 Task: Find connections with filter location Zerbst with filter topic #job with filter profile language German with filter current company Godrej & Boyce Mfg. Co. Ltd. with filter school East West Institute Of Technology with filter industry Administrative and Support Services with filter service category Healthcare Consulting with filter keywords title Photographer
Action: Mouse moved to (620, 87)
Screenshot: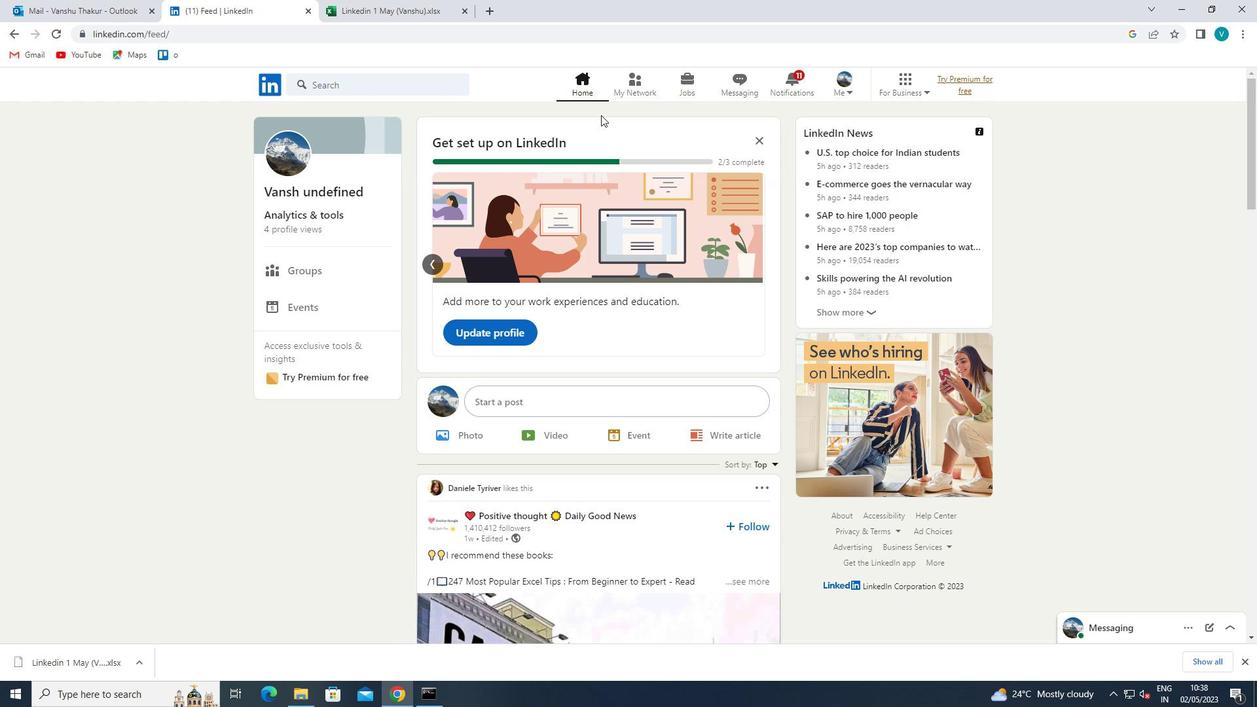 
Action: Mouse pressed left at (620, 87)
Screenshot: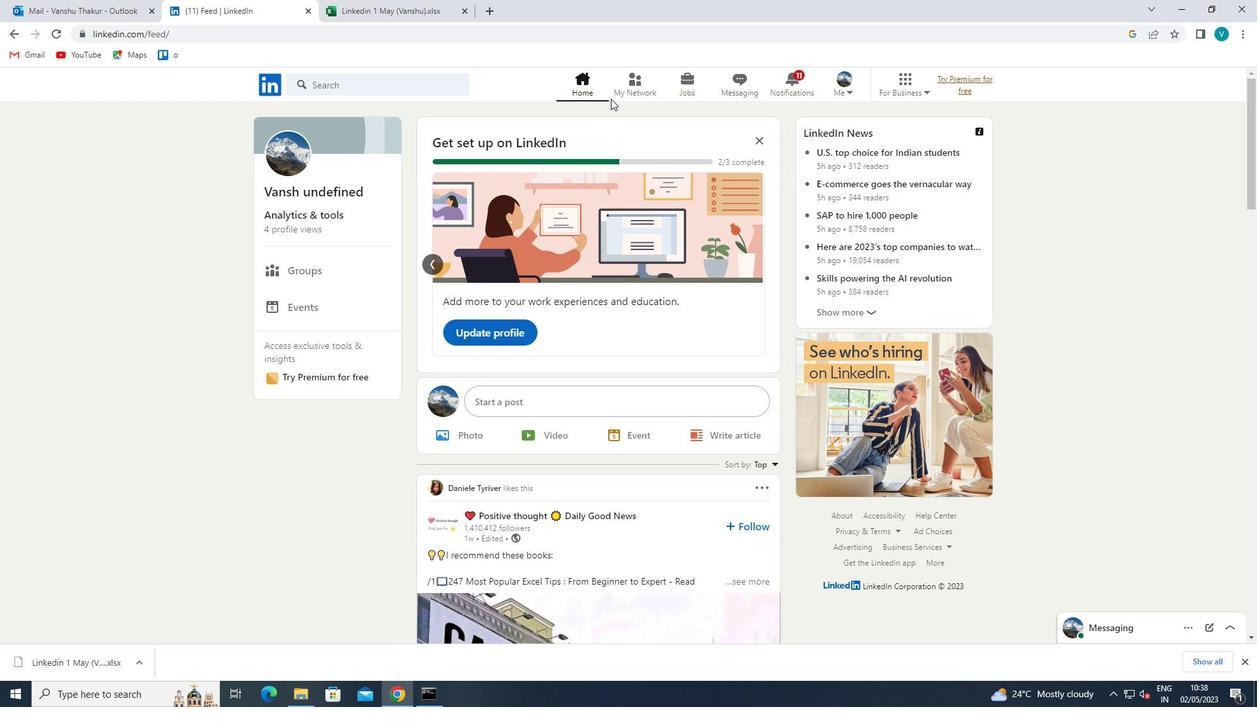 
Action: Mouse moved to (387, 151)
Screenshot: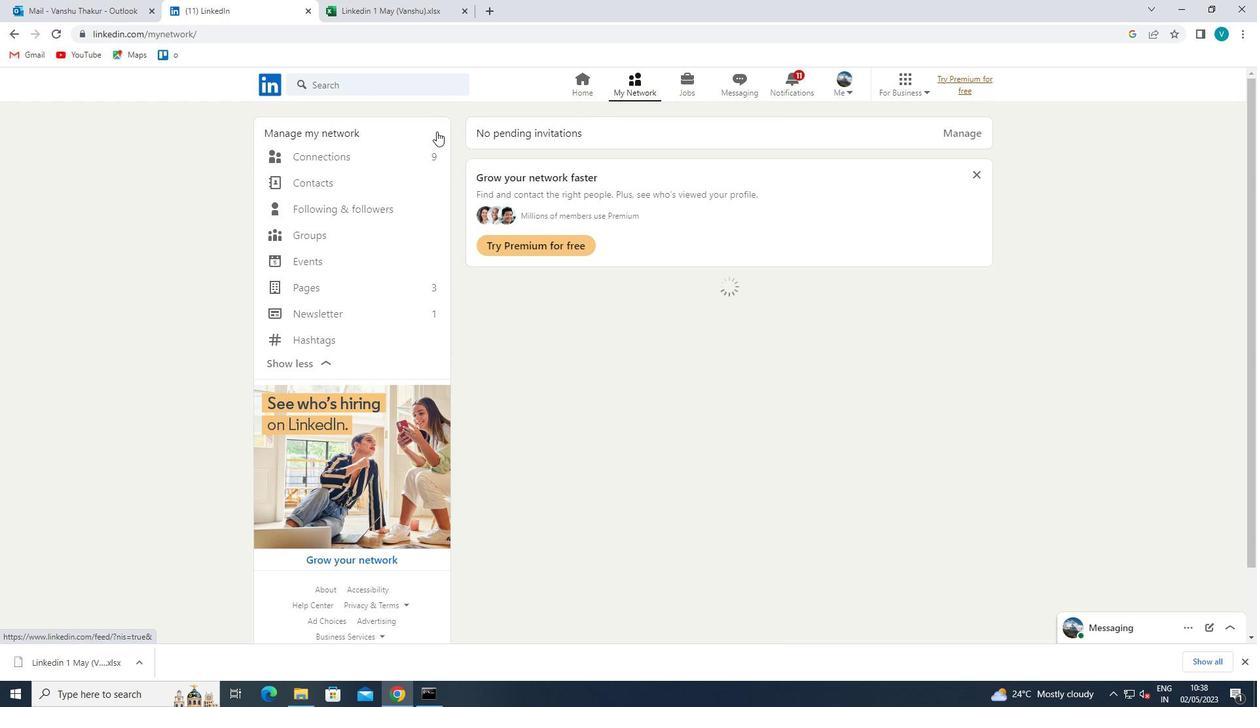 
Action: Mouse pressed left at (387, 151)
Screenshot: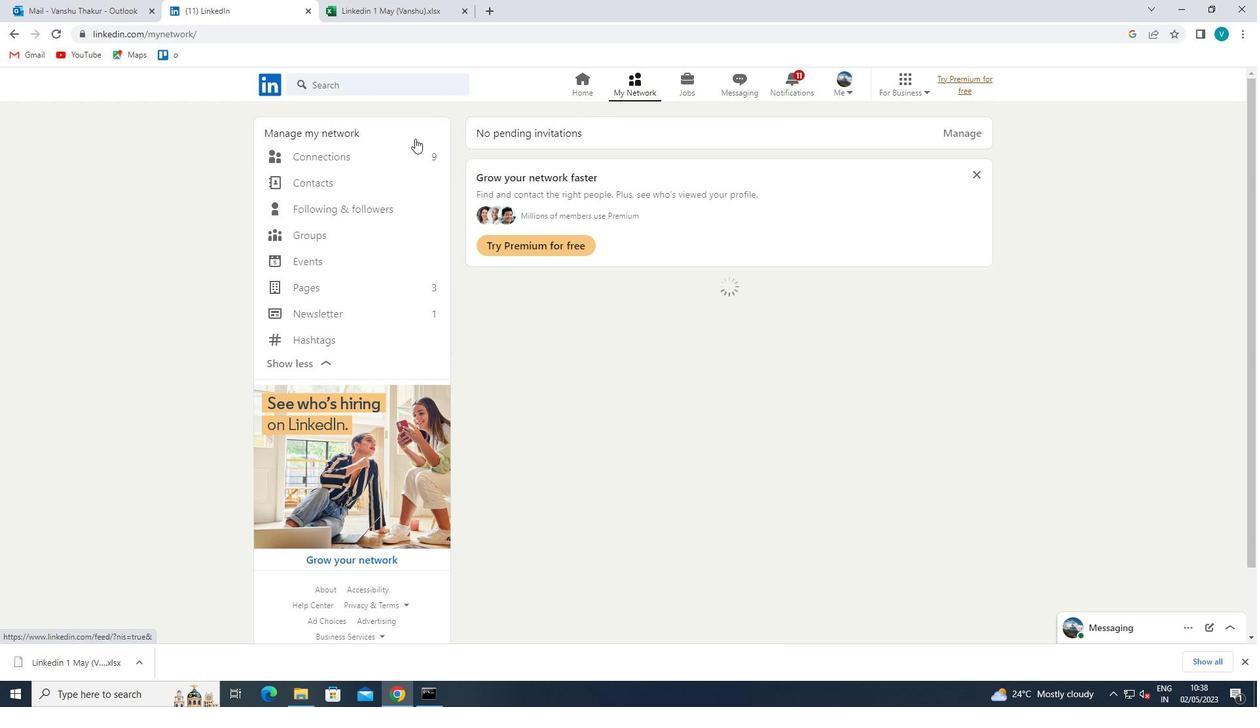 
Action: Mouse moved to (719, 144)
Screenshot: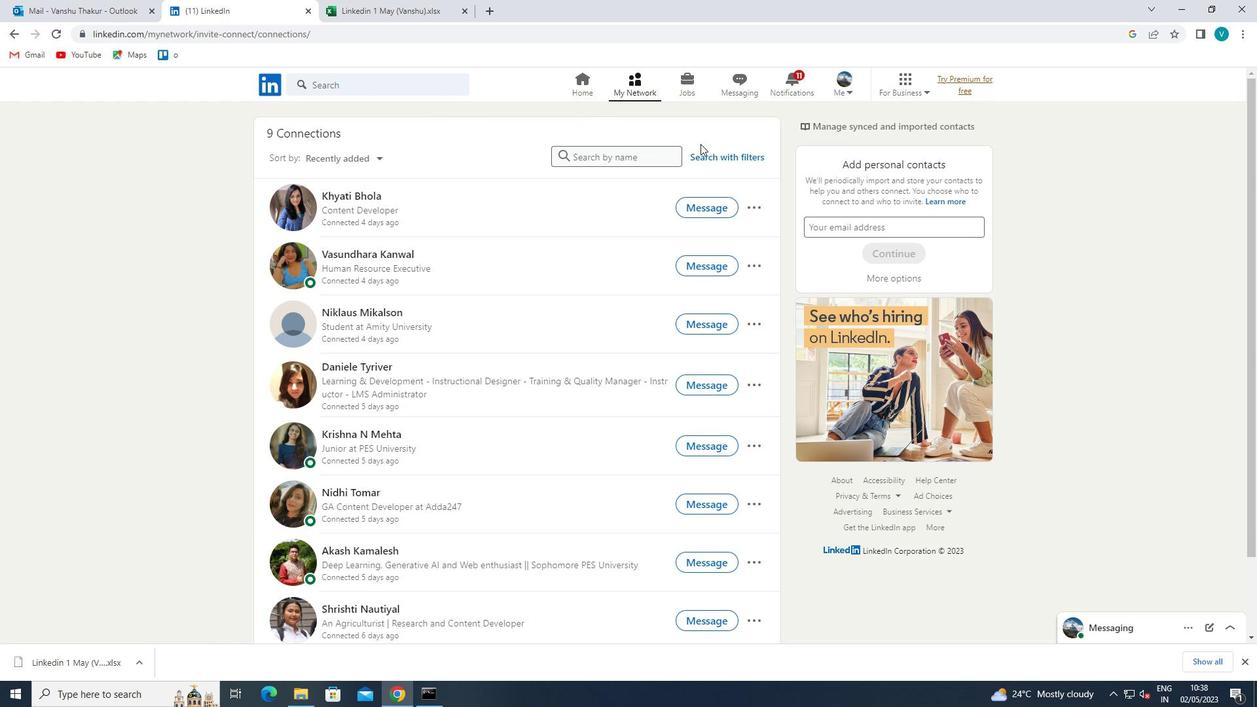 
Action: Mouse pressed left at (719, 144)
Screenshot: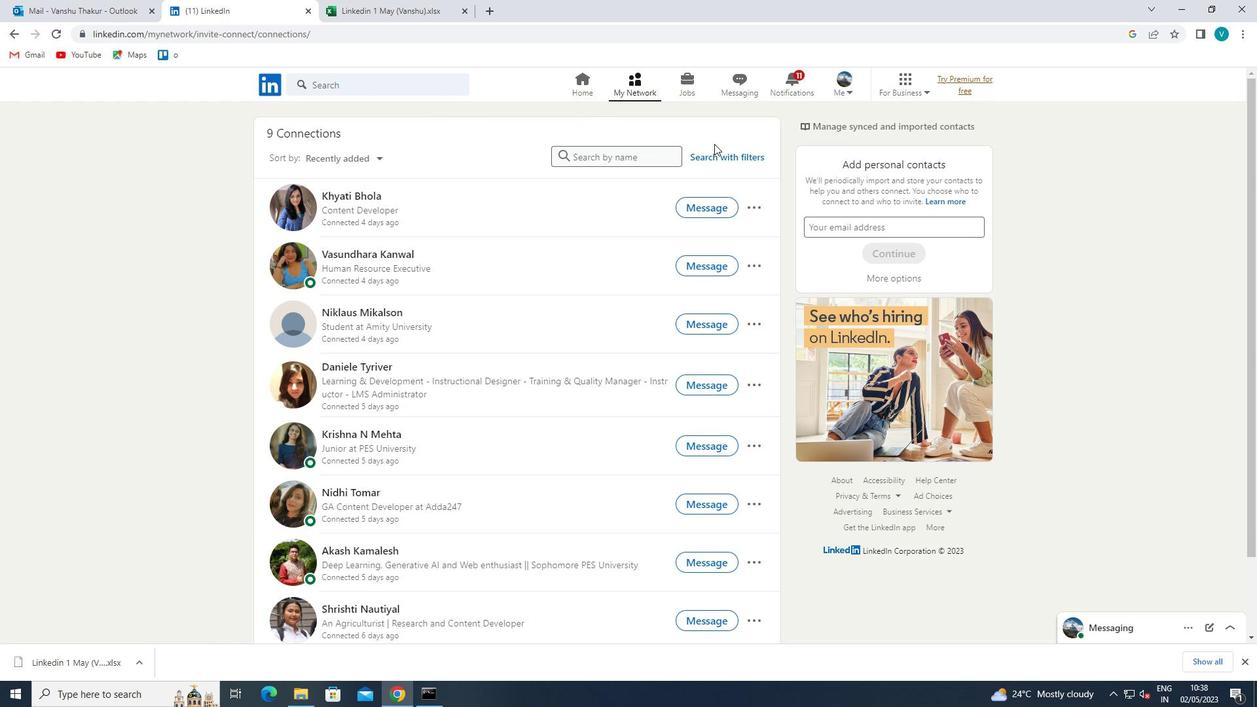 
Action: Mouse moved to (721, 152)
Screenshot: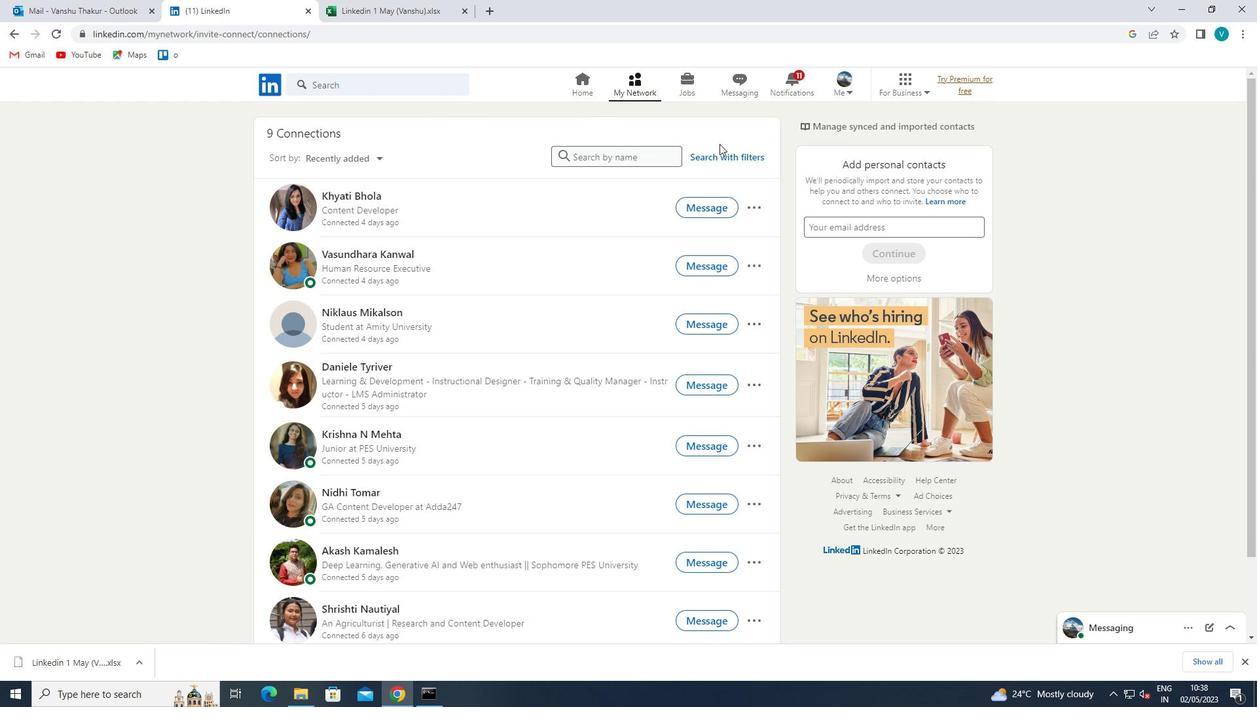 
Action: Mouse pressed left at (721, 152)
Screenshot: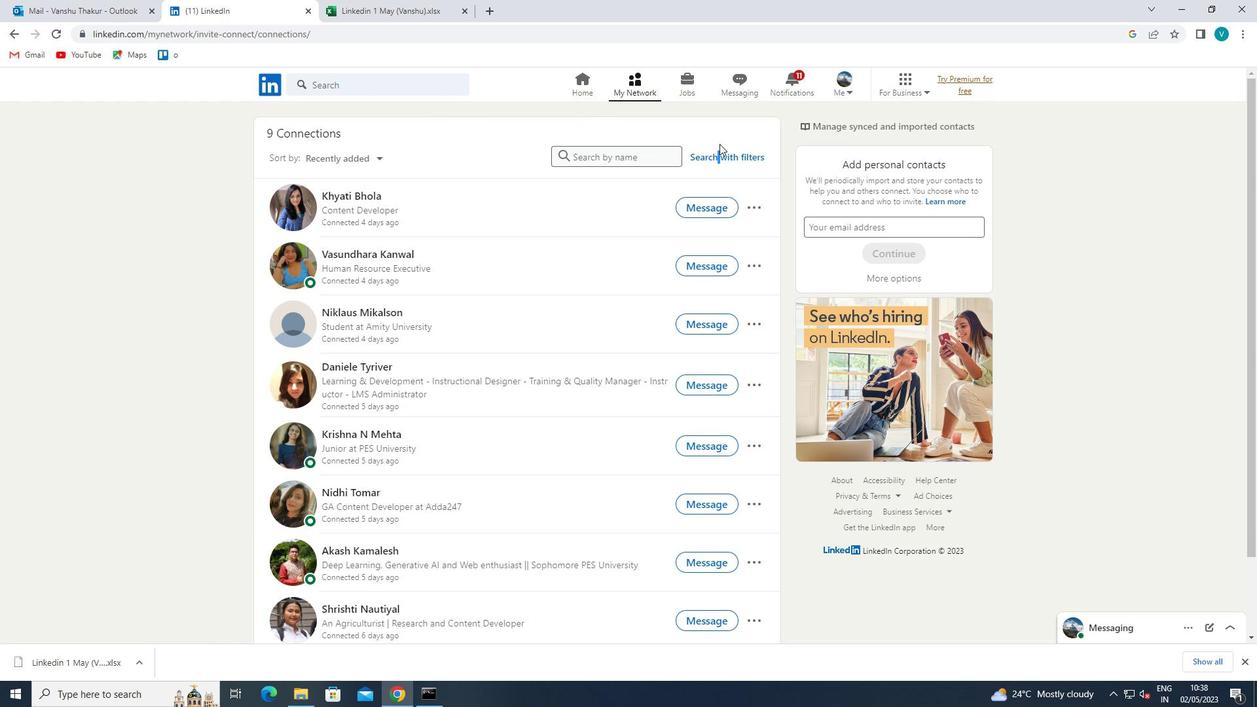 
Action: Mouse moved to (641, 118)
Screenshot: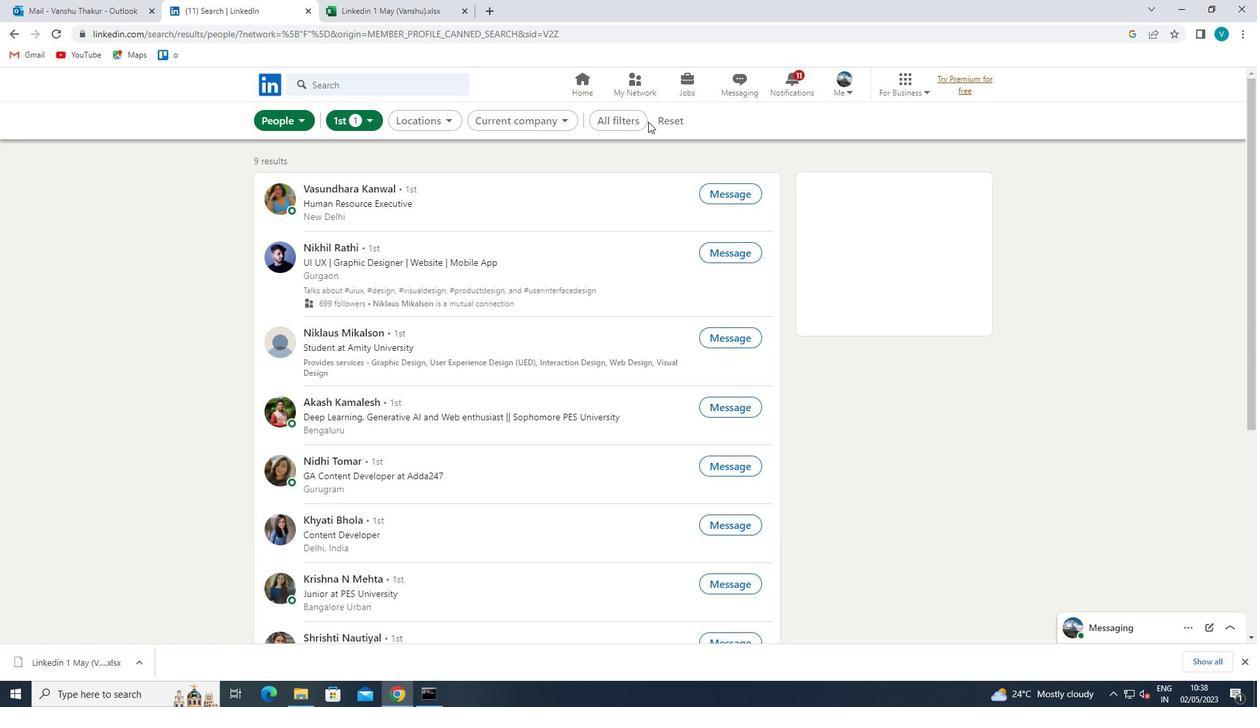 
Action: Mouse pressed left at (641, 118)
Screenshot: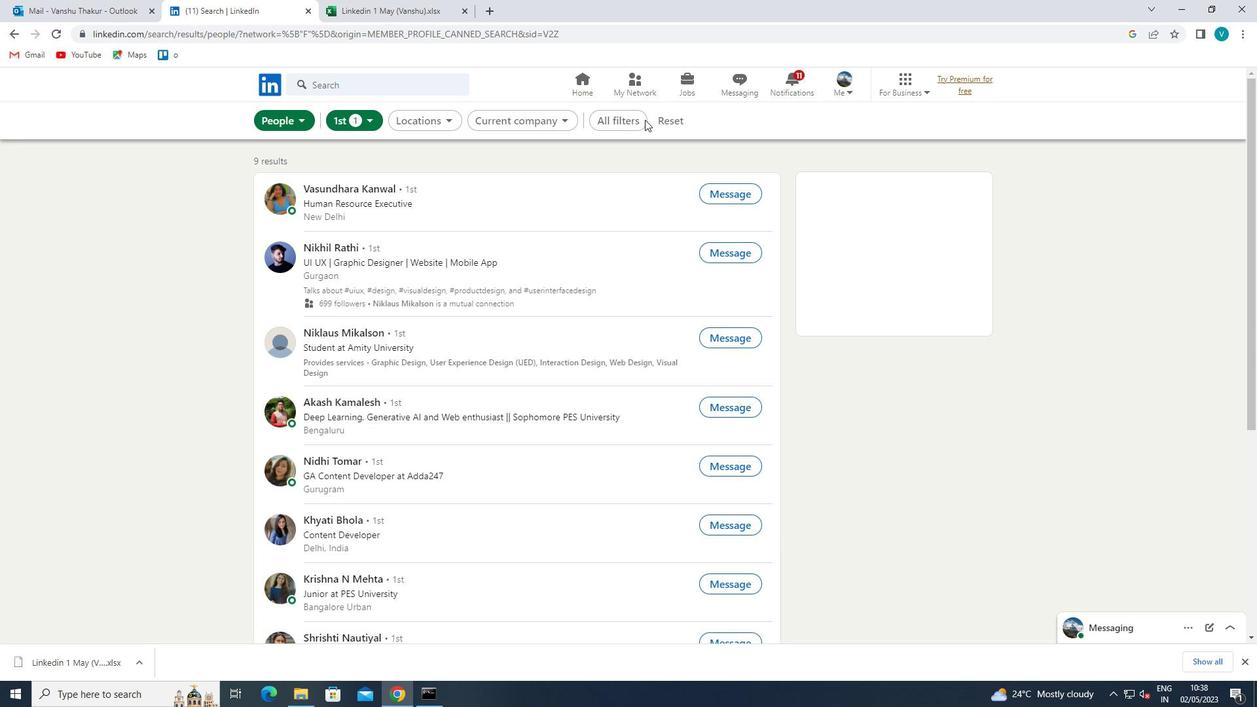 
Action: Mouse moved to (631, 123)
Screenshot: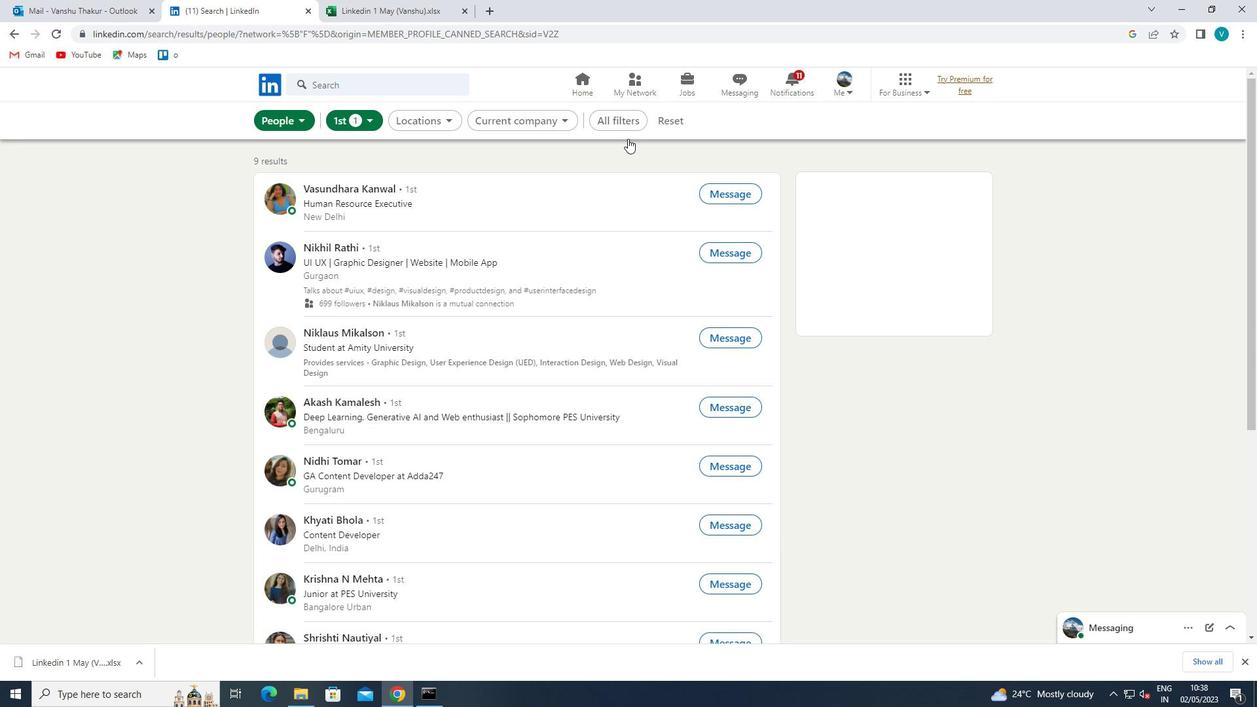 
Action: Mouse pressed left at (631, 123)
Screenshot: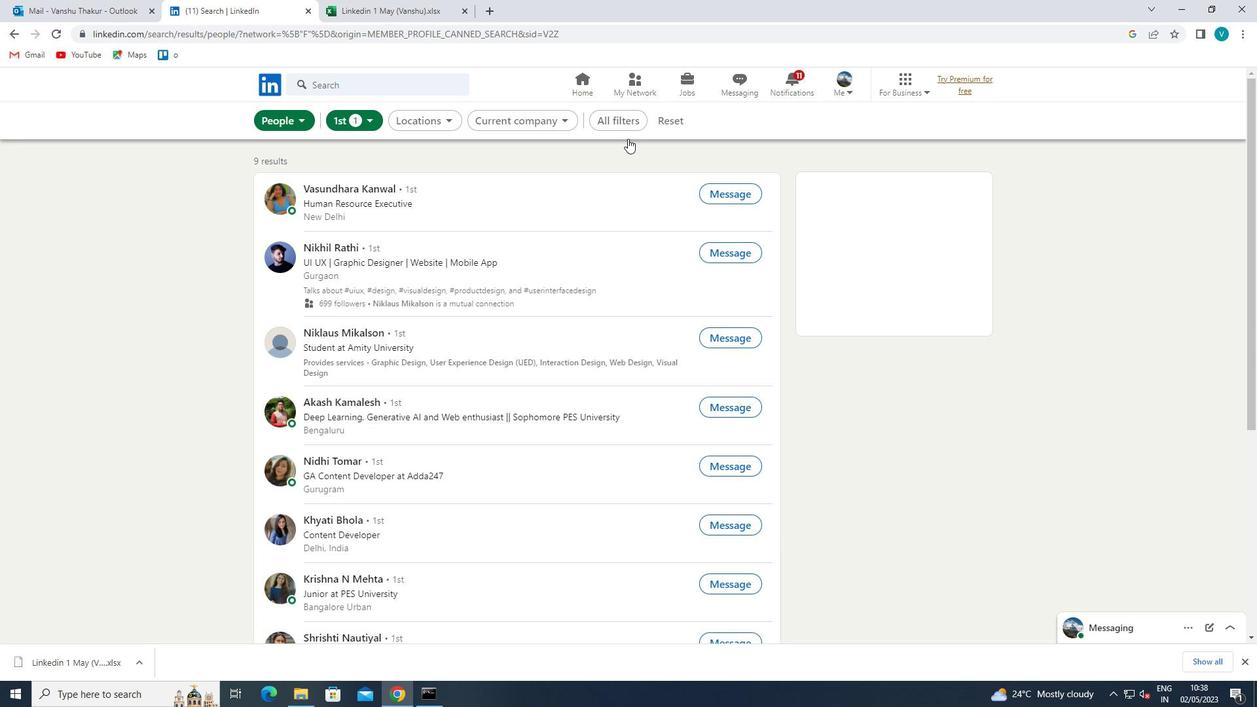 
Action: Mouse moved to (631, 121)
Screenshot: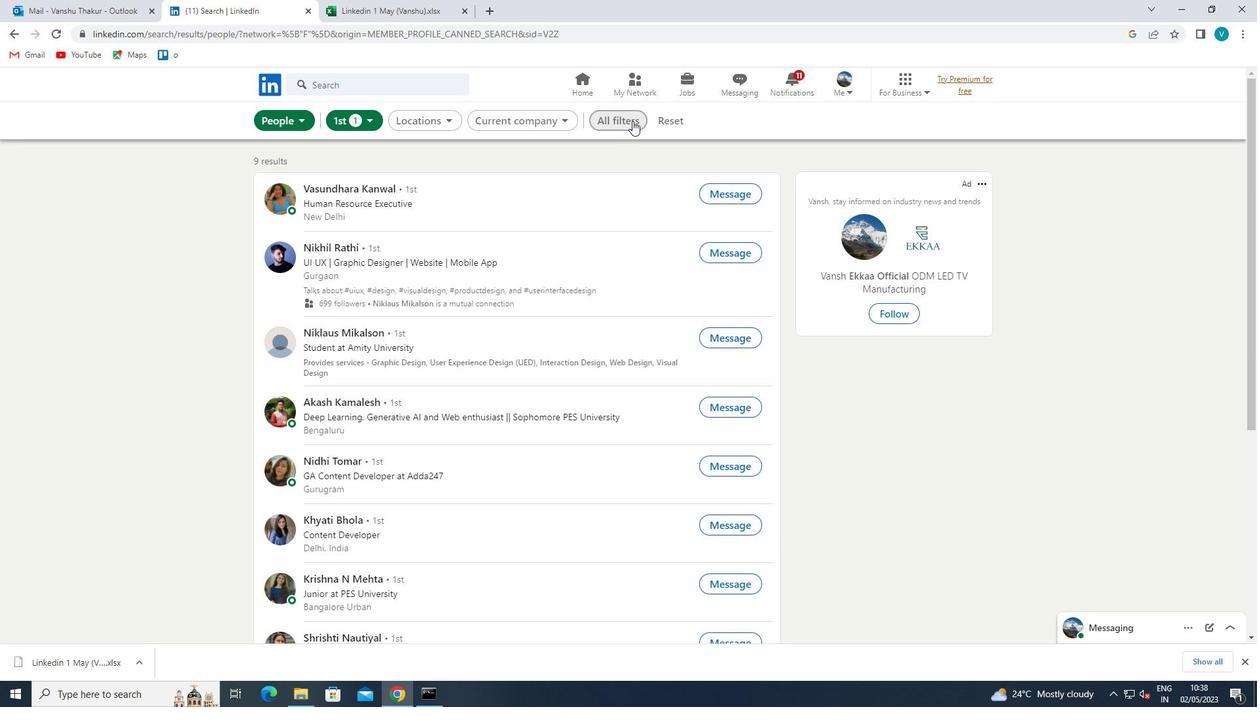 
Action: Mouse pressed left at (631, 121)
Screenshot: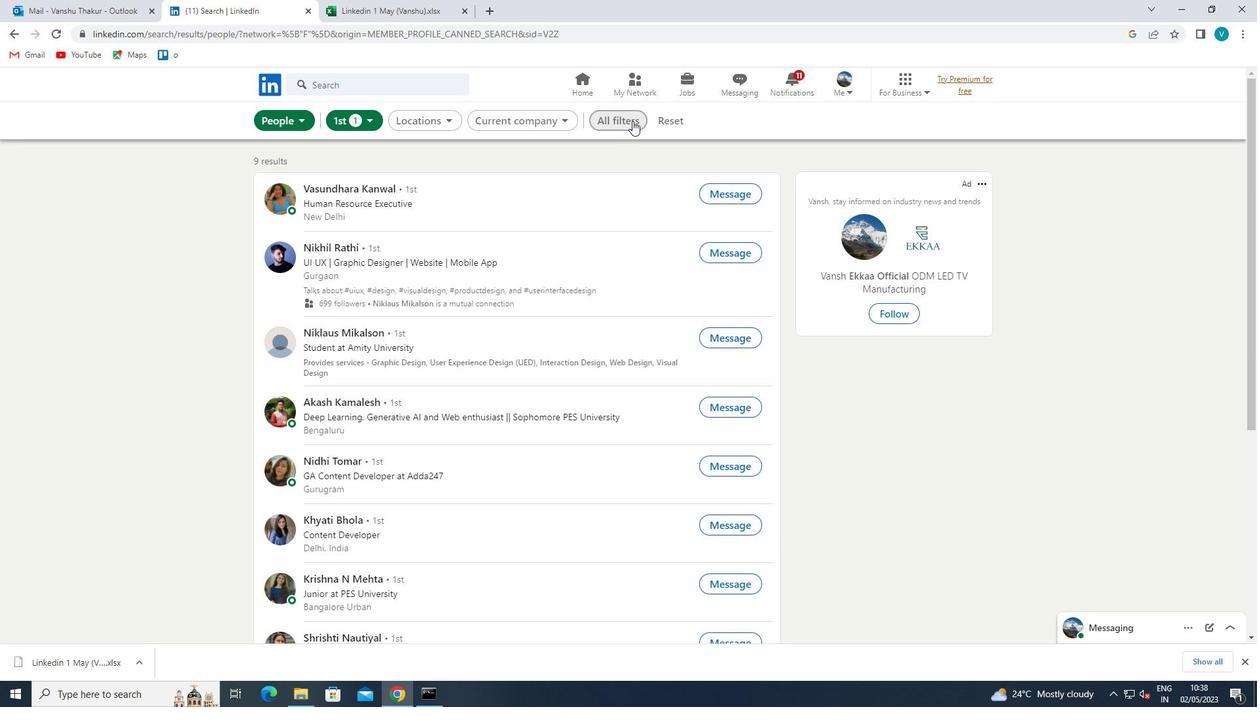 
Action: Mouse moved to (1022, 356)
Screenshot: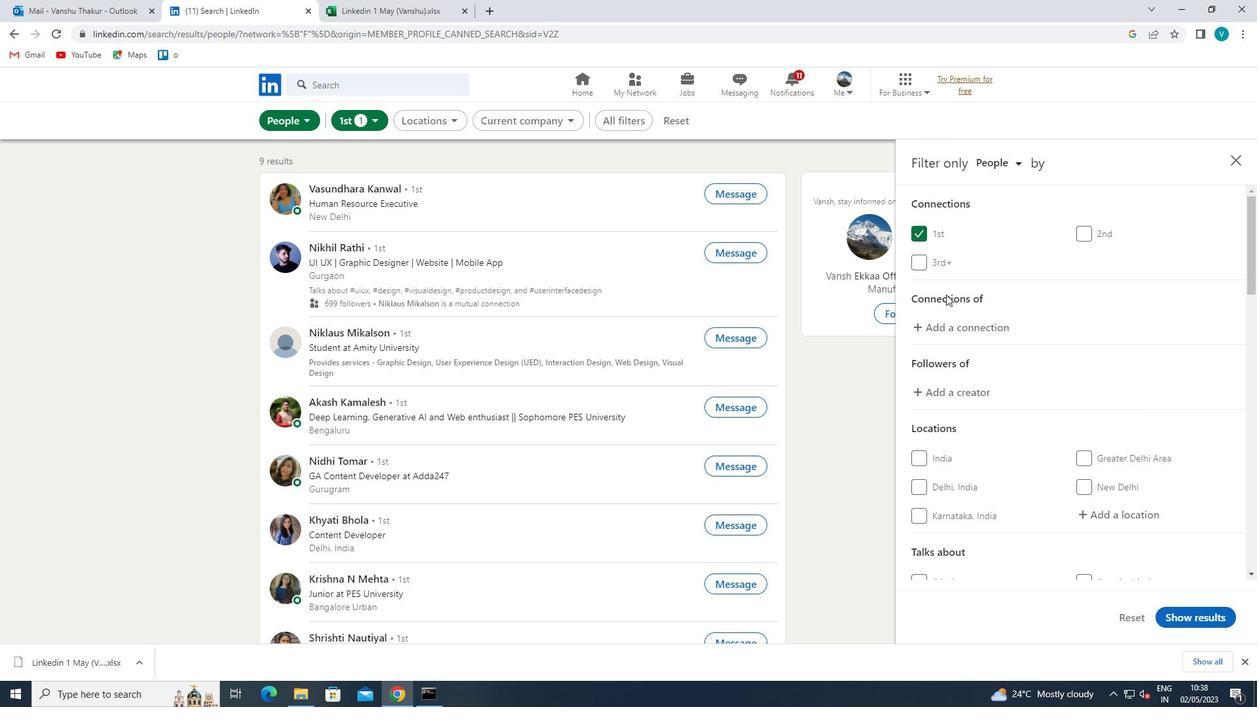 
Action: Mouse scrolled (1022, 356) with delta (0, 0)
Screenshot: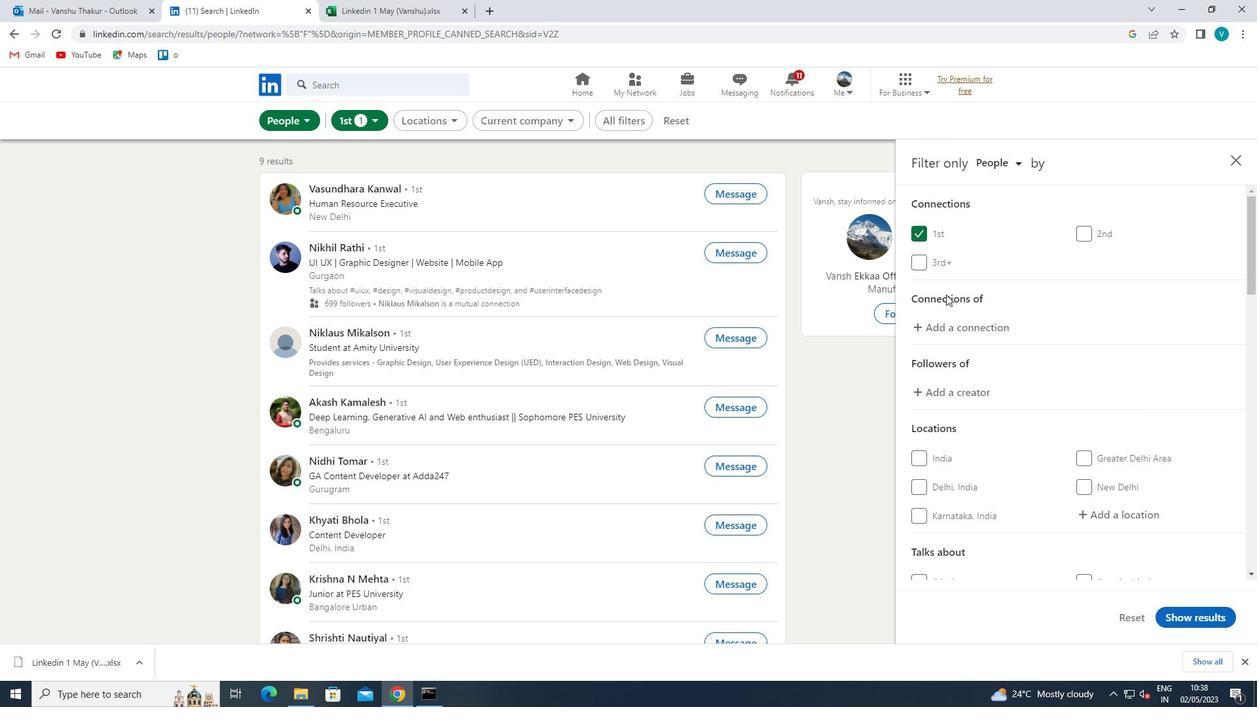 
Action: Mouse moved to (1025, 358)
Screenshot: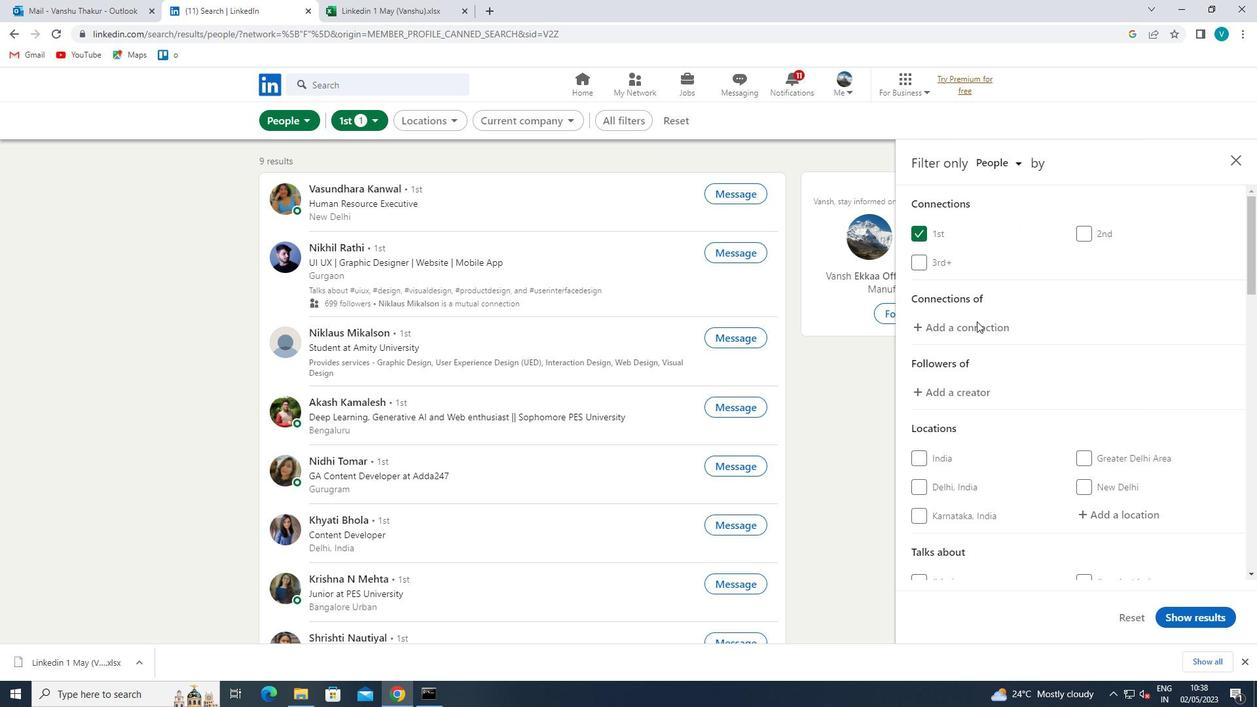 
Action: Mouse scrolled (1025, 358) with delta (0, 0)
Screenshot: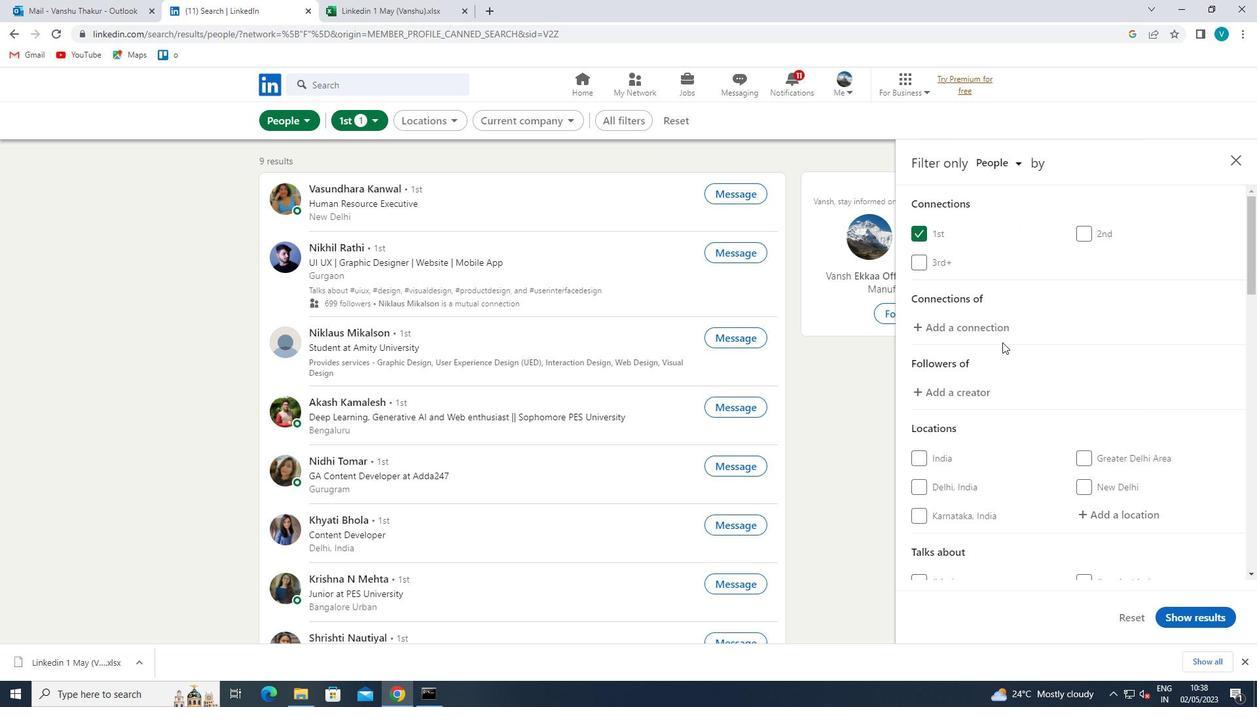 
Action: Mouse moved to (1109, 390)
Screenshot: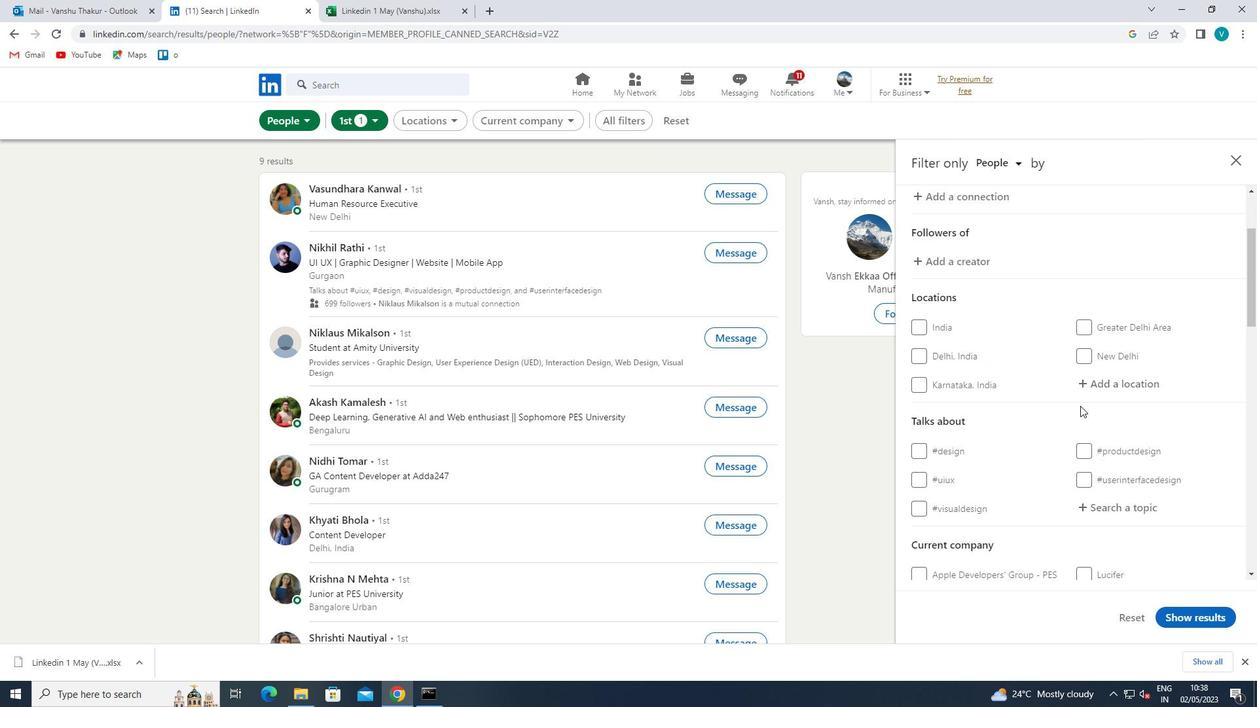
Action: Mouse pressed left at (1109, 390)
Screenshot: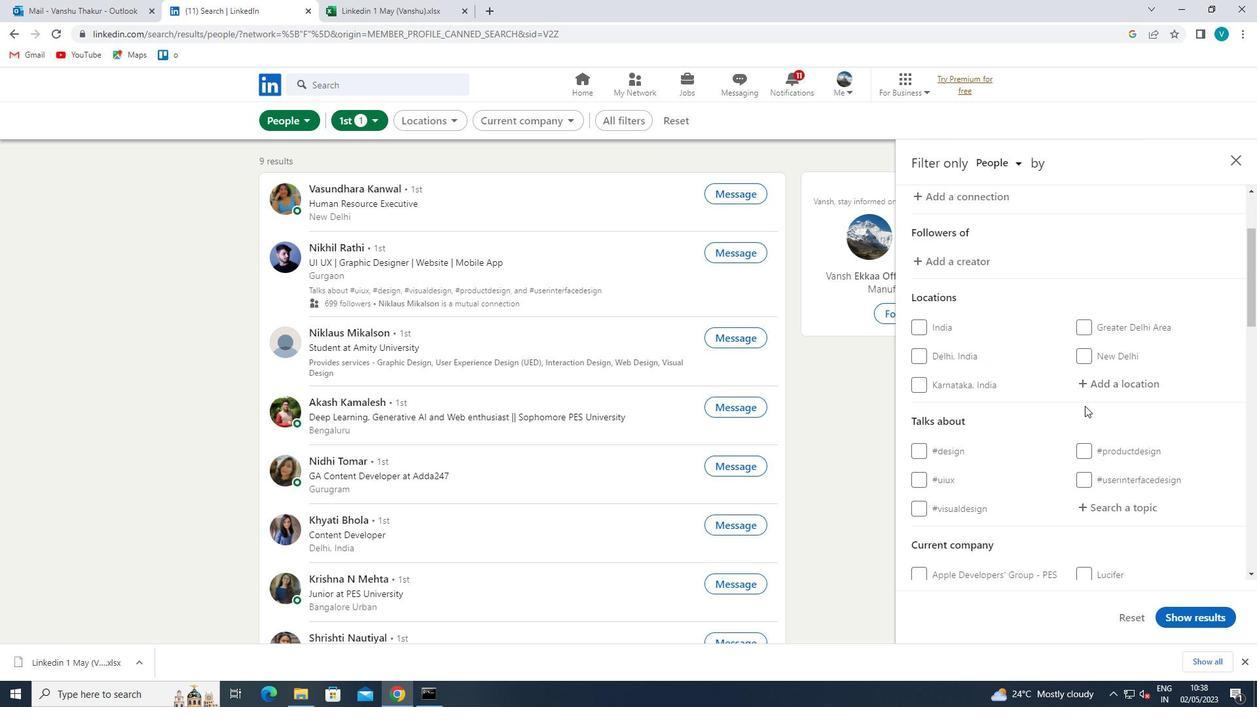 
Action: Mouse moved to (1056, 374)
Screenshot: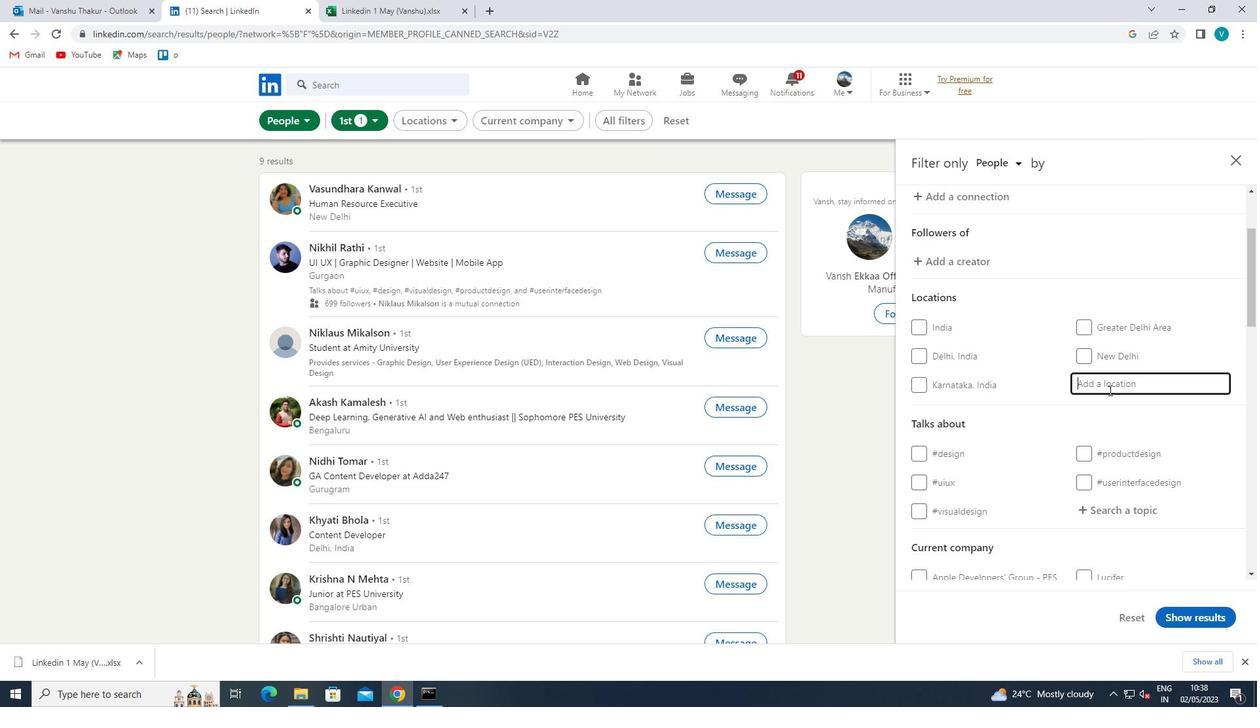 
Action: Key pressed <Key.shift>ZERBST<Key.space>
Screenshot: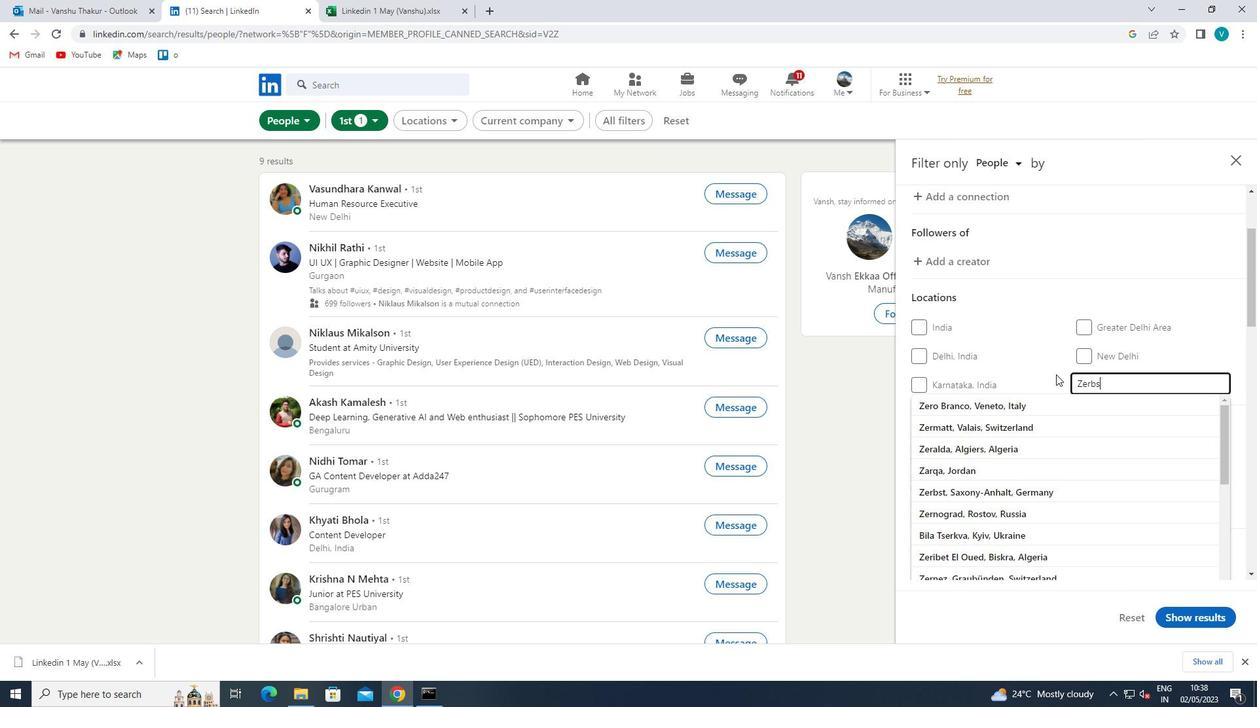 
Action: Mouse moved to (1048, 398)
Screenshot: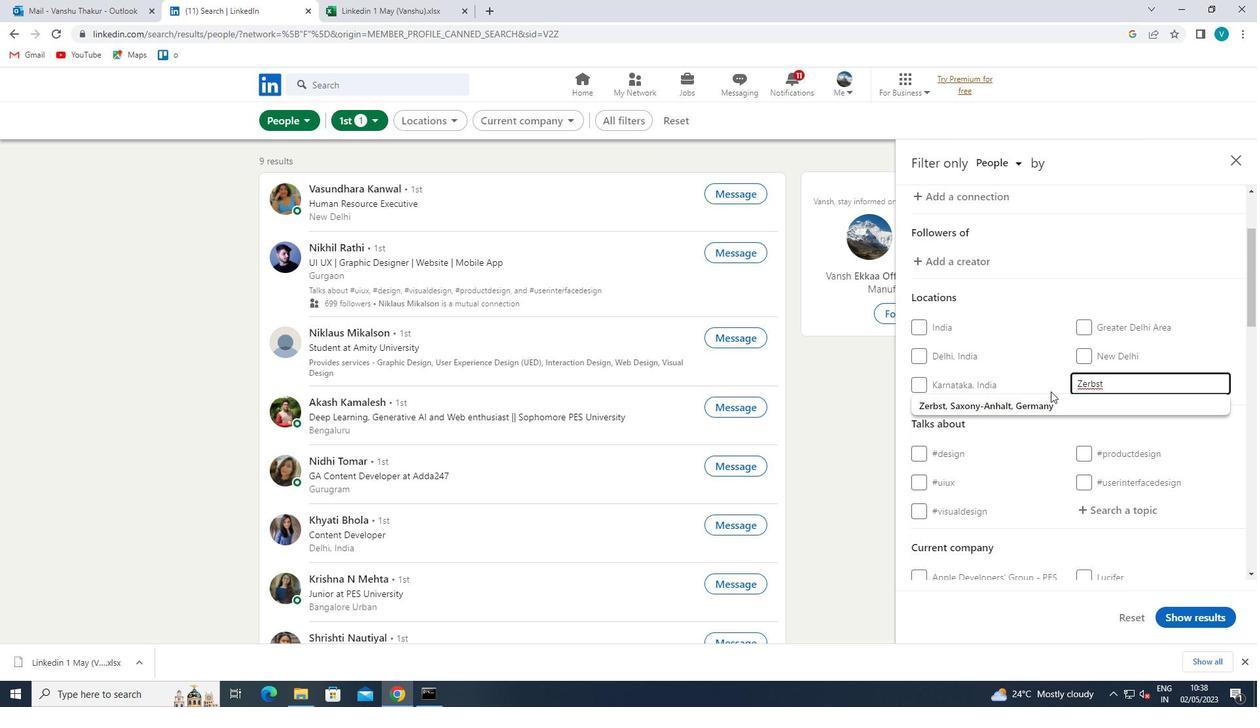
Action: Mouse pressed left at (1048, 398)
Screenshot: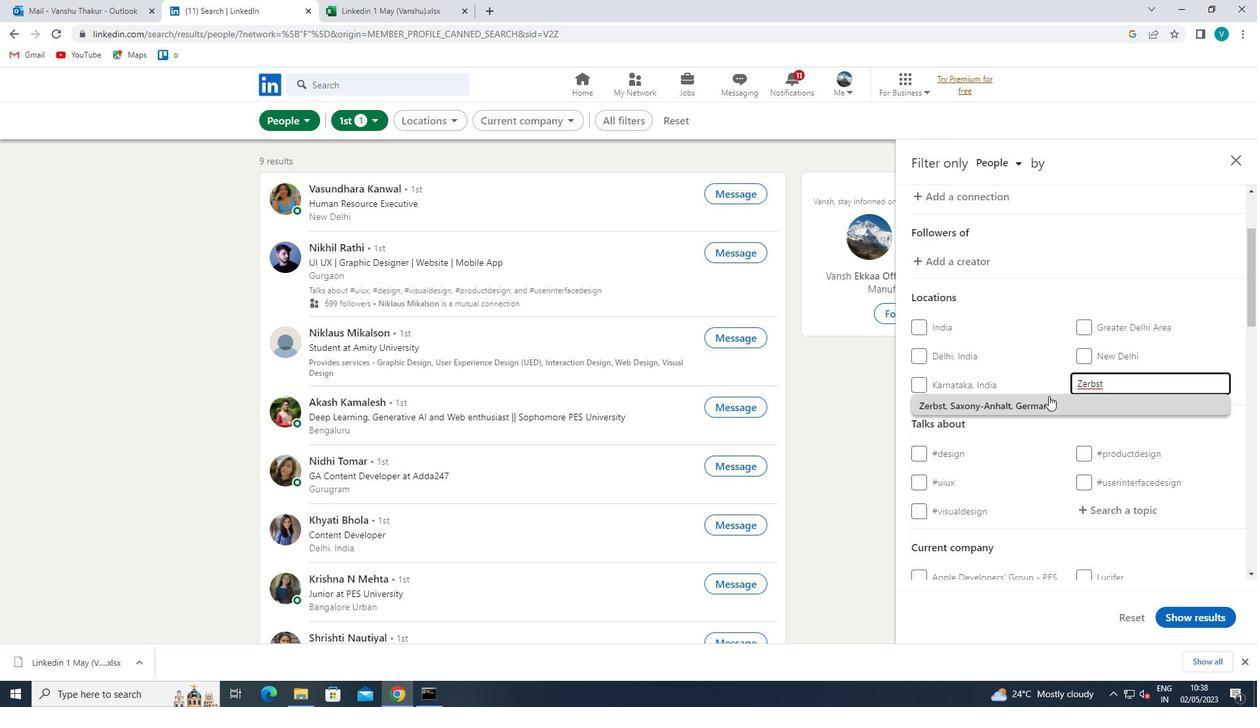 
Action: Mouse scrolled (1048, 398) with delta (0, 0)
Screenshot: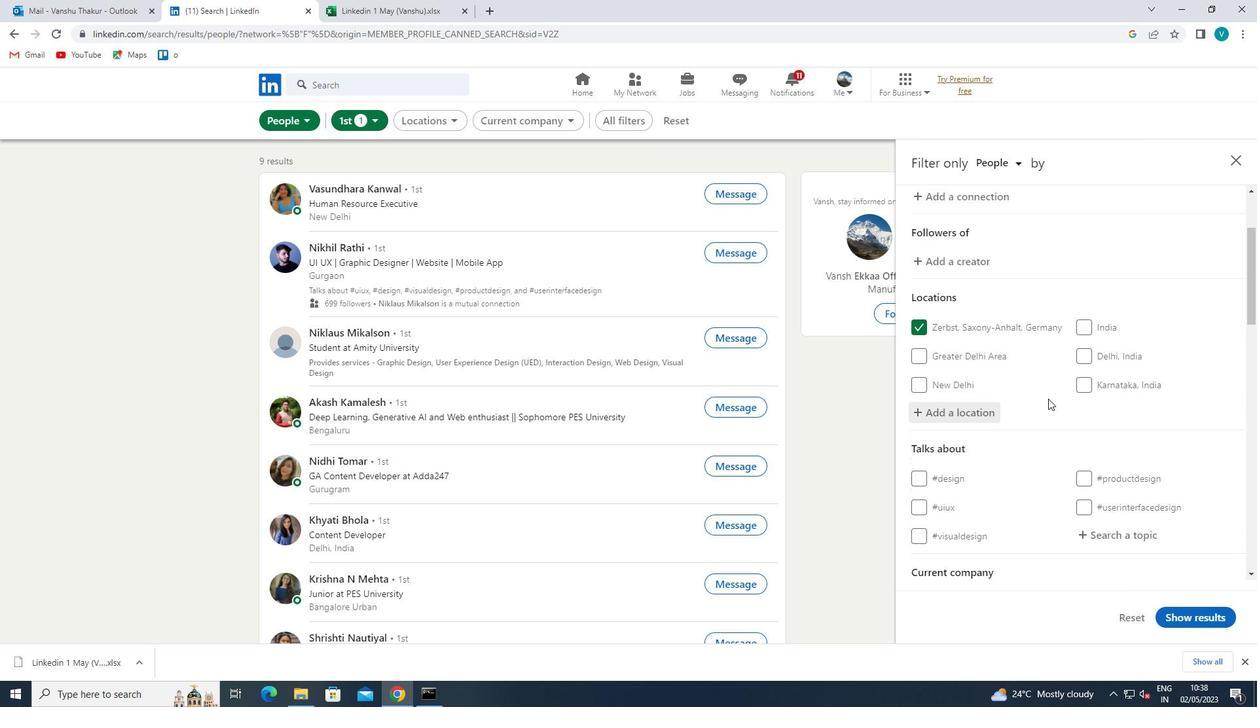 
Action: Mouse scrolled (1048, 398) with delta (0, 0)
Screenshot: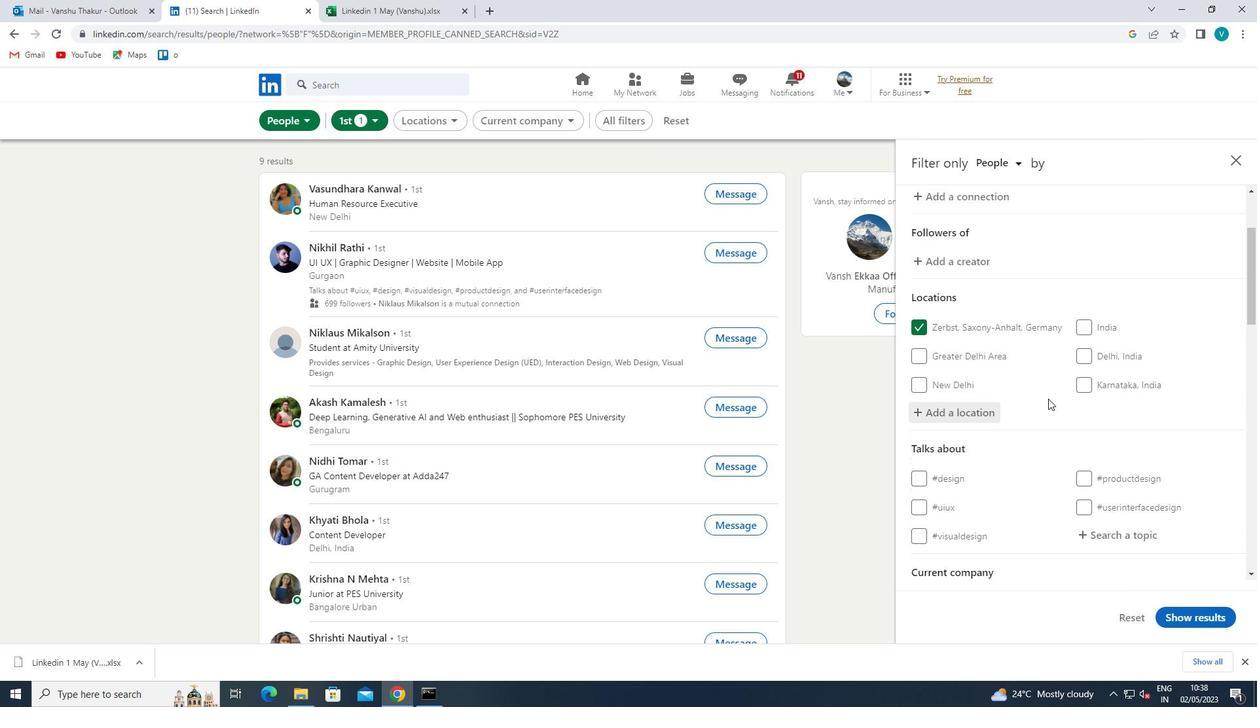 
Action: Mouse moved to (1128, 412)
Screenshot: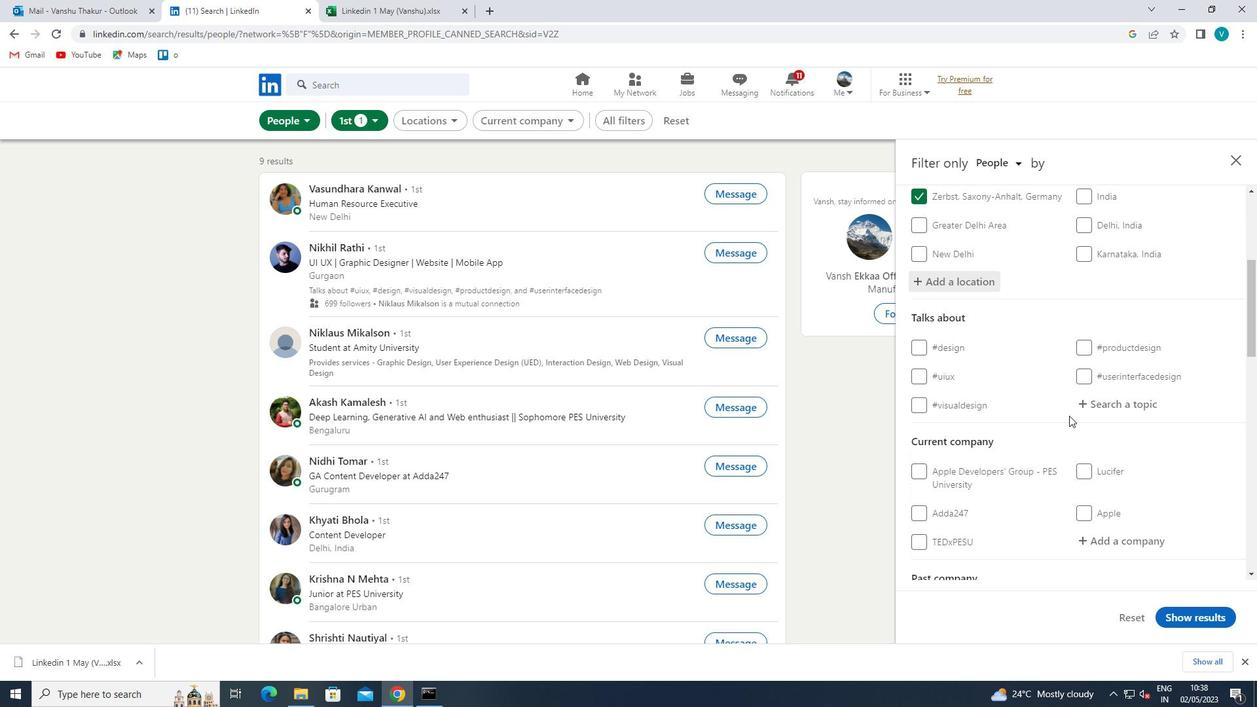 
Action: Mouse pressed left at (1128, 412)
Screenshot: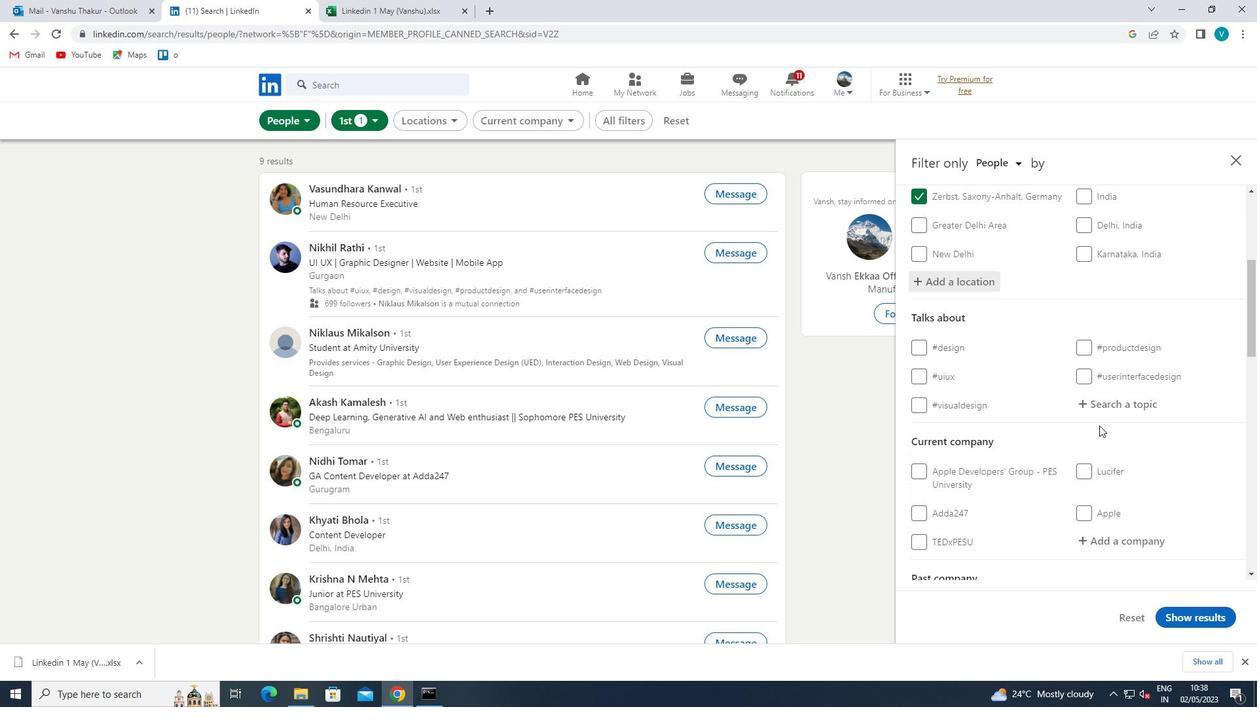 
Action: Mouse moved to (1129, 412)
Screenshot: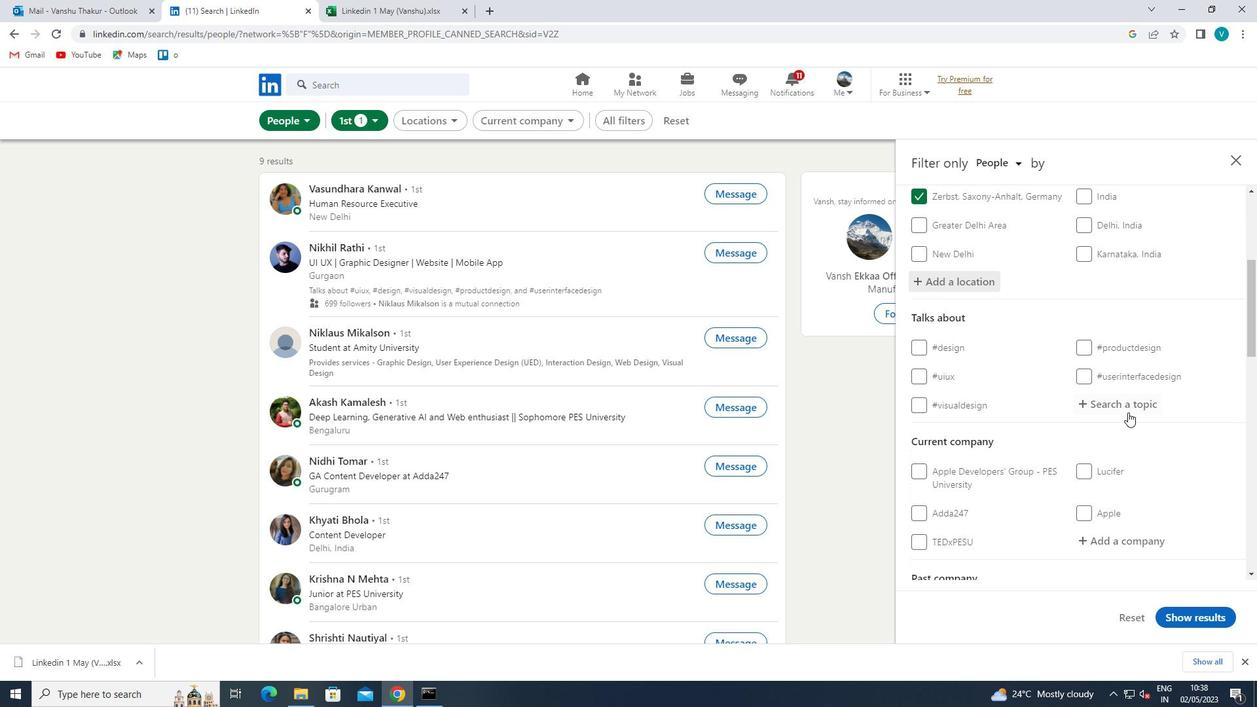 
Action: Key pressed <Key.shift>JOB<Key.space>
Screenshot: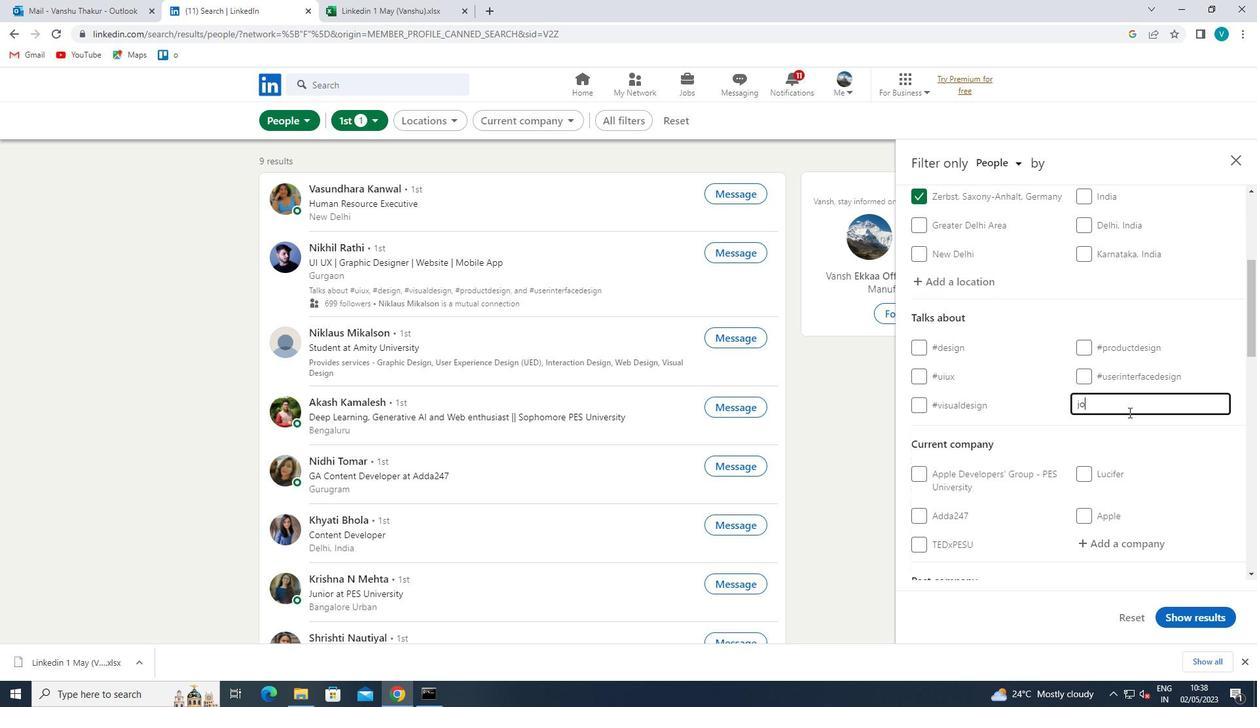 
Action: Mouse moved to (1106, 402)
Screenshot: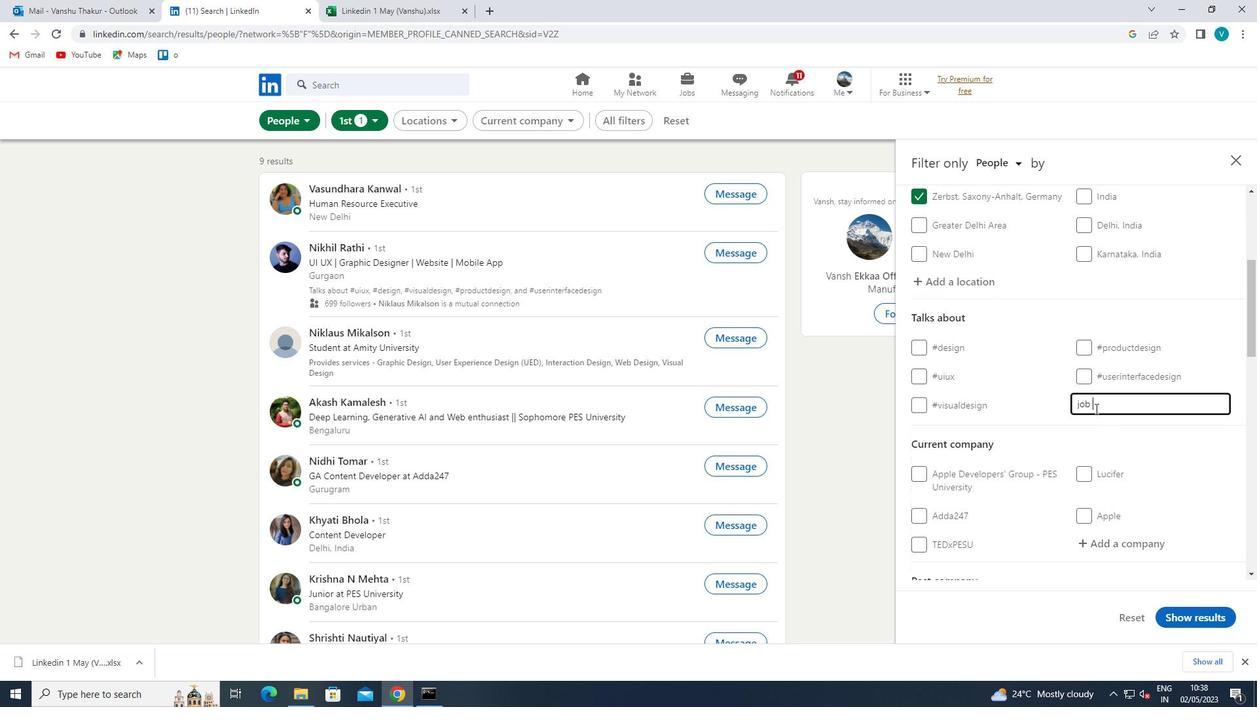 
Action: Key pressed <Key.backspace>
Screenshot: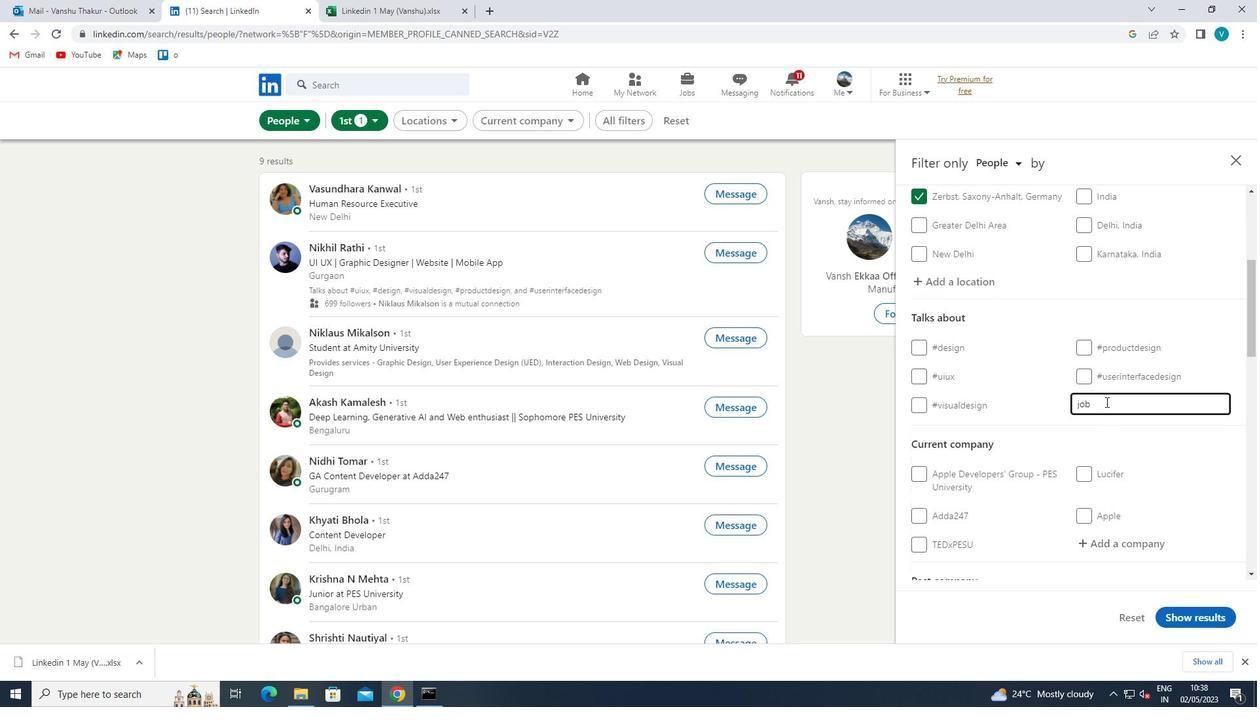 
Action: Mouse moved to (1057, 427)
Screenshot: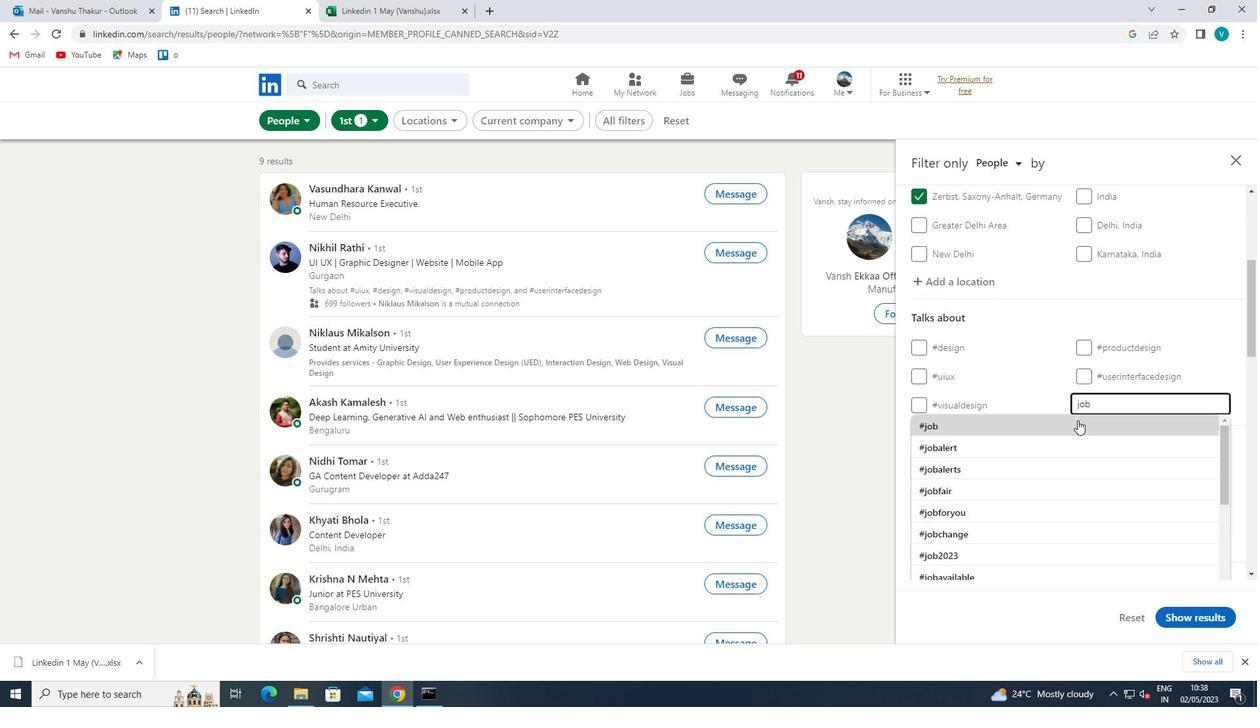 
Action: Mouse pressed left at (1057, 427)
Screenshot: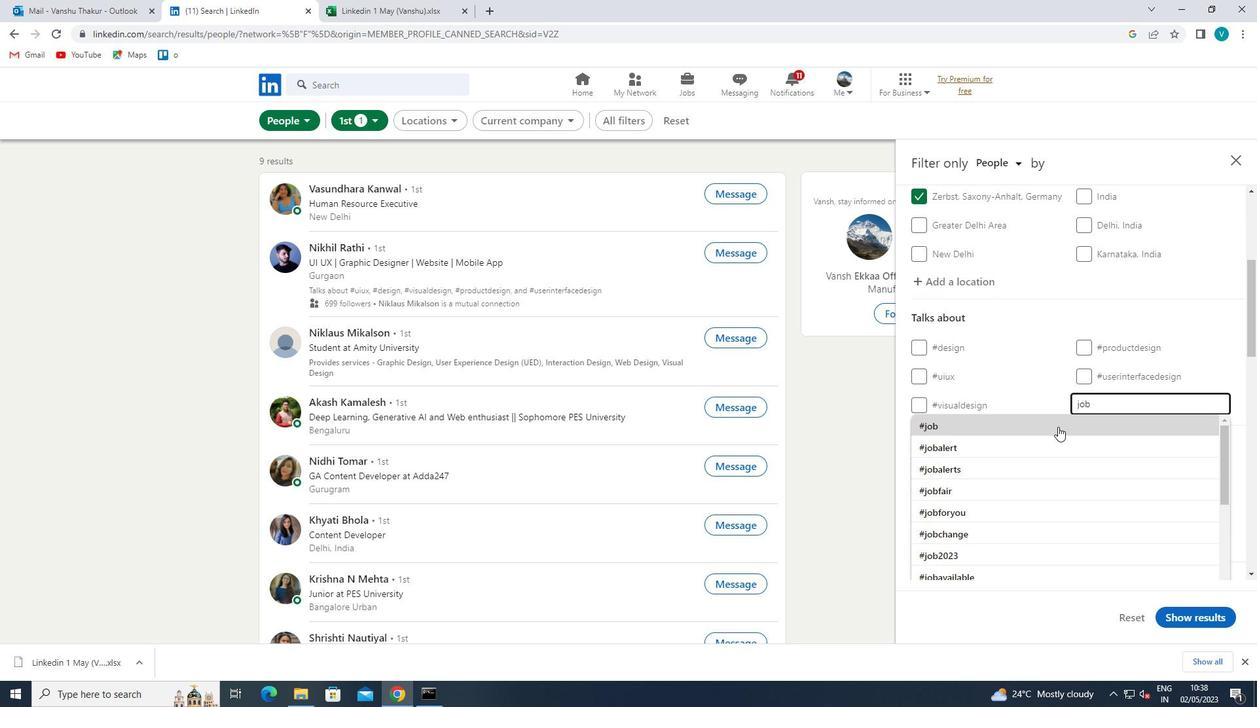 
Action: Mouse scrolled (1057, 426) with delta (0, 0)
Screenshot: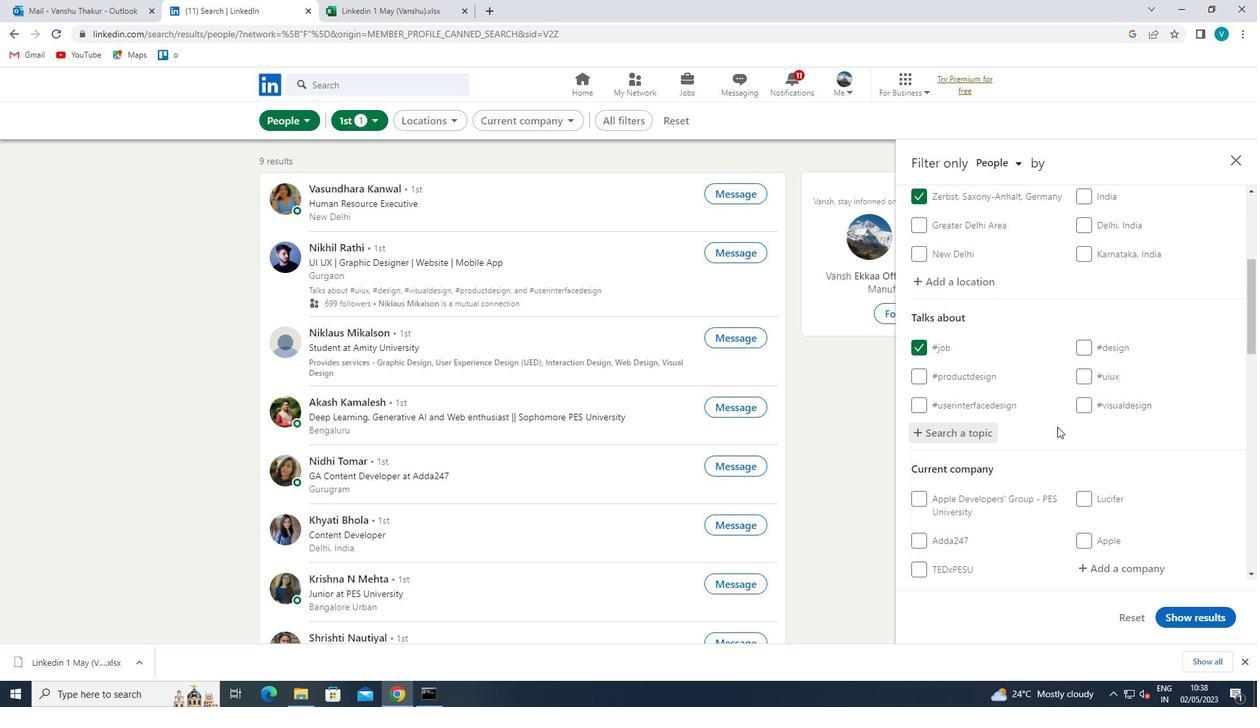 
Action: Mouse scrolled (1057, 426) with delta (0, 0)
Screenshot: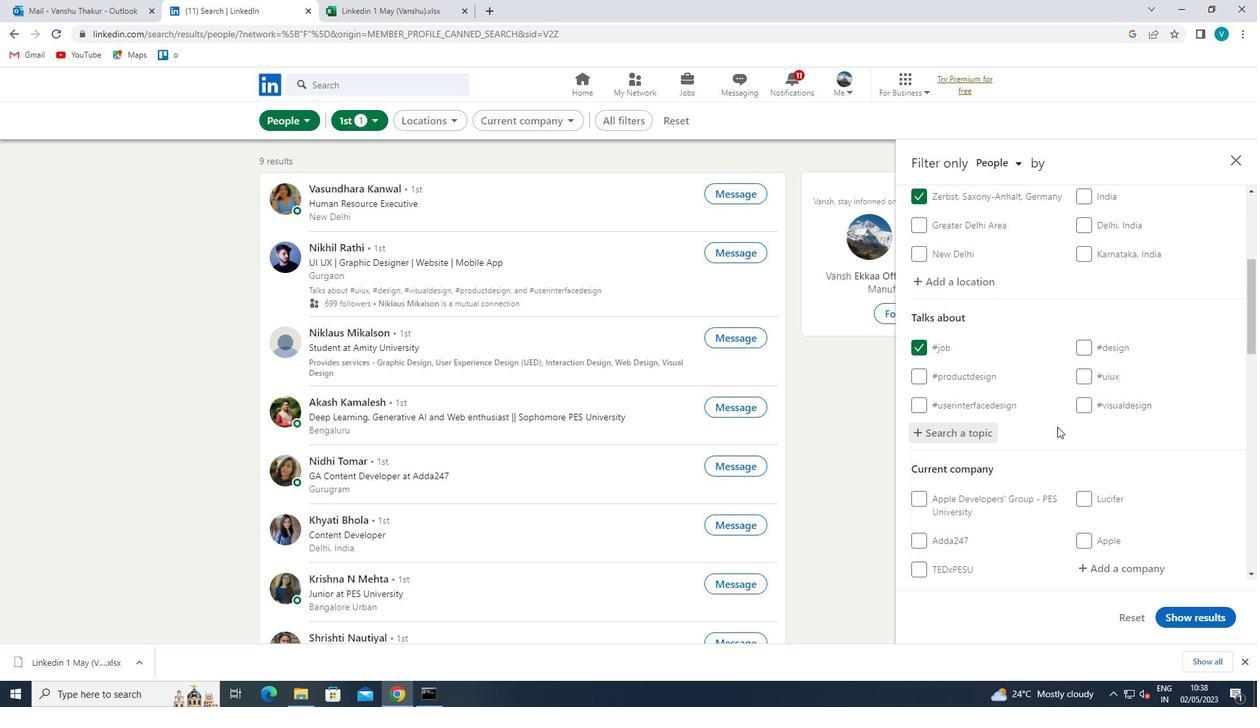 
Action: Mouse scrolled (1057, 426) with delta (0, 0)
Screenshot: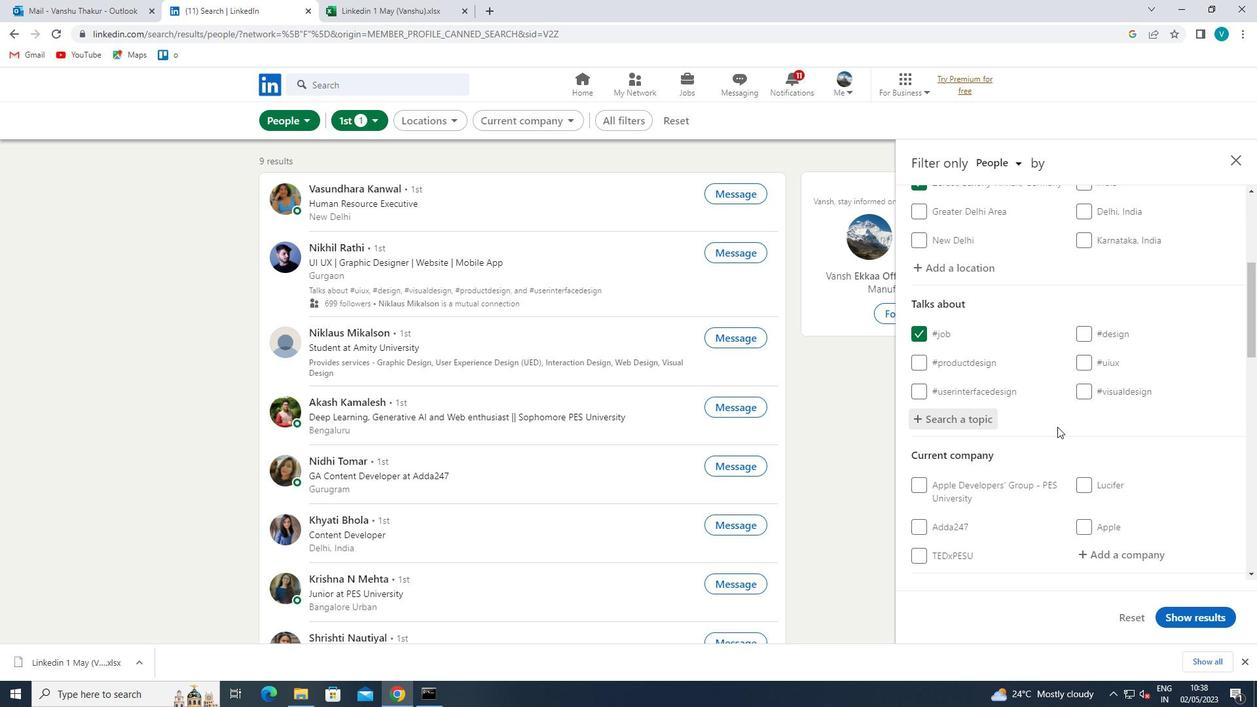 
Action: Mouse moved to (1114, 378)
Screenshot: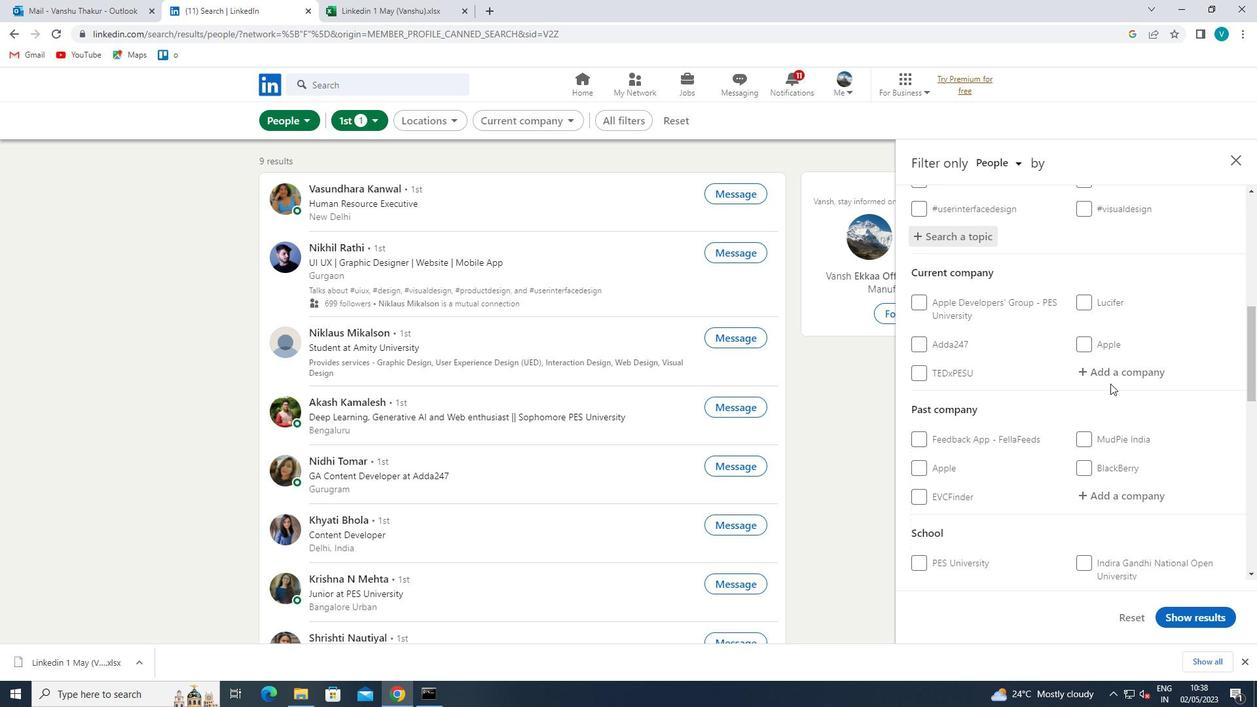 
Action: Mouse pressed left at (1114, 378)
Screenshot: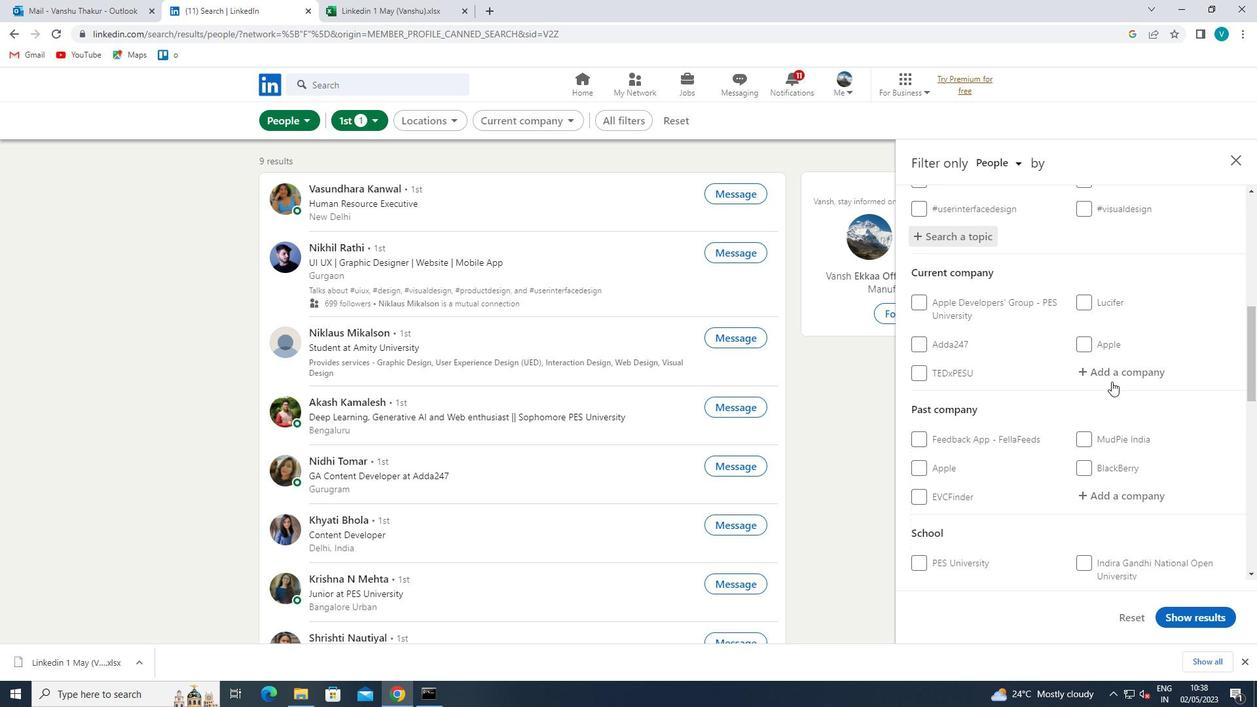 
Action: Mouse moved to (1094, 371)
Screenshot: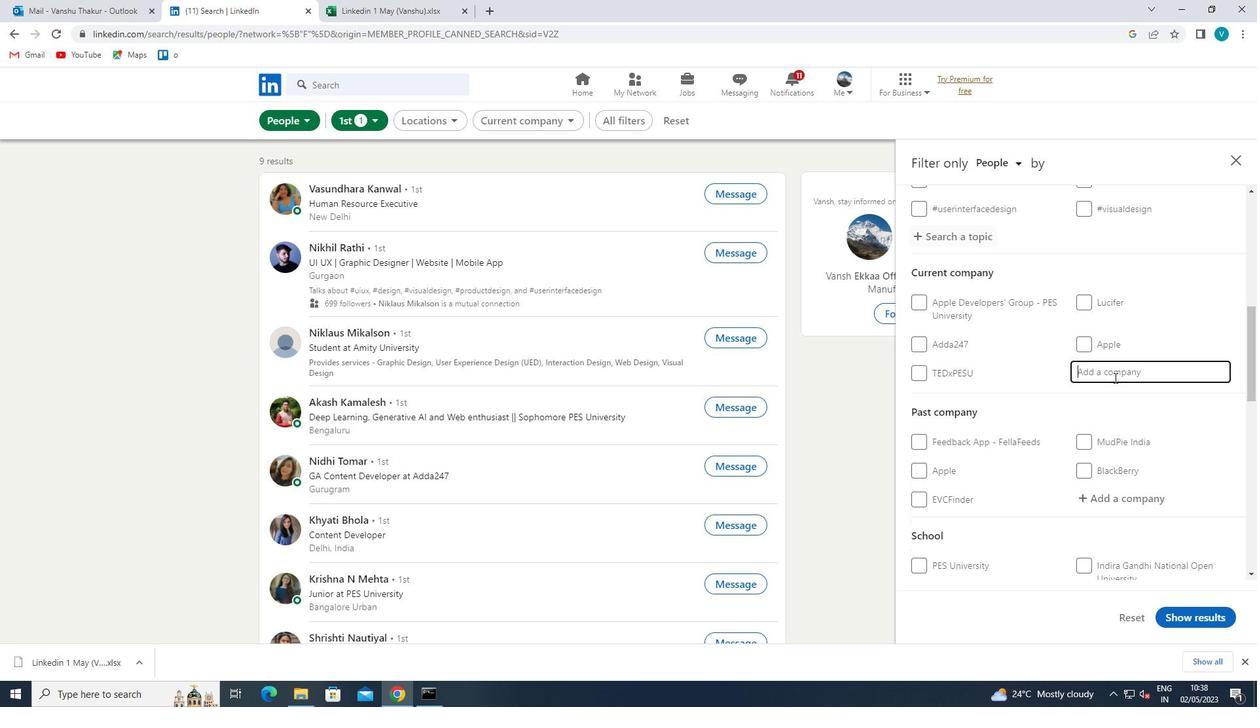 
Action: Key pressed <Key.shift>
Screenshot: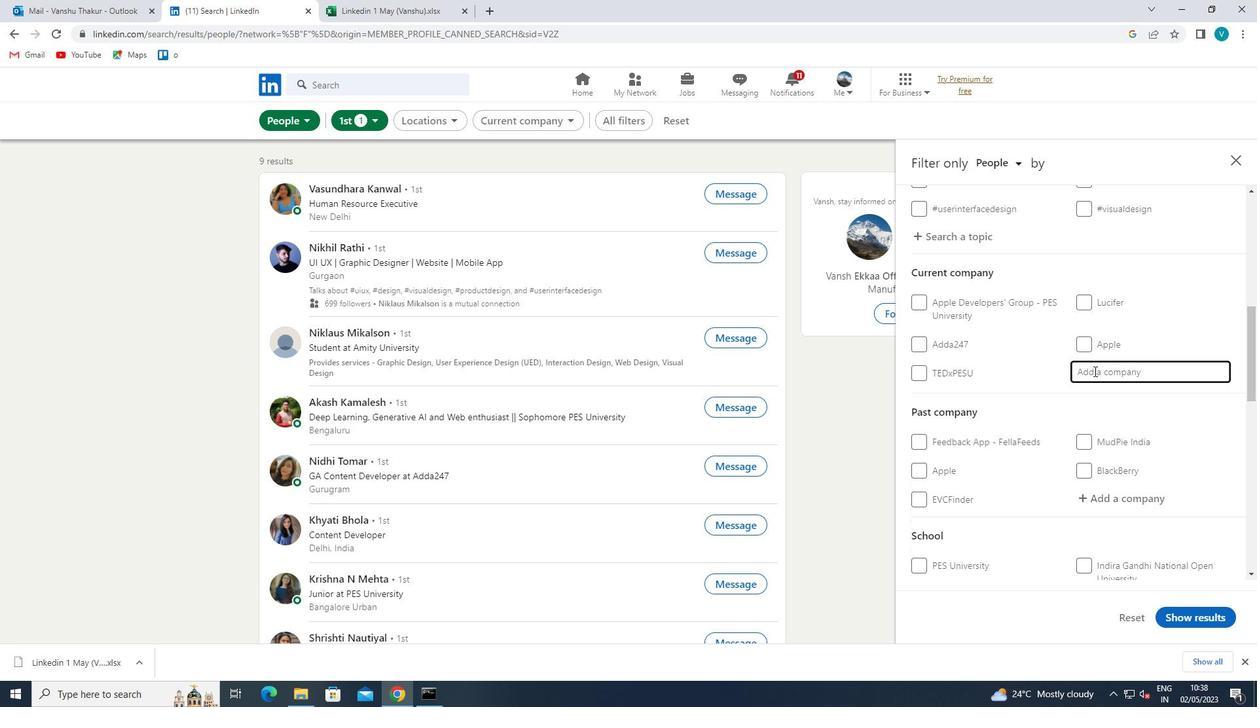 
Action: Mouse moved to (1093, 371)
Screenshot: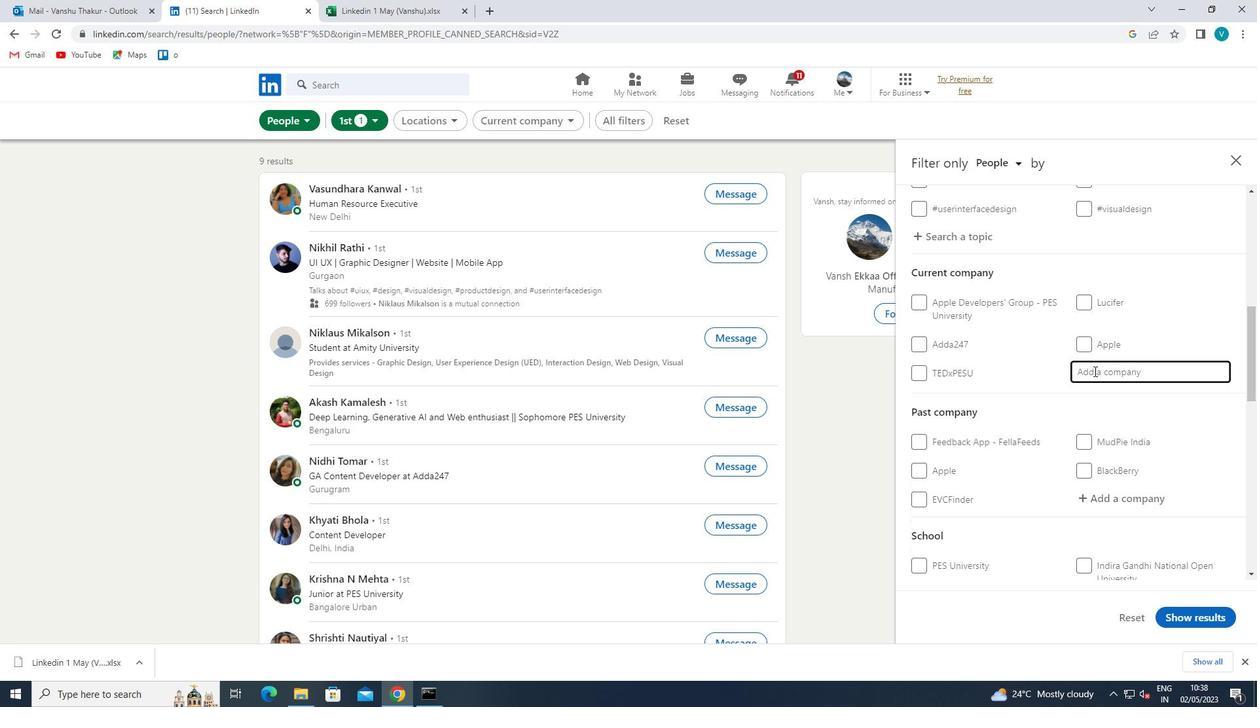 
Action: Key pressed GODREJ
Screenshot: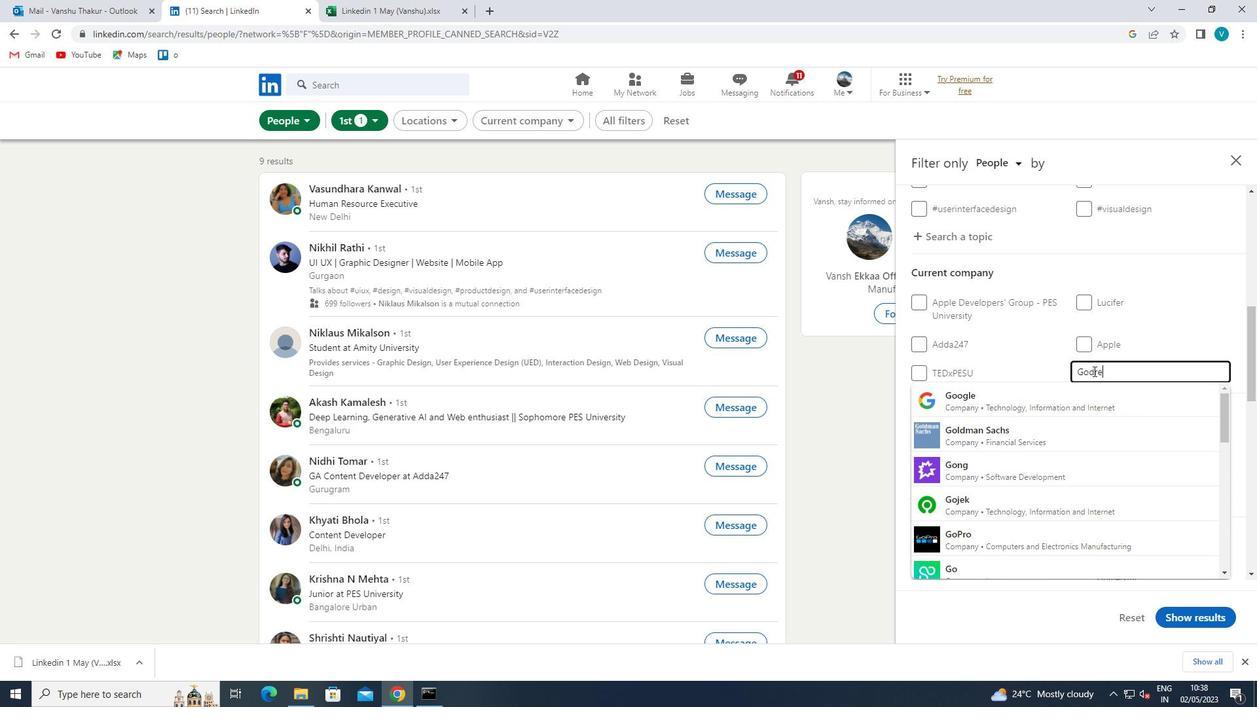 
Action: Mouse moved to (1095, 462)
Screenshot: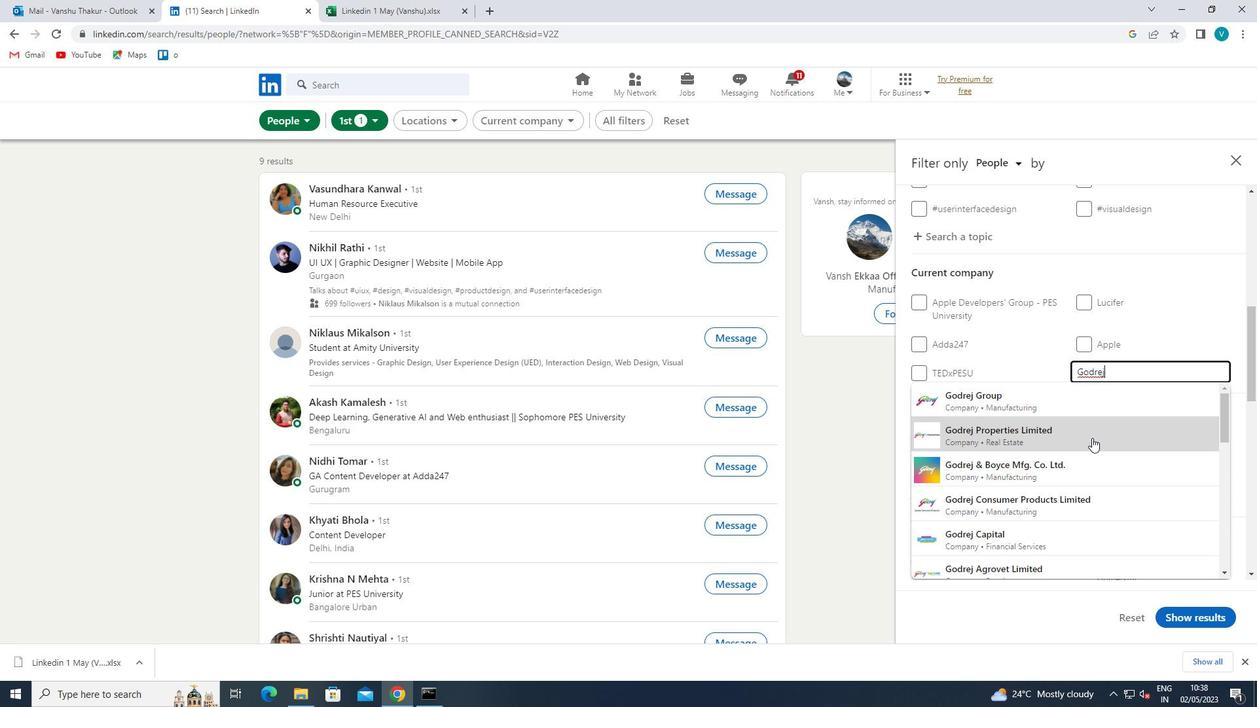 
Action: Mouse pressed left at (1095, 462)
Screenshot: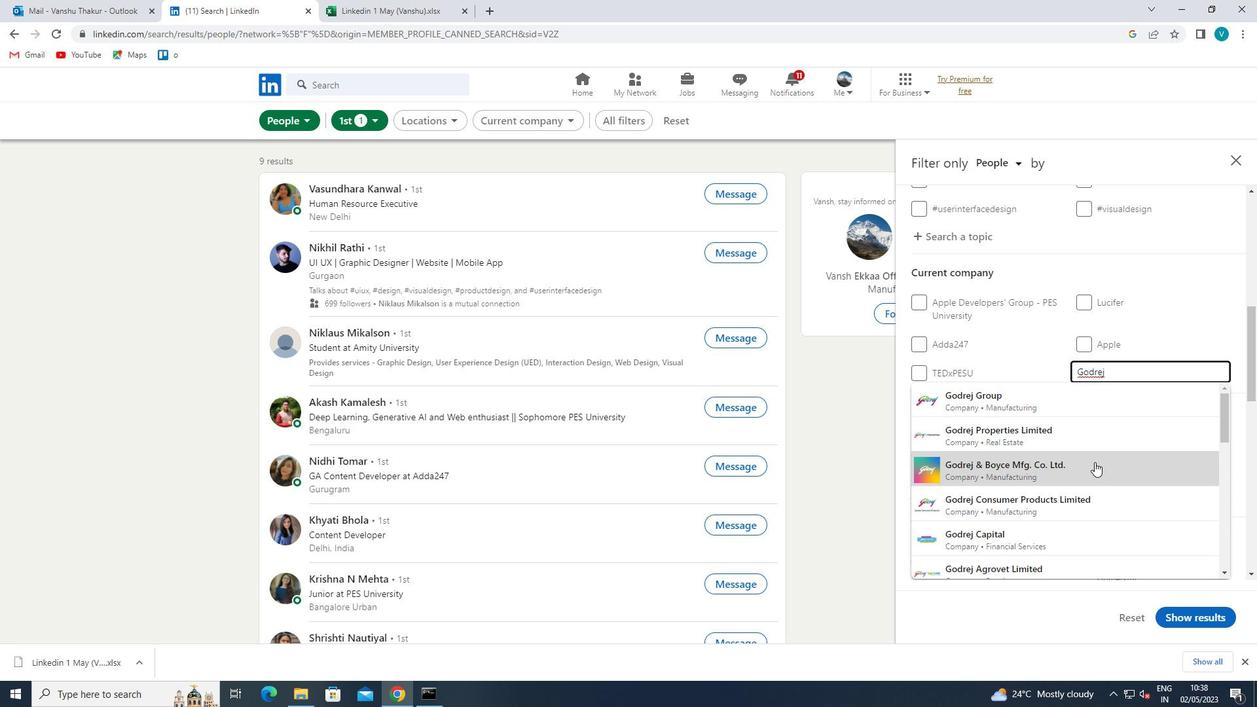 
Action: Mouse moved to (1095, 463)
Screenshot: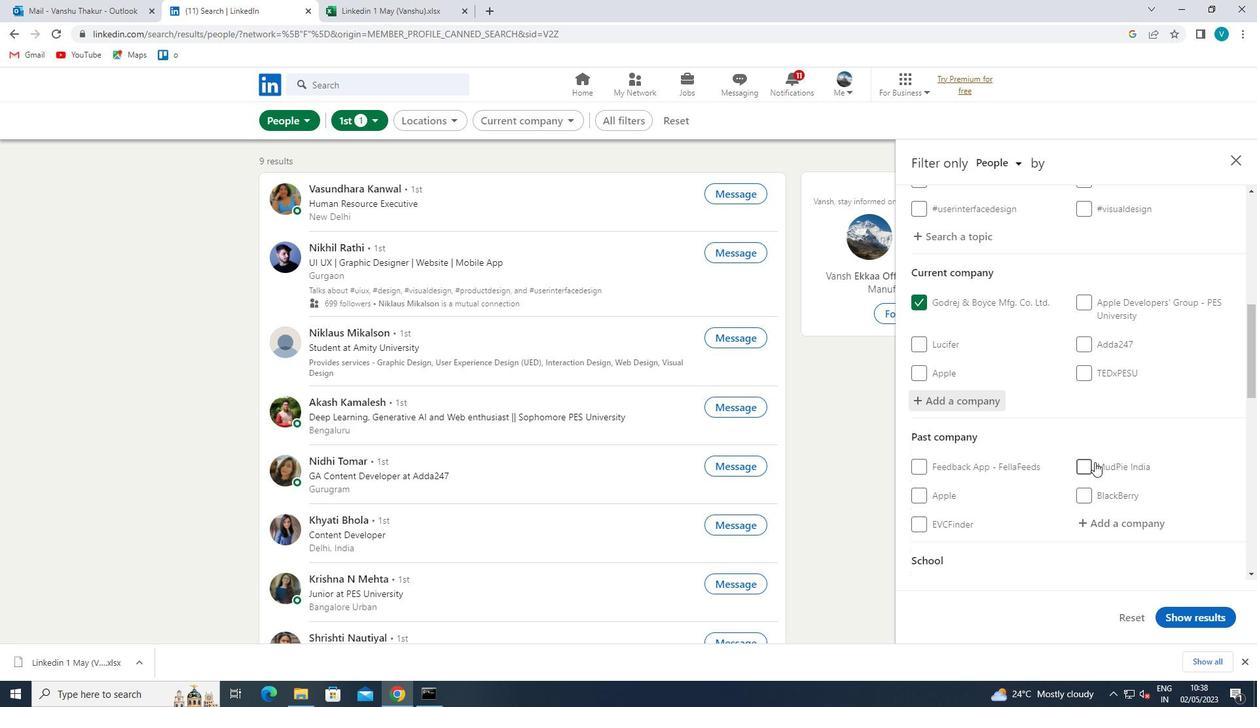 
Action: Mouse scrolled (1095, 462) with delta (0, 0)
Screenshot: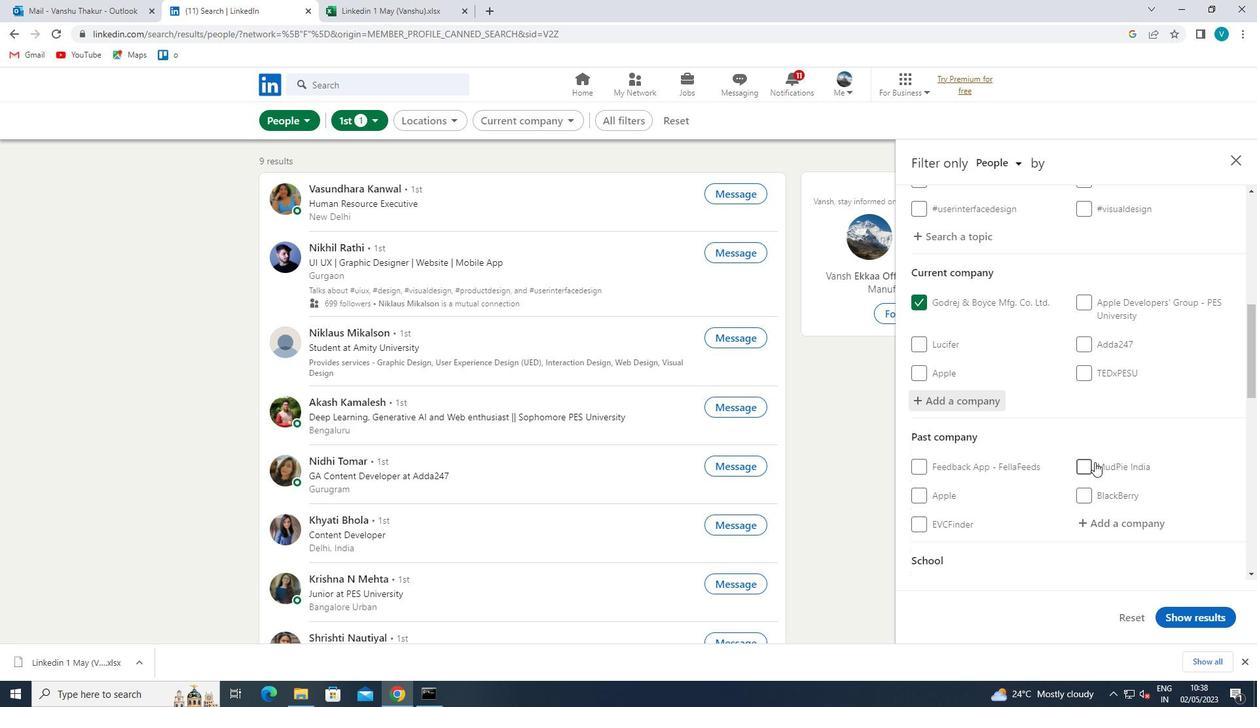 
Action: Mouse scrolled (1095, 462) with delta (0, 0)
Screenshot: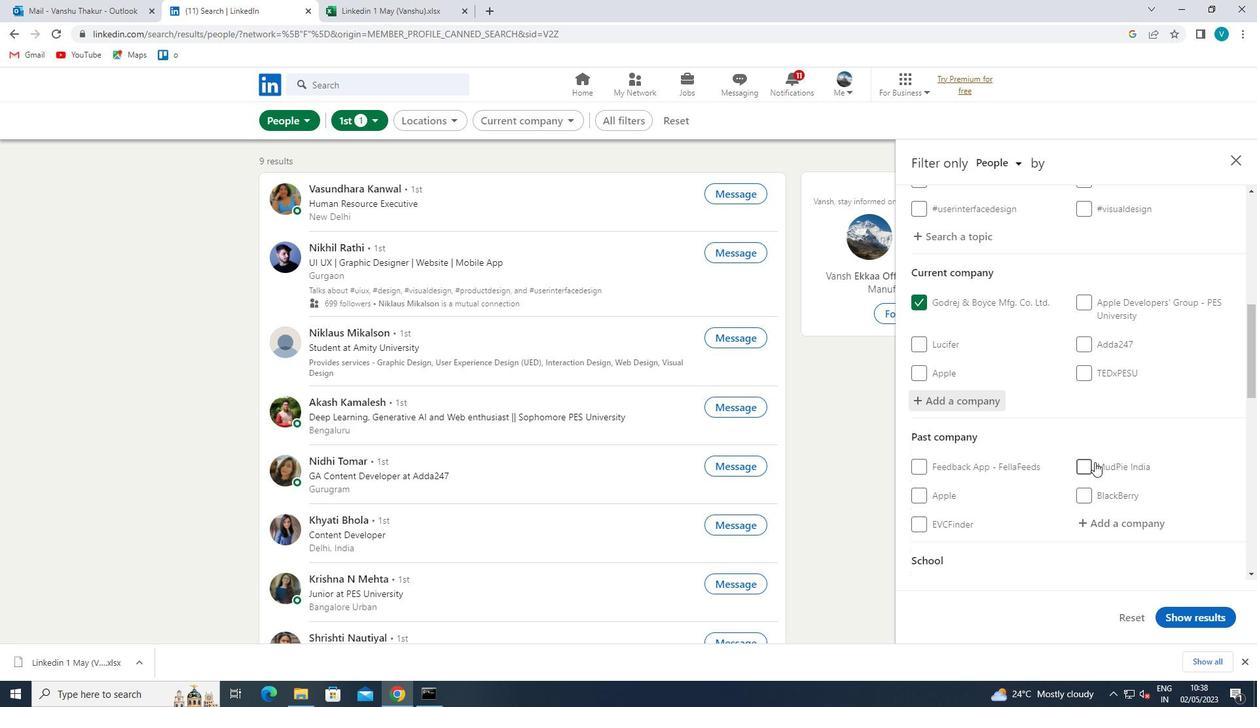 
Action: Mouse scrolled (1095, 462) with delta (0, 0)
Screenshot: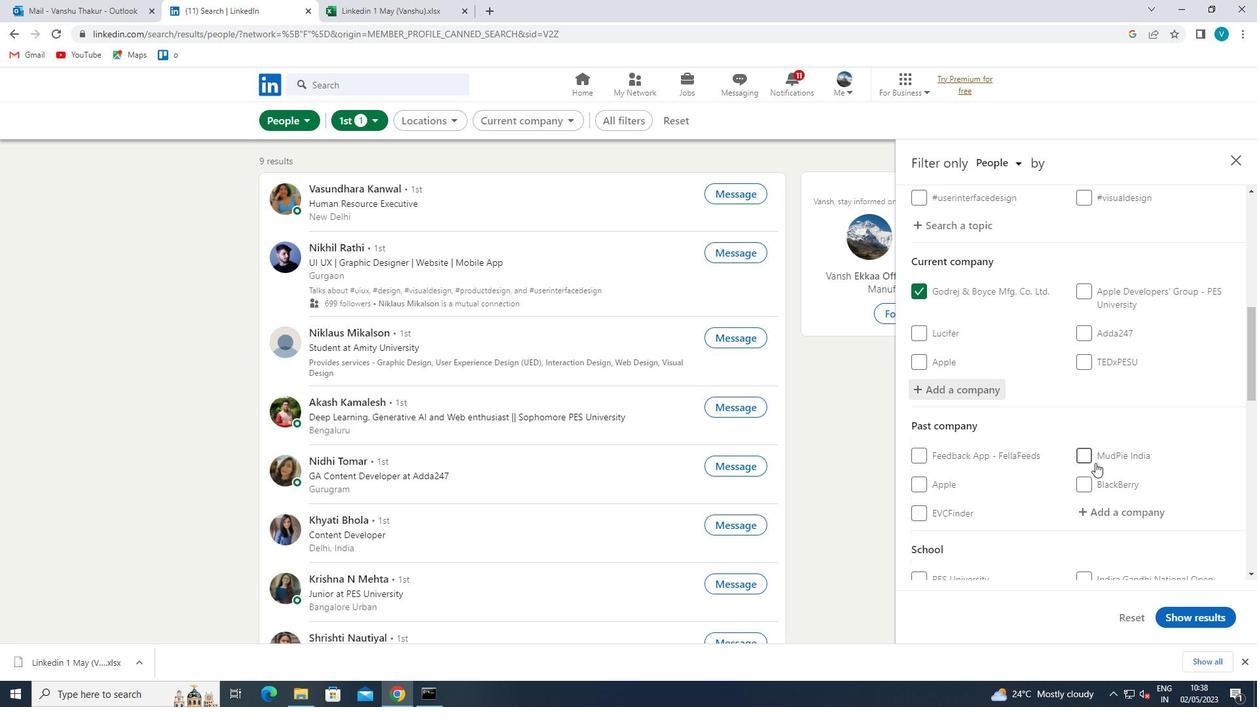 
Action: Mouse moved to (1119, 428)
Screenshot: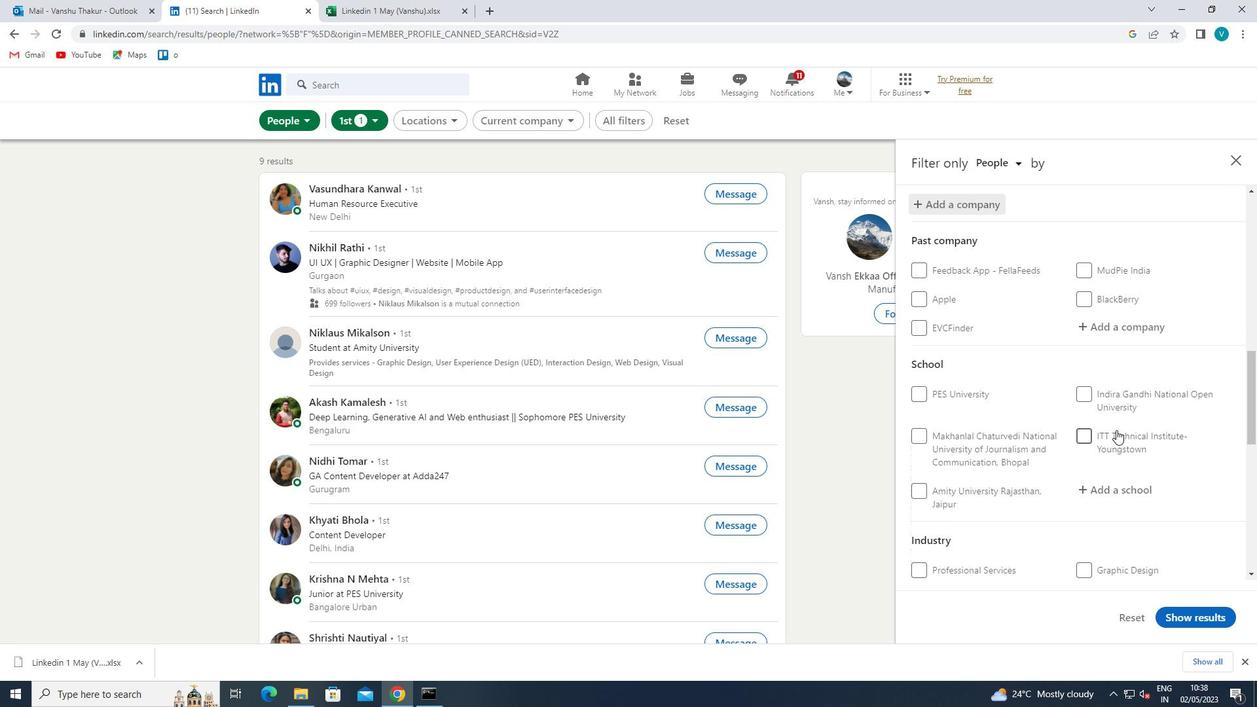 
Action: Mouse scrolled (1119, 428) with delta (0, 0)
Screenshot: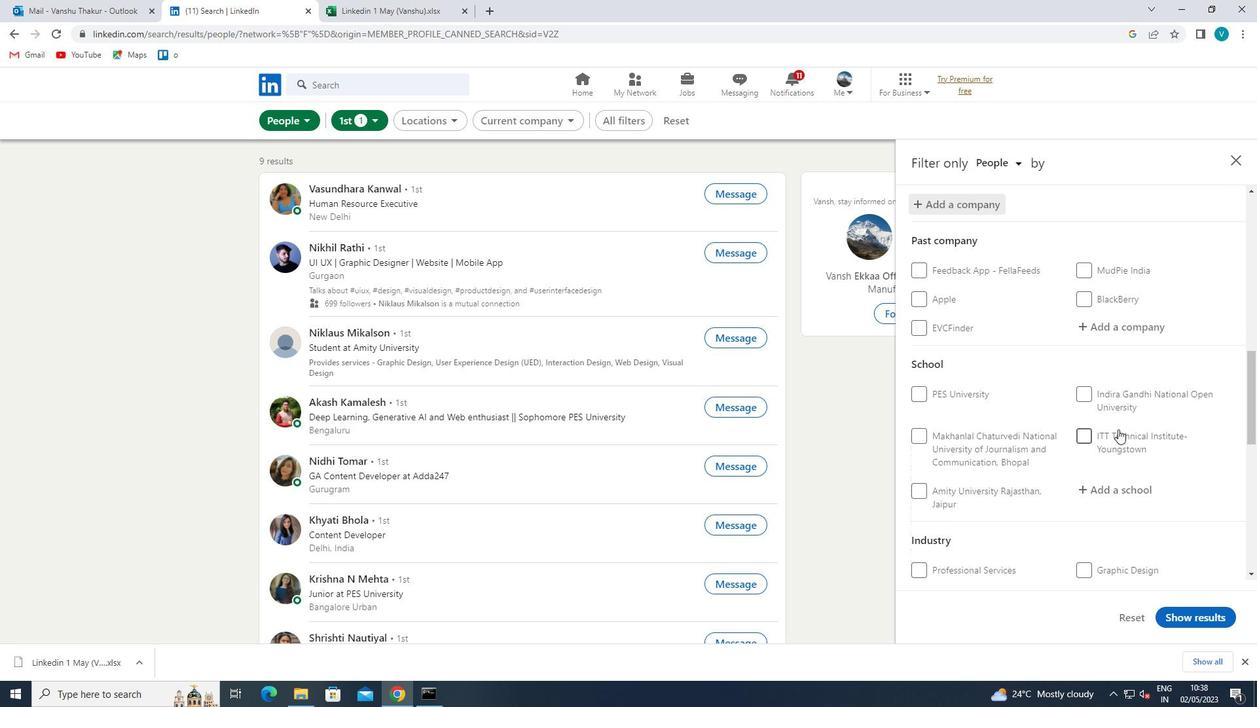 
Action: Mouse moved to (1120, 428)
Screenshot: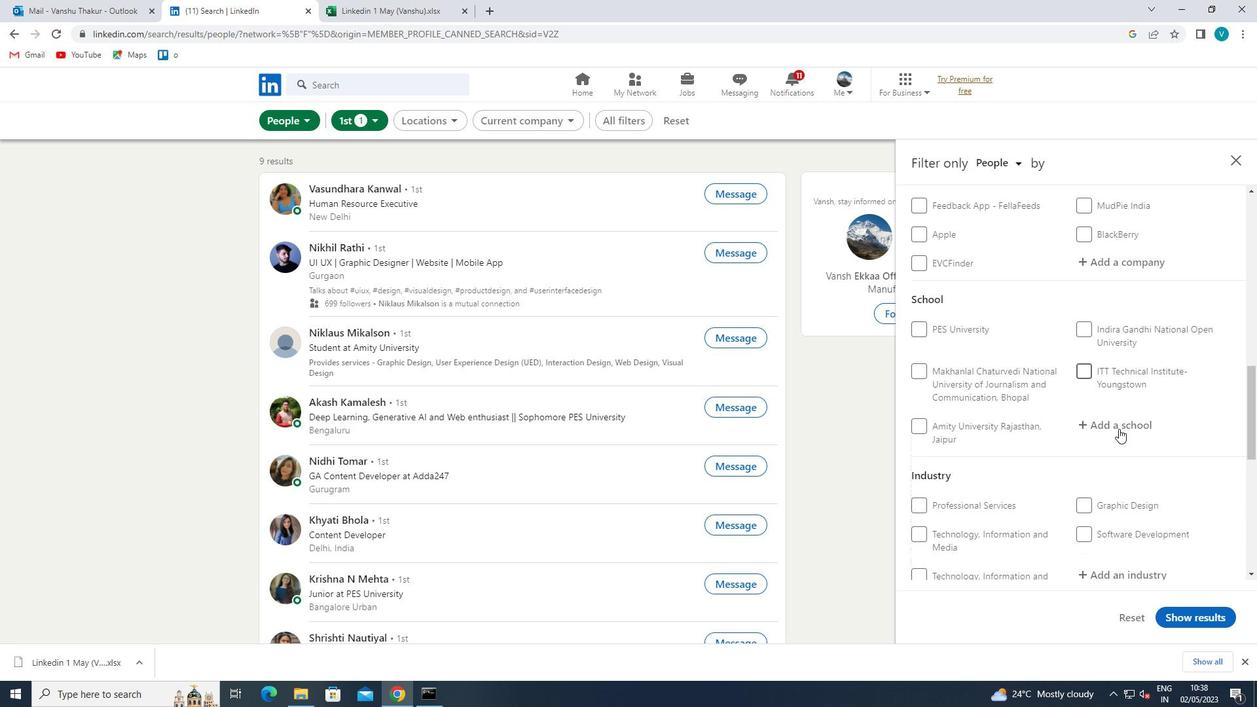 
Action: Mouse pressed left at (1120, 428)
Screenshot: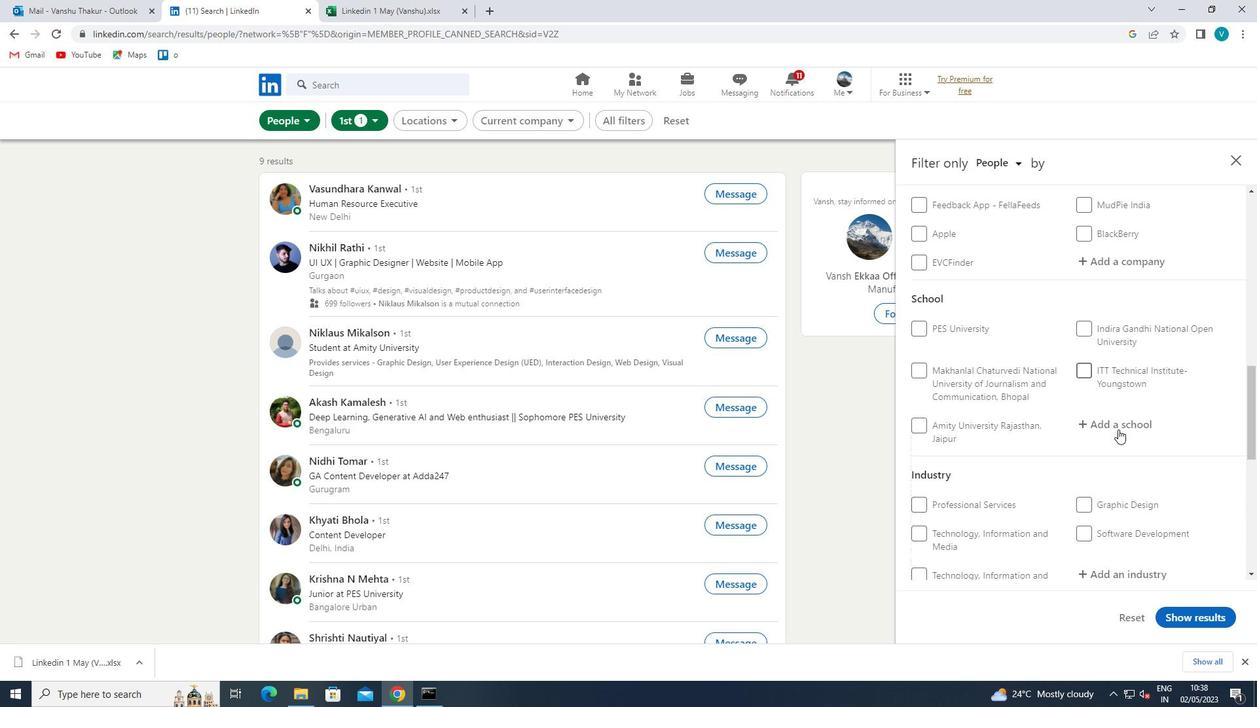 
Action: Mouse moved to (1125, 426)
Screenshot: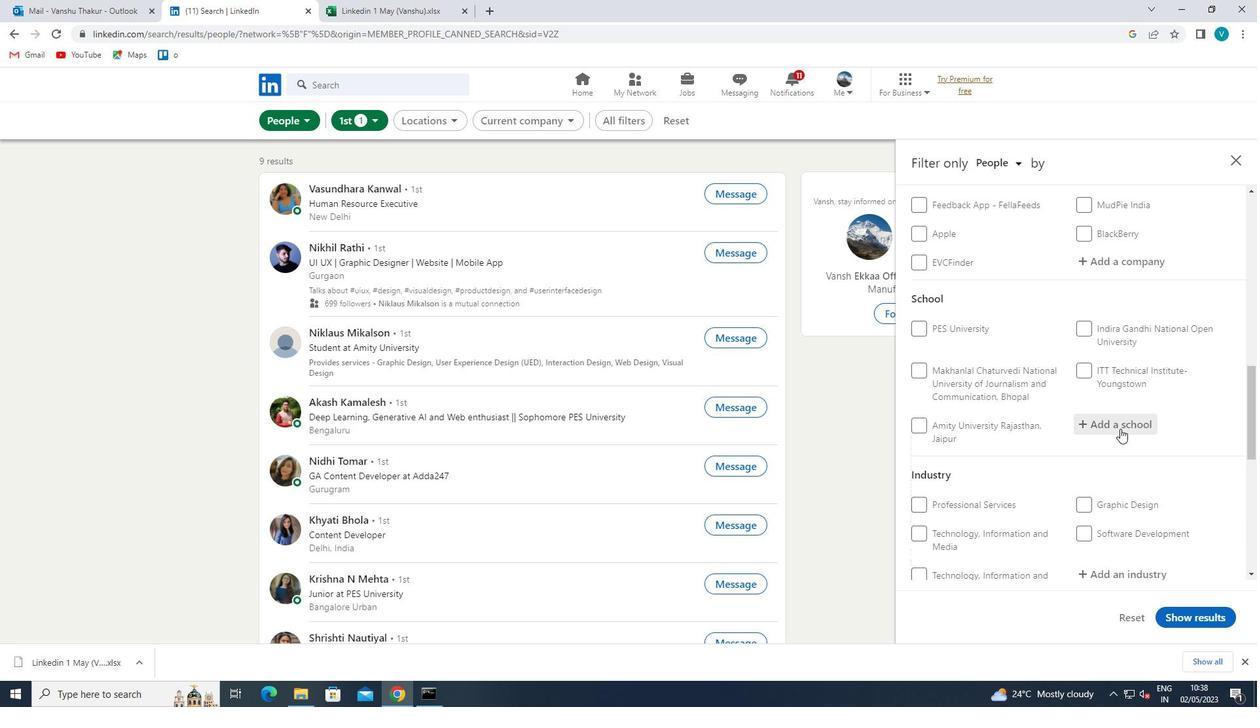 
Action: Key pressed <Key.shift>EAST<Key.space><Key.shift>WEST<Key.space>
Screenshot: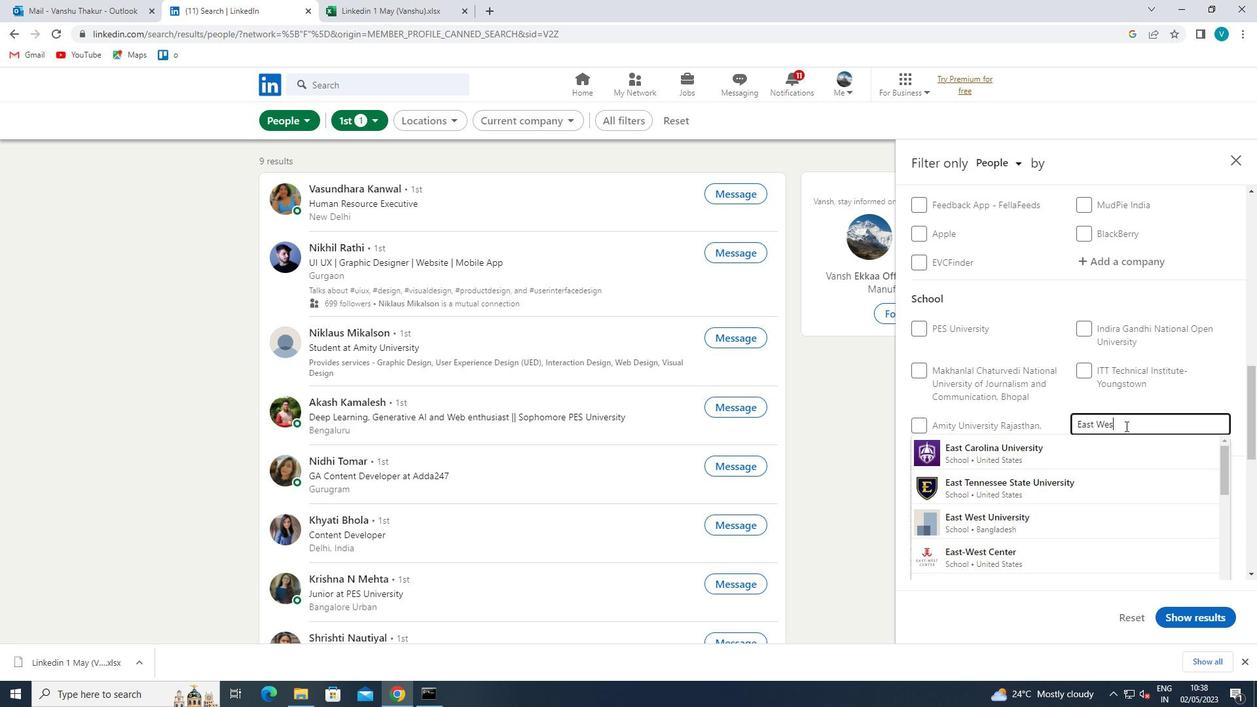 
Action: Mouse moved to (1102, 546)
Screenshot: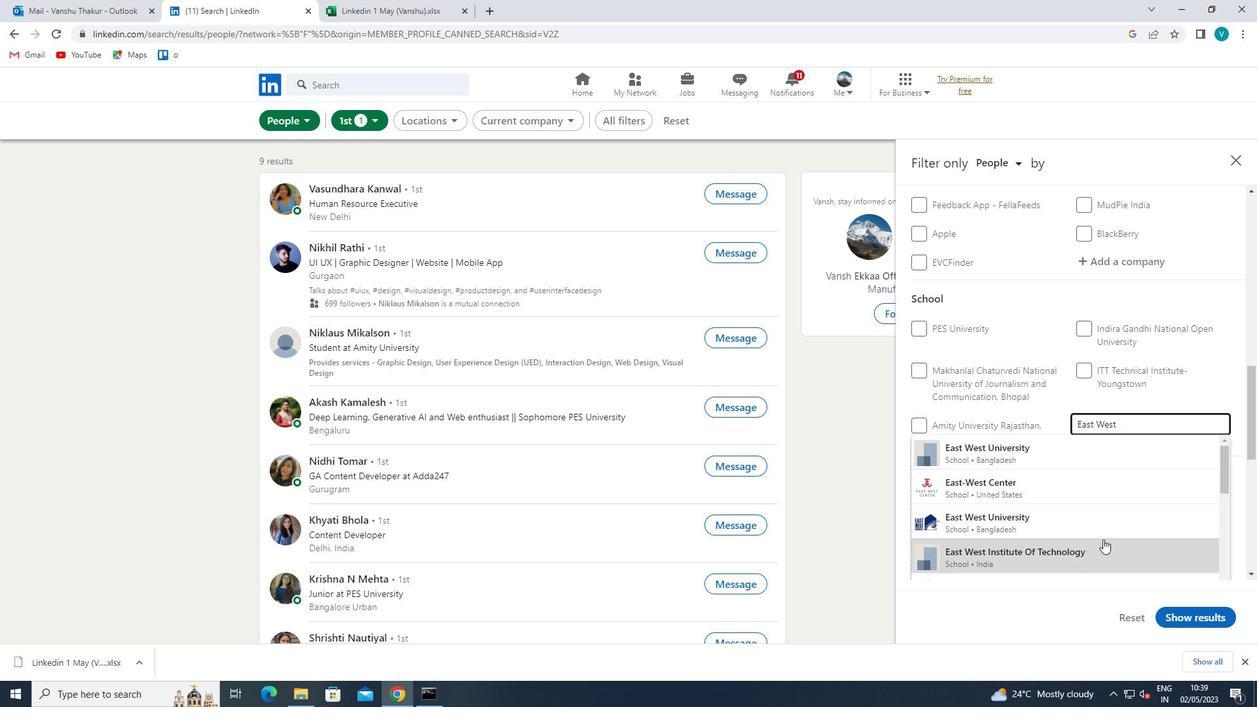 
Action: Mouse pressed left at (1102, 546)
Screenshot: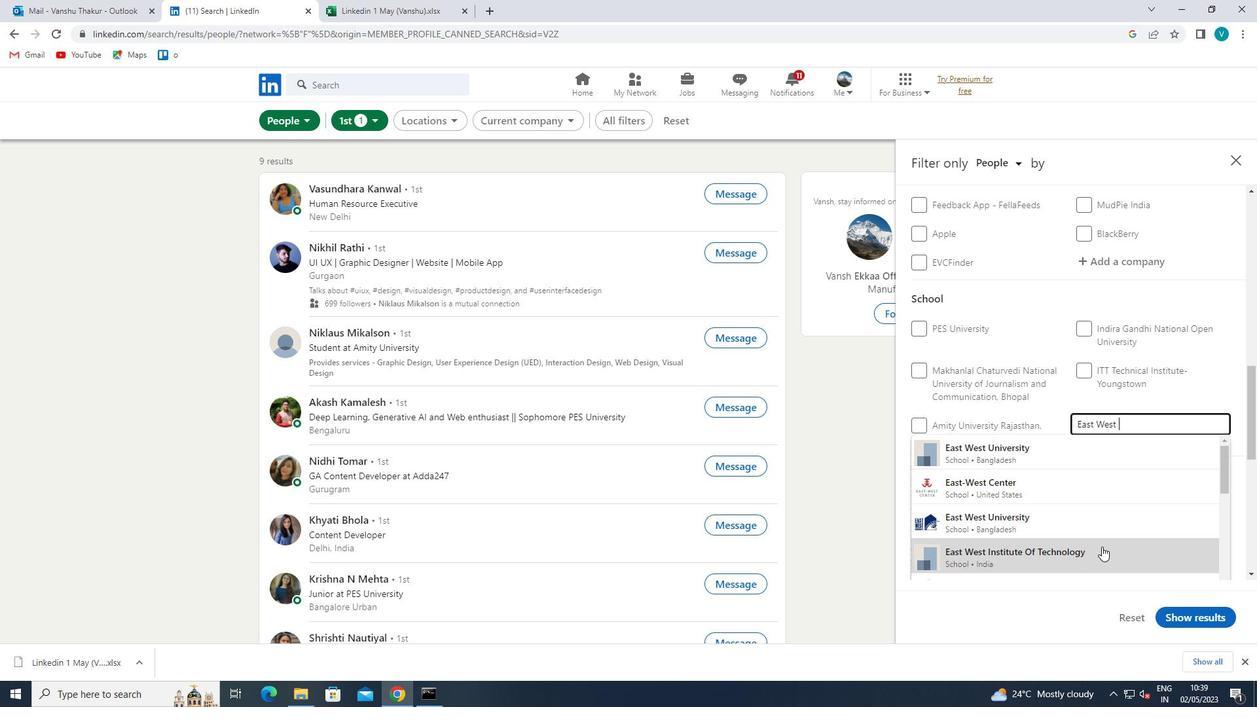 
Action: Mouse moved to (1132, 449)
Screenshot: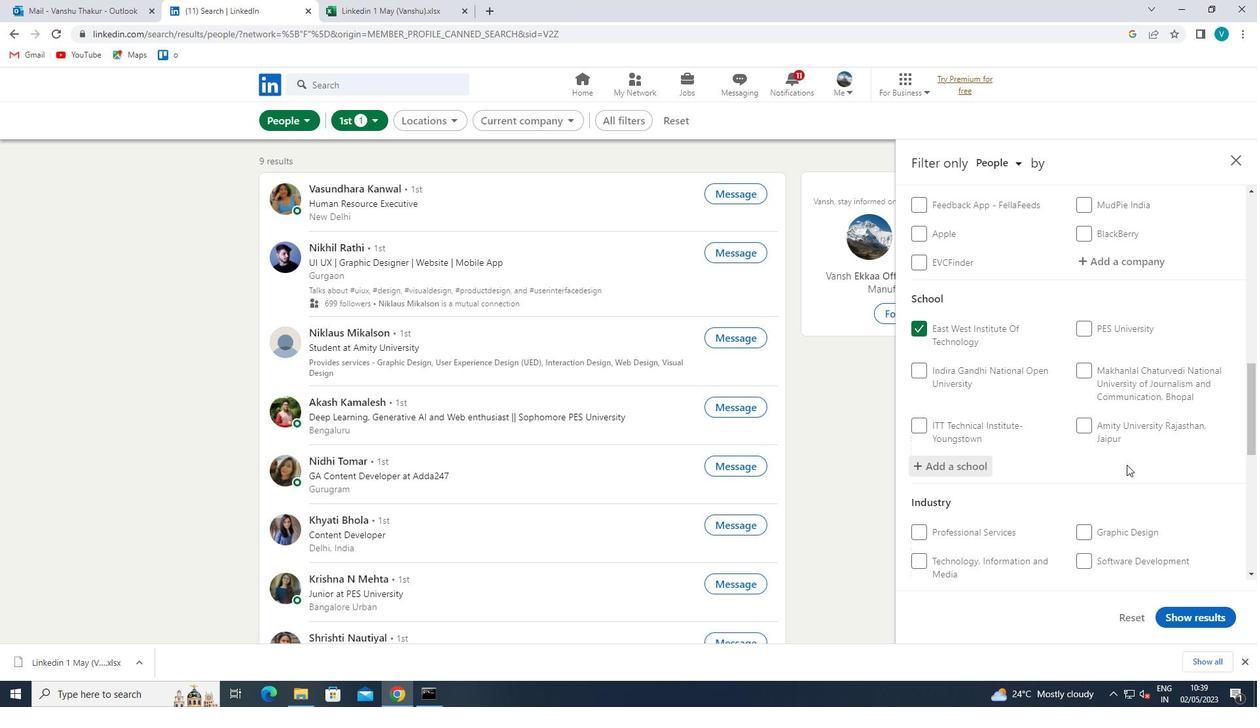 
Action: Mouse scrolled (1132, 449) with delta (0, 0)
Screenshot: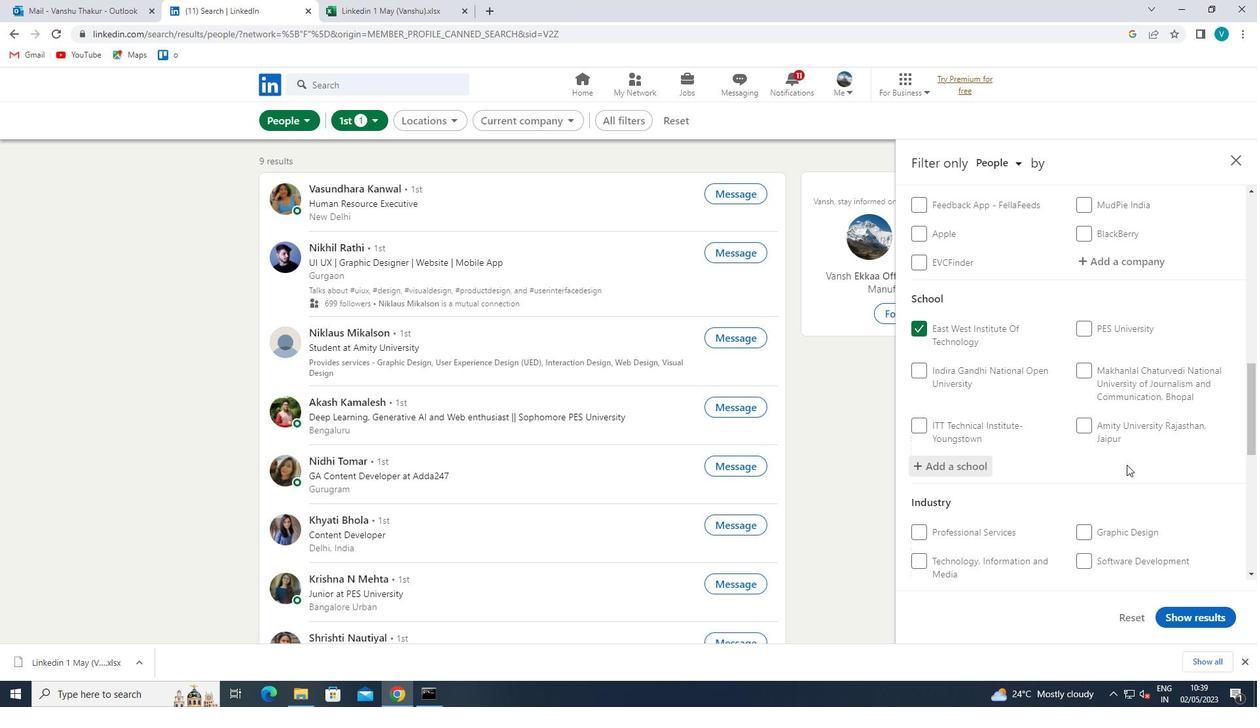 
Action: Mouse moved to (1133, 449)
Screenshot: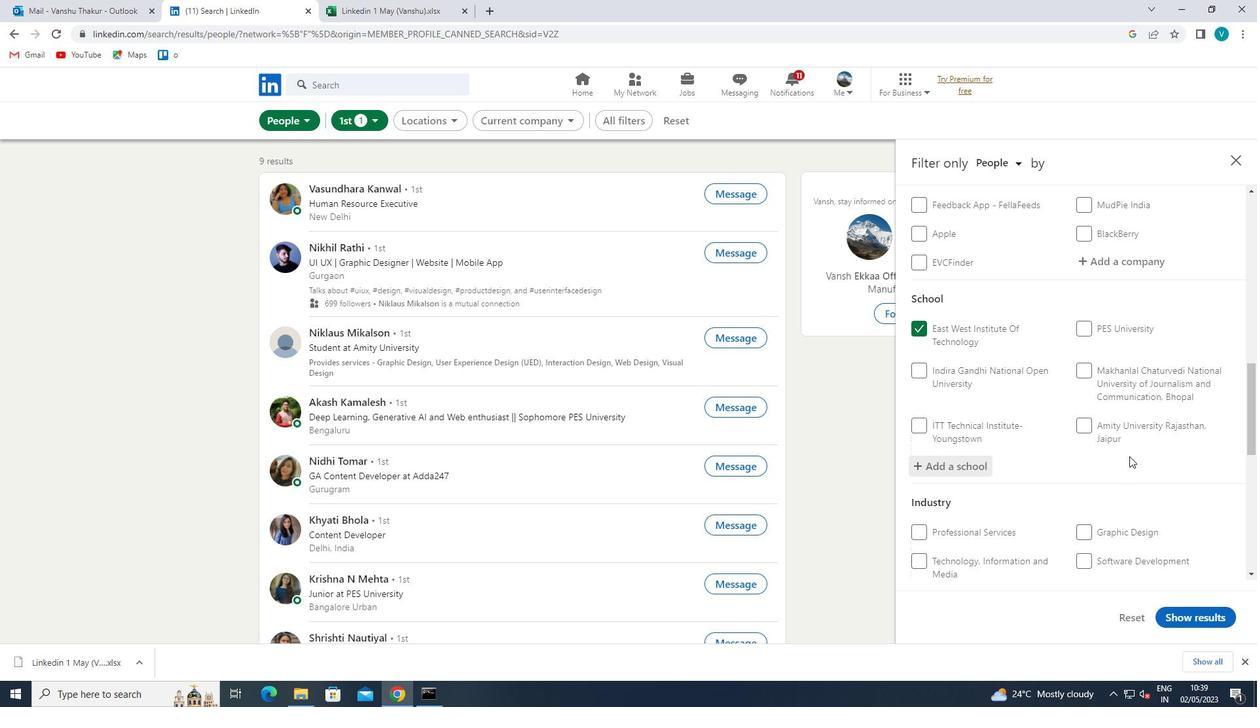
Action: Mouse scrolled (1133, 449) with delta (0, 0)
Screenshot: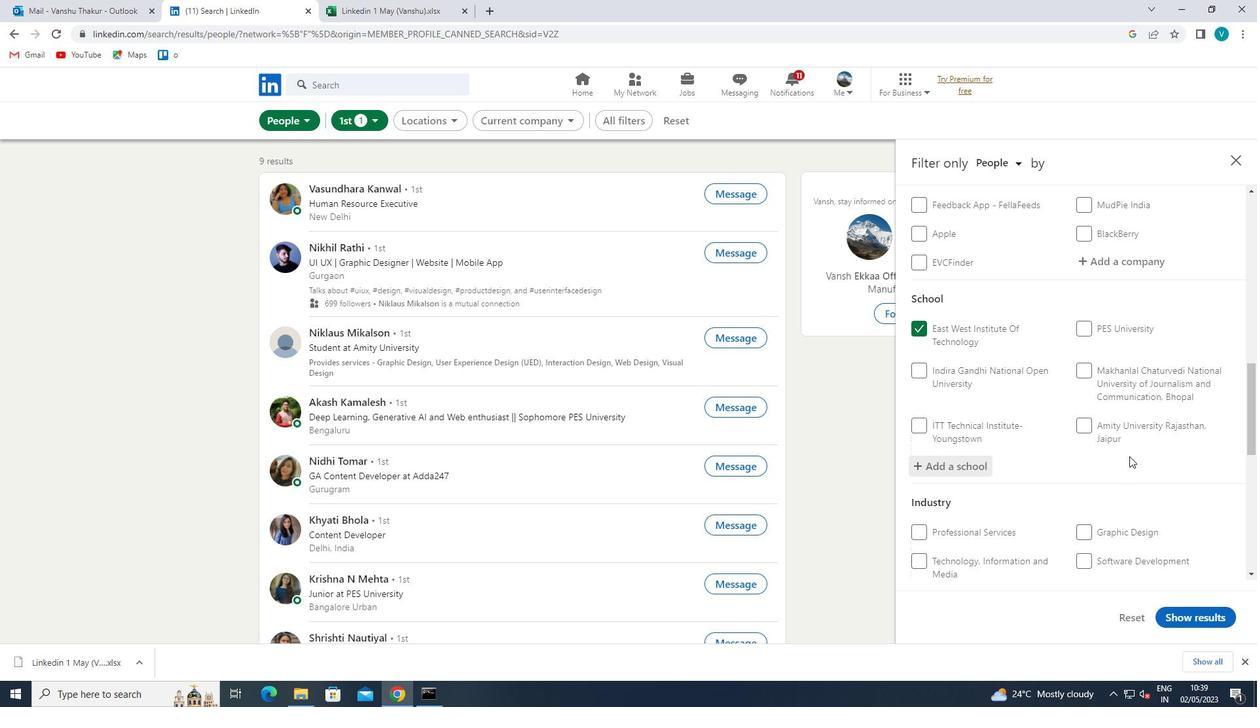 
Action: Mouse scrolled (1133, 449) with delta (0, 0)
Screenshot: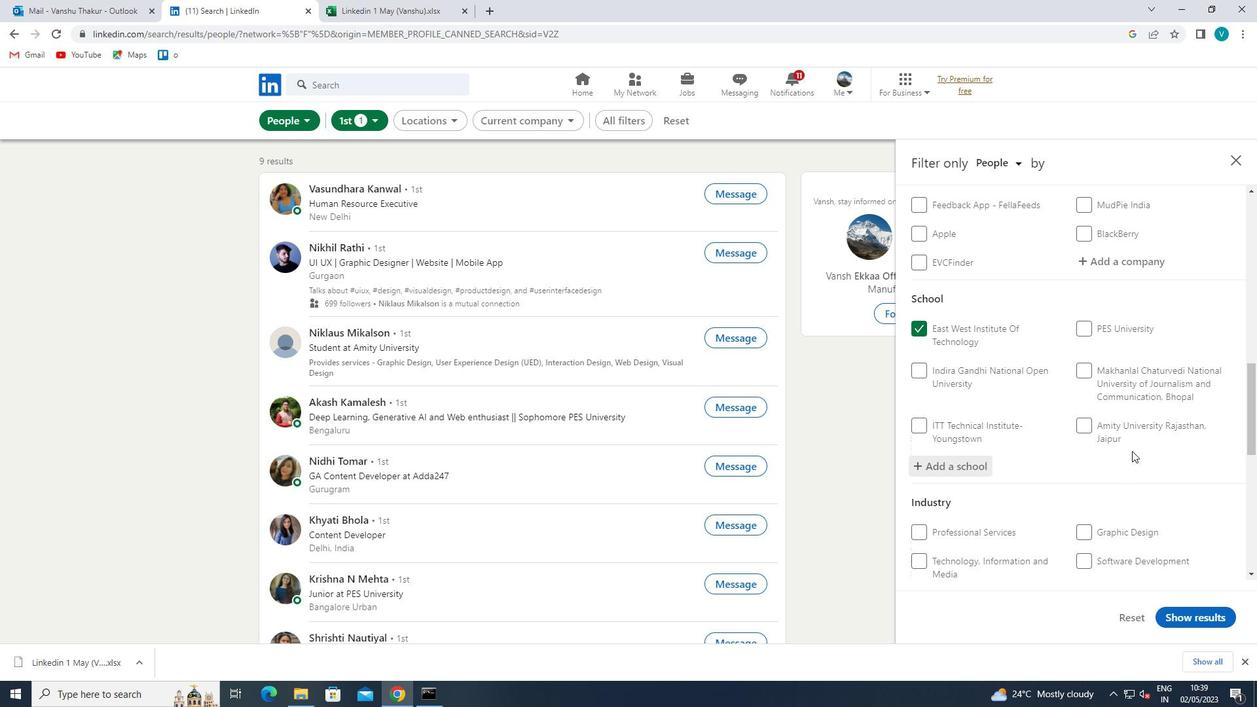 
Action: Mouse scrolled (1133, 449) with delta (0, 0)
Screenshot: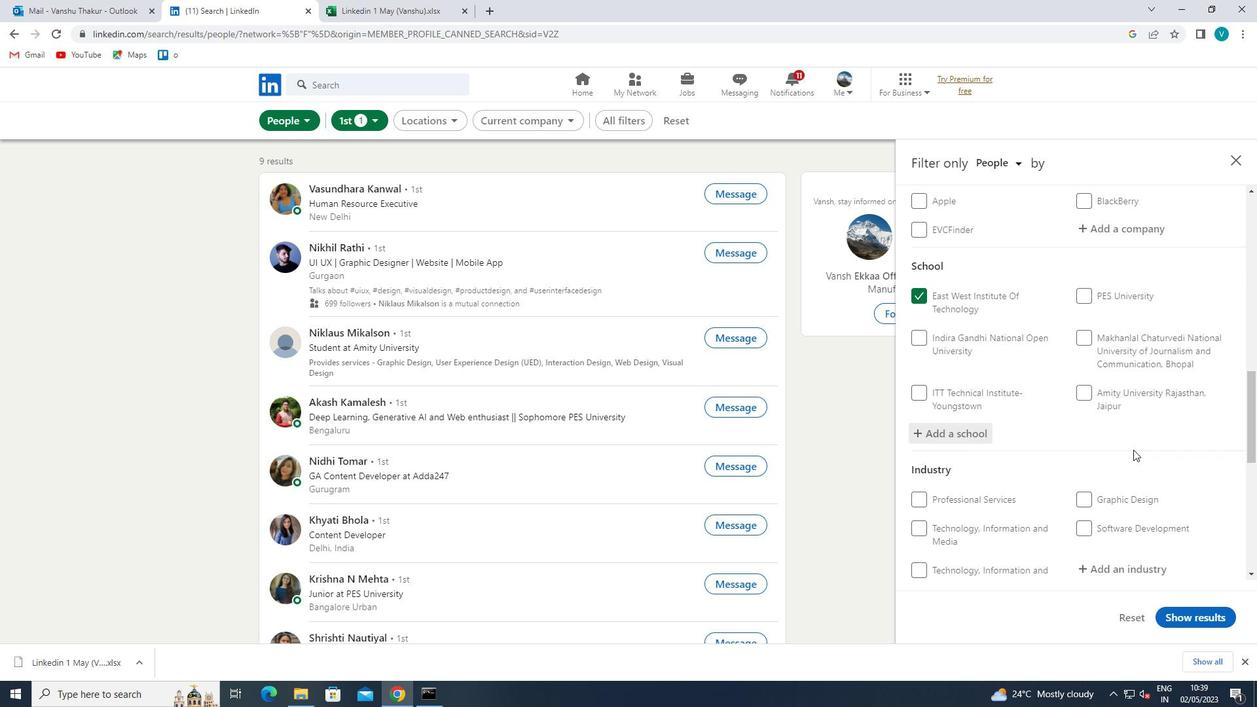 
Action: Mouse moved to (1140, 345)
Screenshot: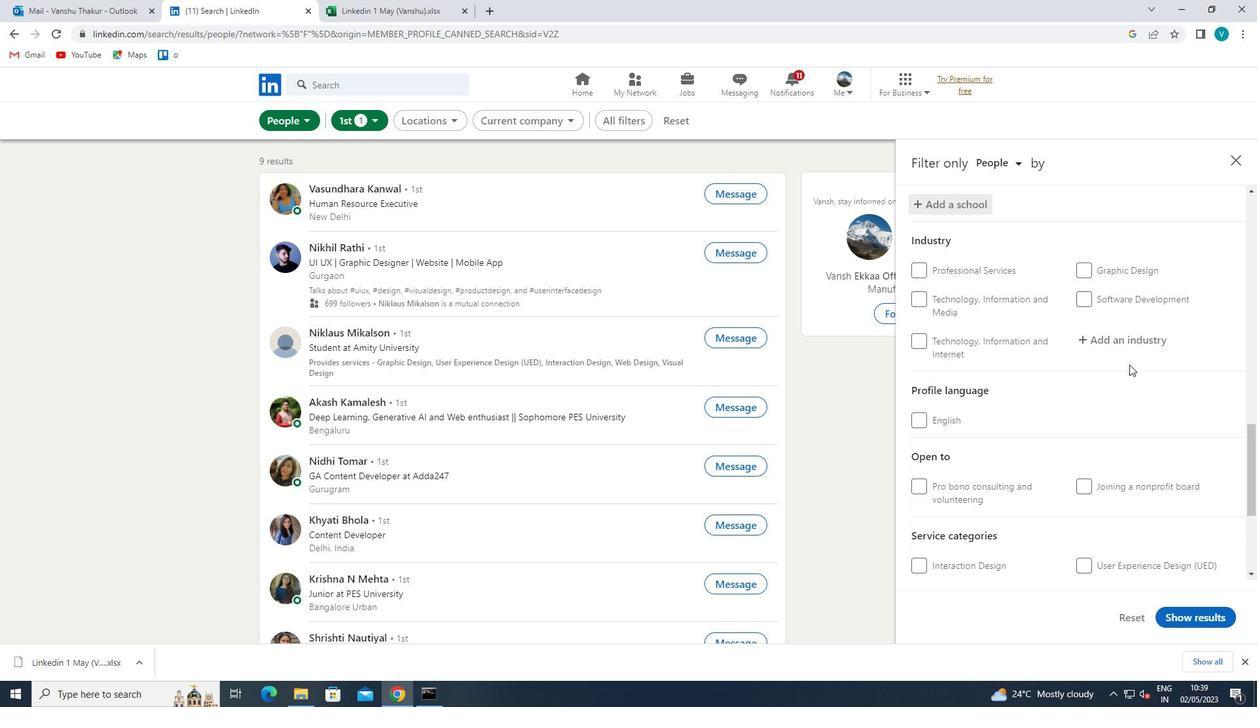 
Action: Mouse pressed left at (1140, 345)
Screenshot: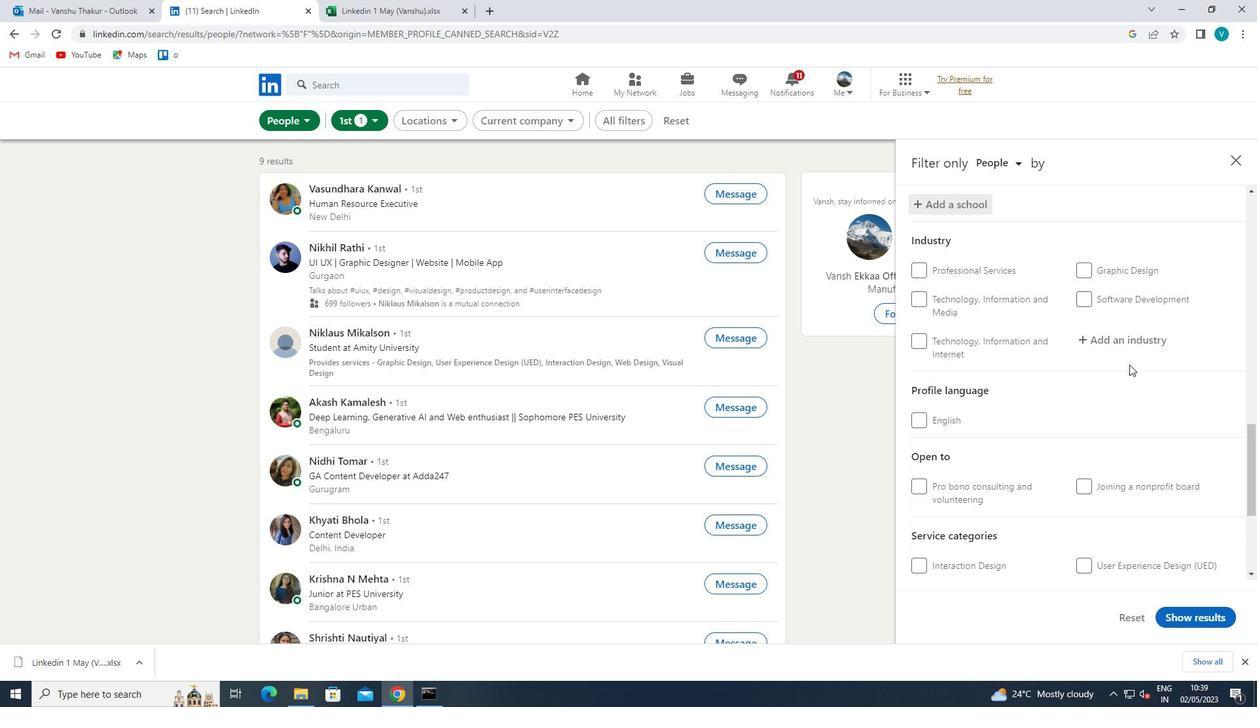 
Action: Key pressed <Key.shift>ADMINI
Screenshot: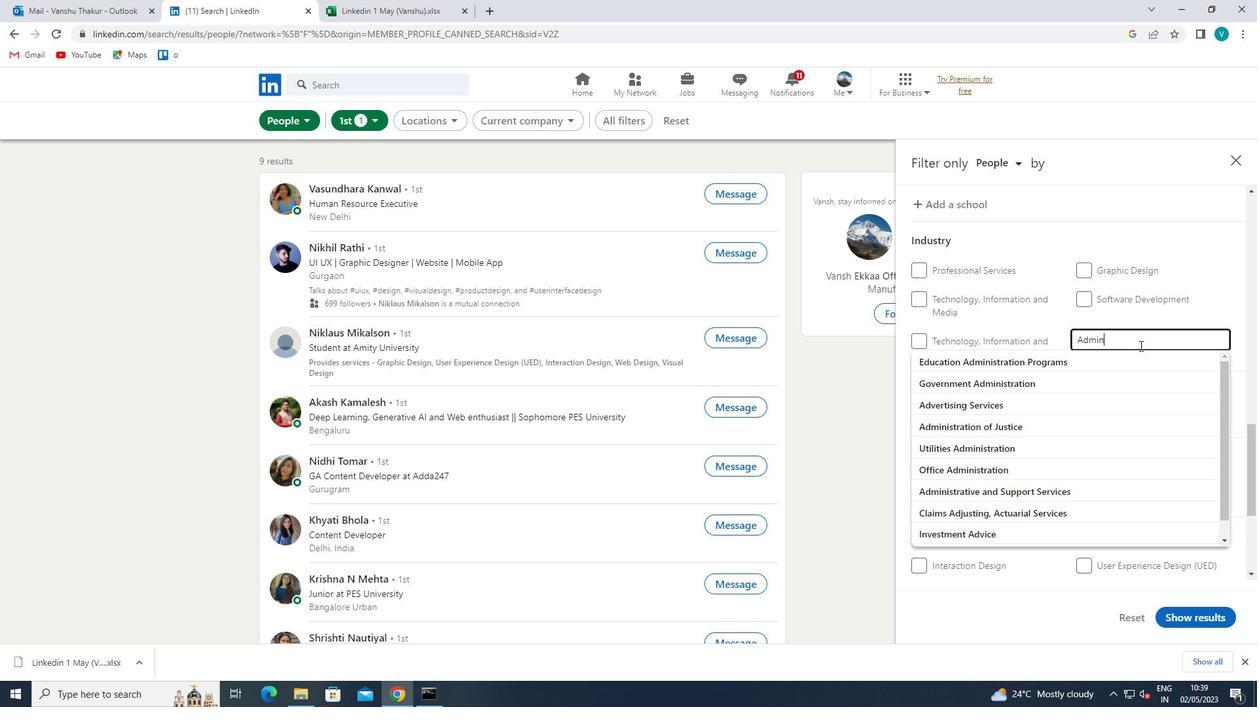 
Action: Mouse moved to (1114, 464)
Screenshot: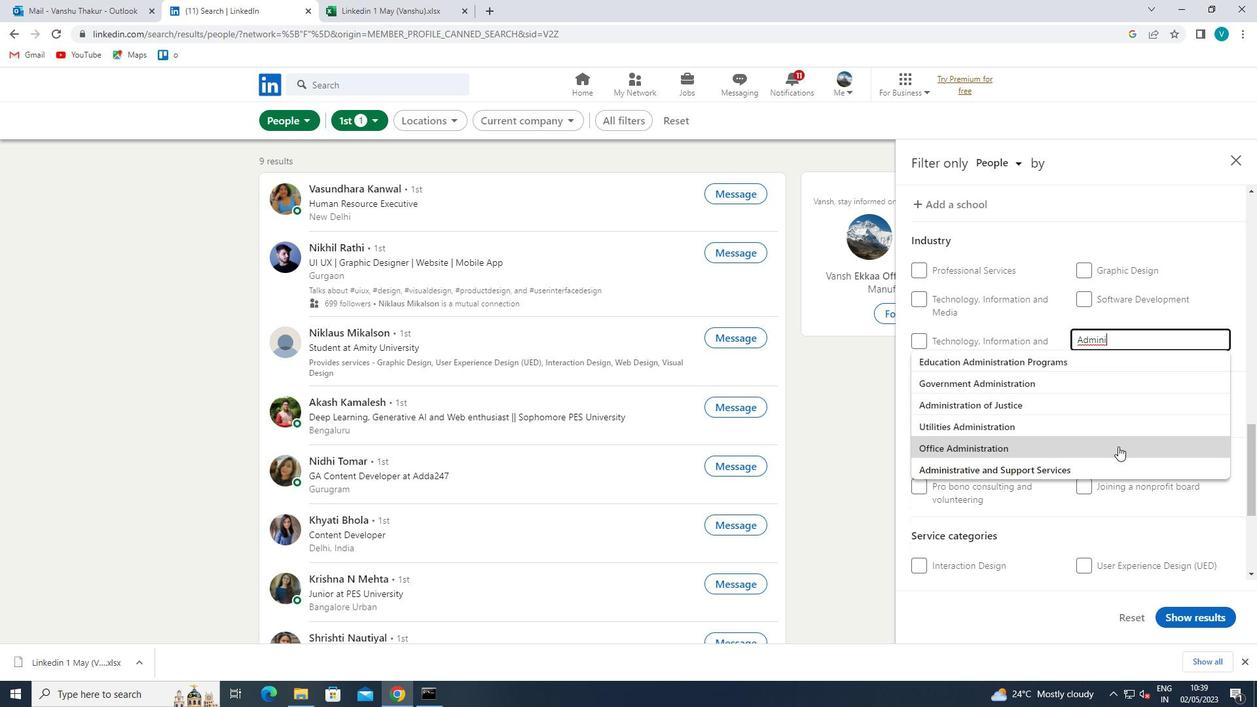 
Action: Mouse pressed left at (1114, 464)
Screenshot: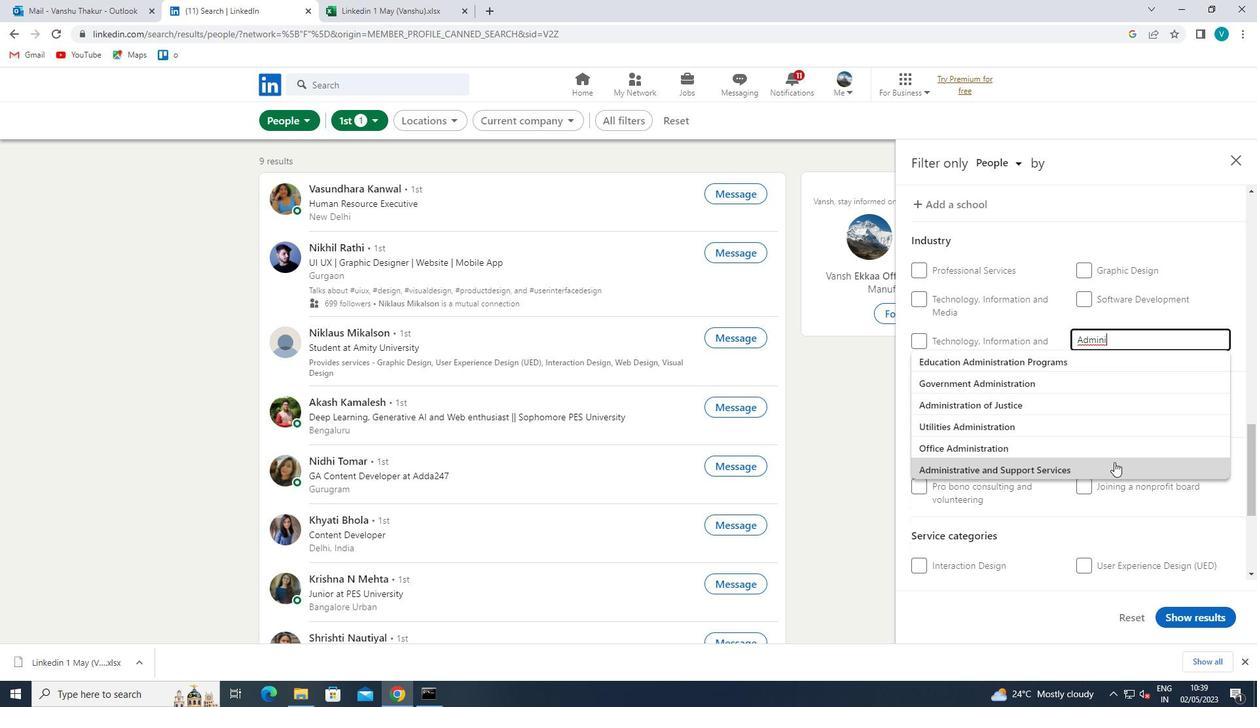 
Action: Mouse moved to (1132, 419)
Screenshot: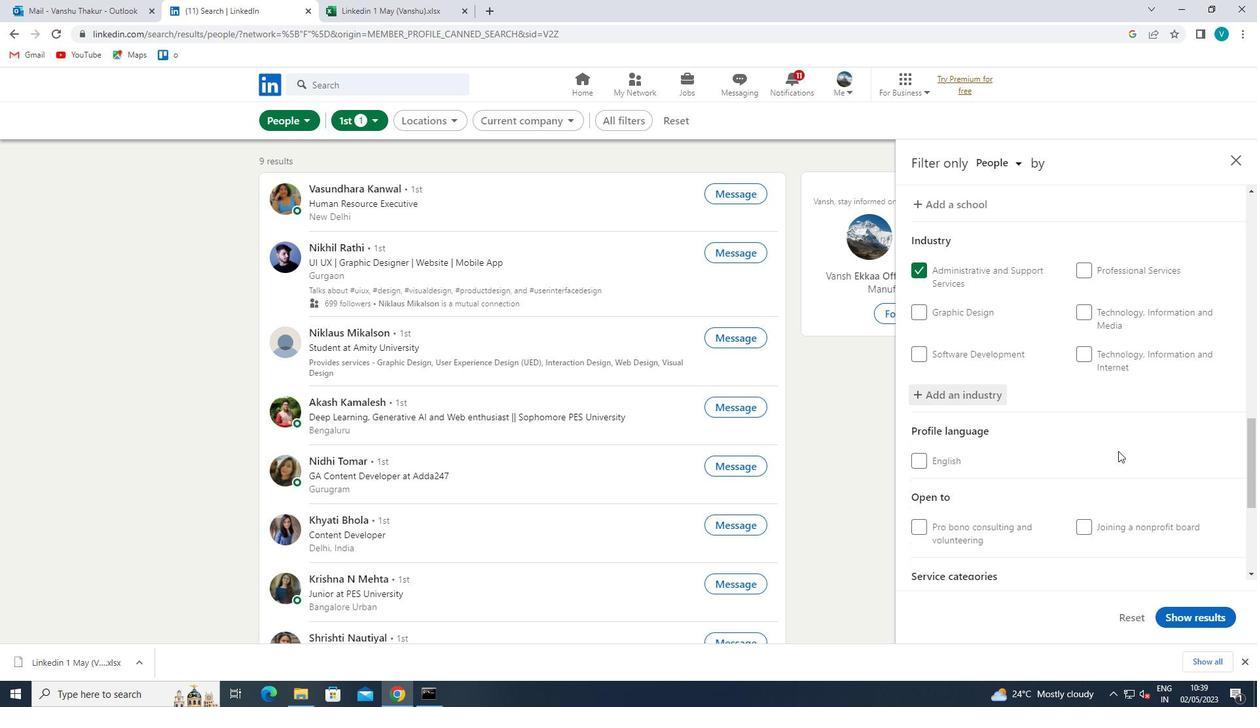 
Action: Mouse scrolled (1132, 418) with delta (0, 0)
Screenshot: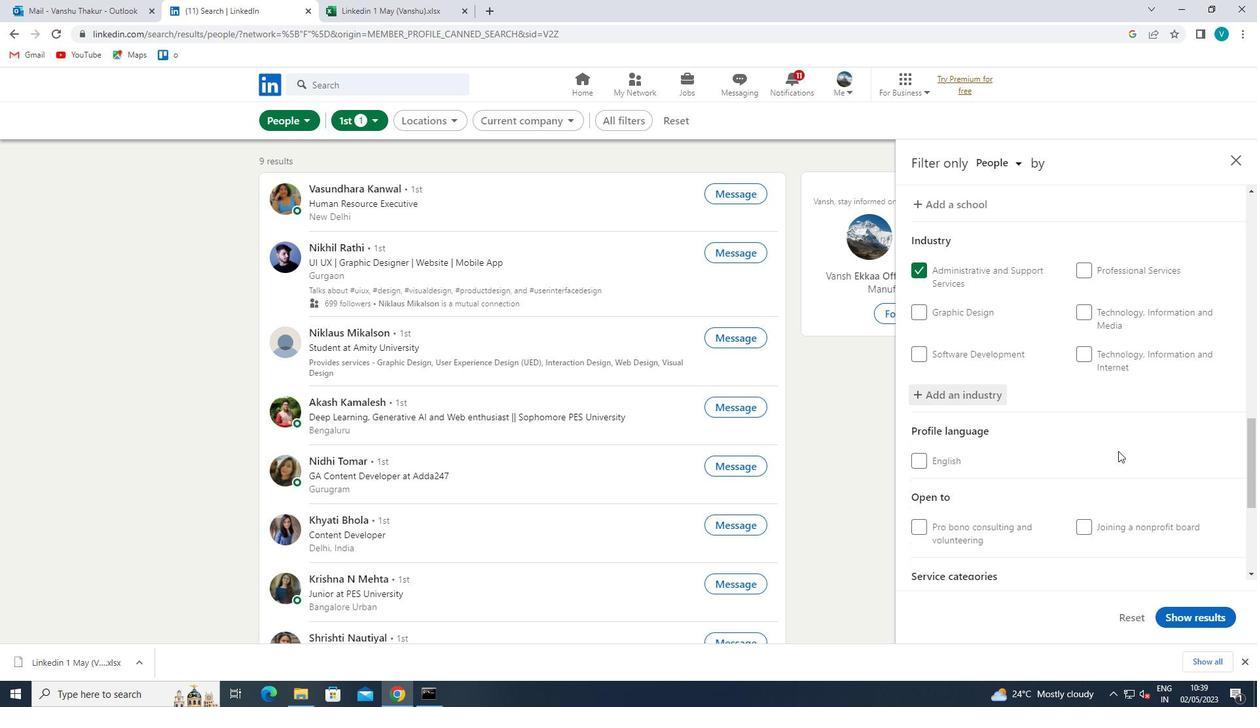 
Action: Mouse moved to (1134, 417)
Screenshot: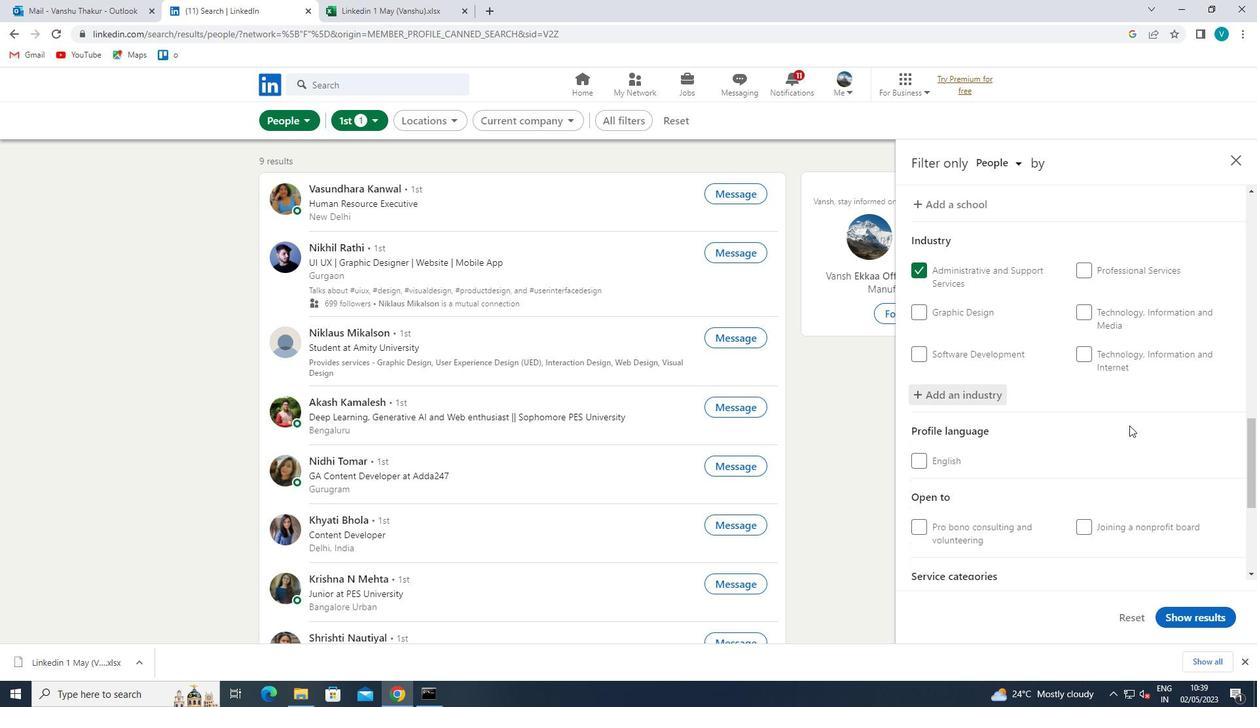 
Action: Mouse scrolled (1134, 416) with delta (0, 0)
Screenshot: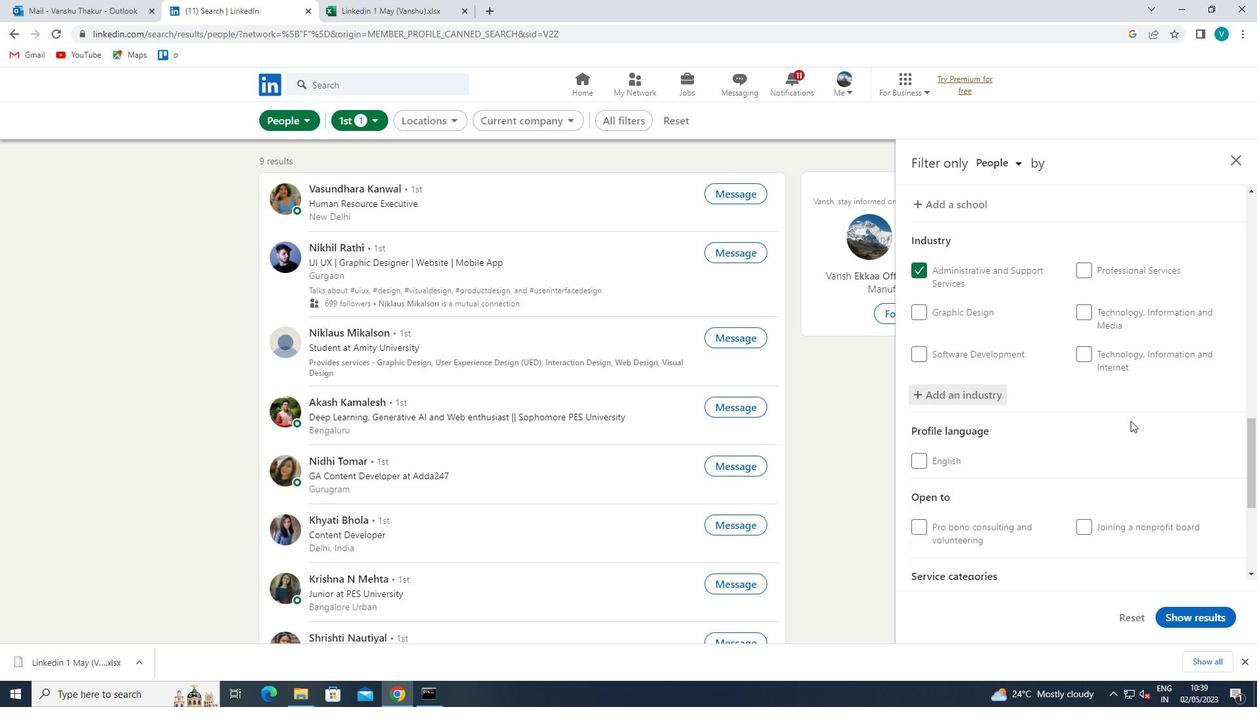 
Action: Mouse scrolled (1134, 416) with delta (0, 0)
Screenshot: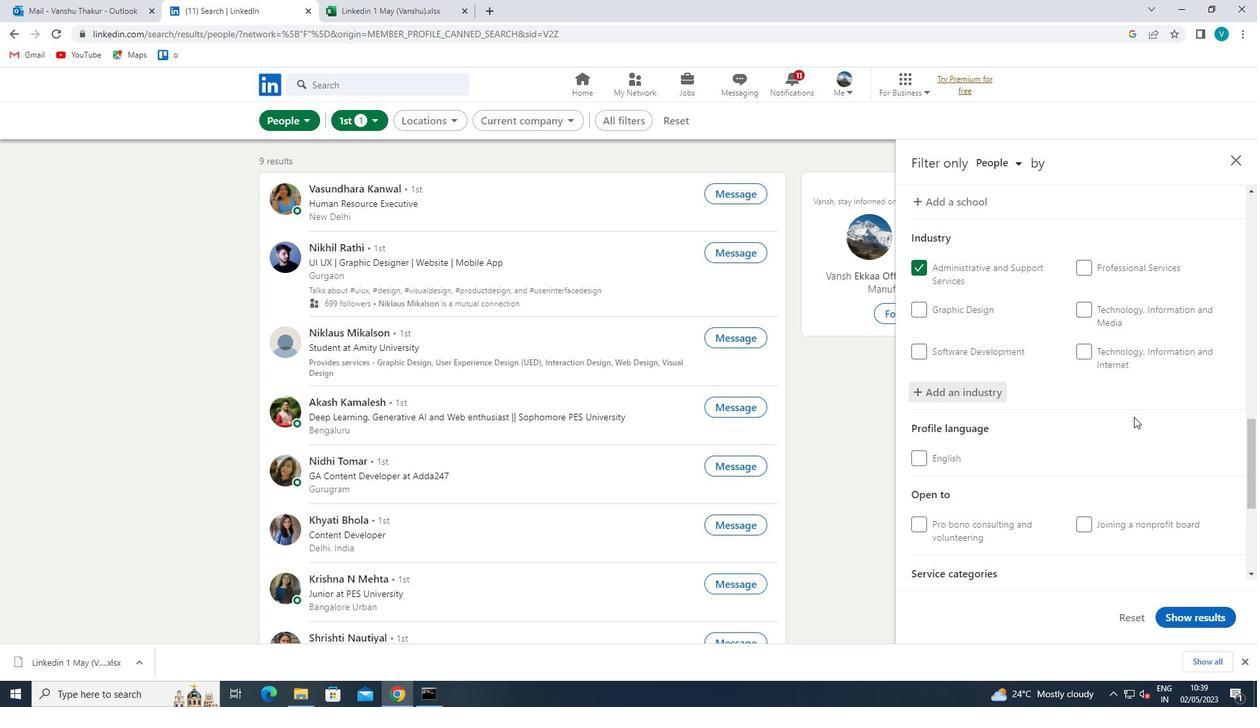 
Action: Mouse scrolled (1134, 416) with delta (0, 0)
Screenshot: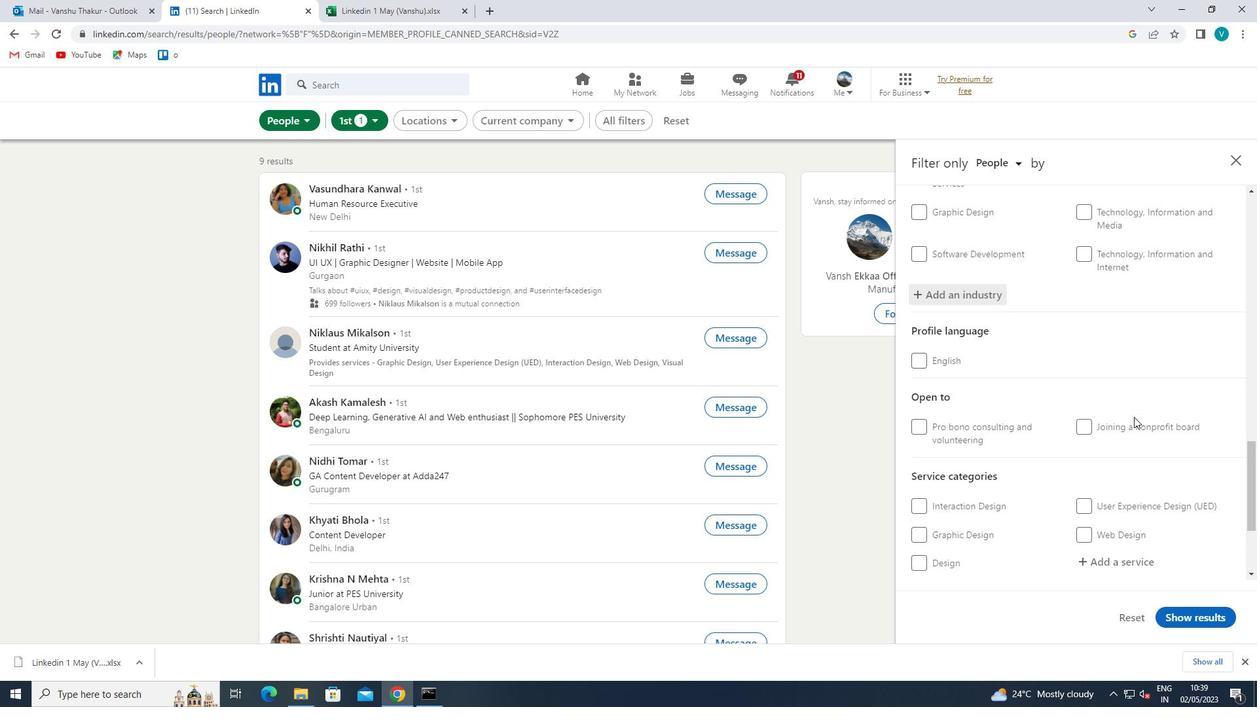 
Action: Mouse moved to (1138, 411)
Screenshot: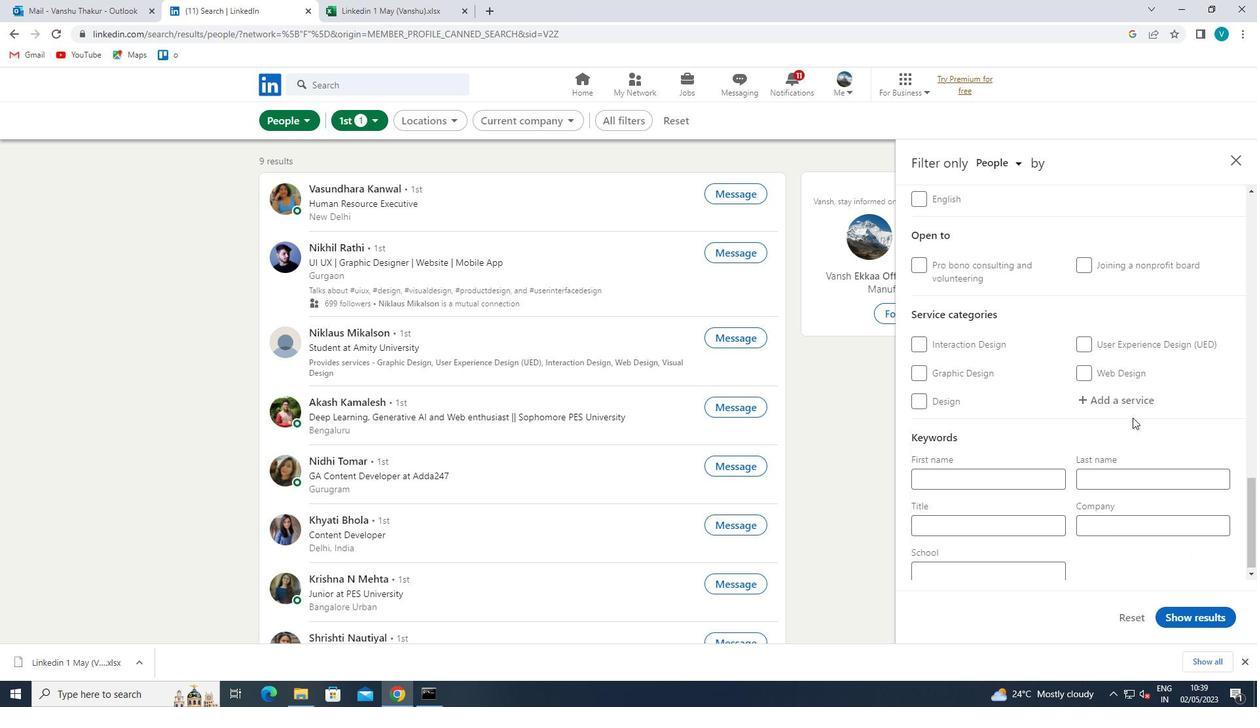 
Action: Mouse pressed left at (1138, 411)
Screenshot: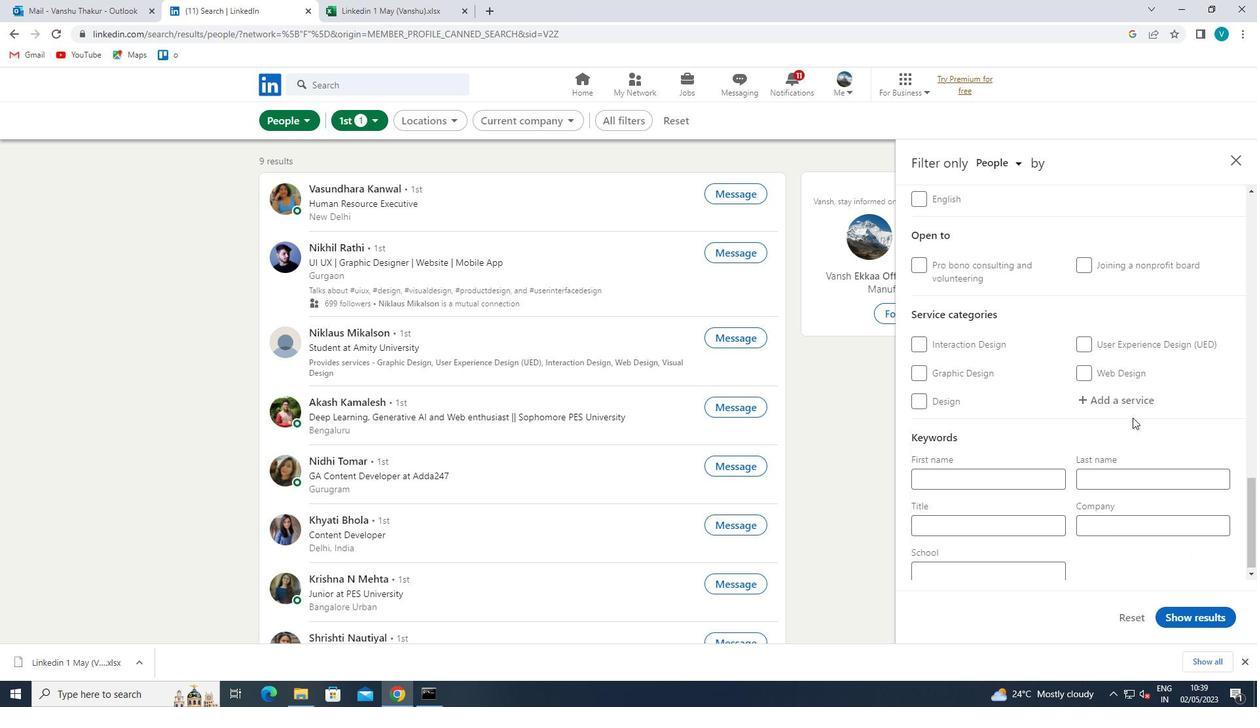 
Action: Mouse moved to (1142, 402)
Screenshot: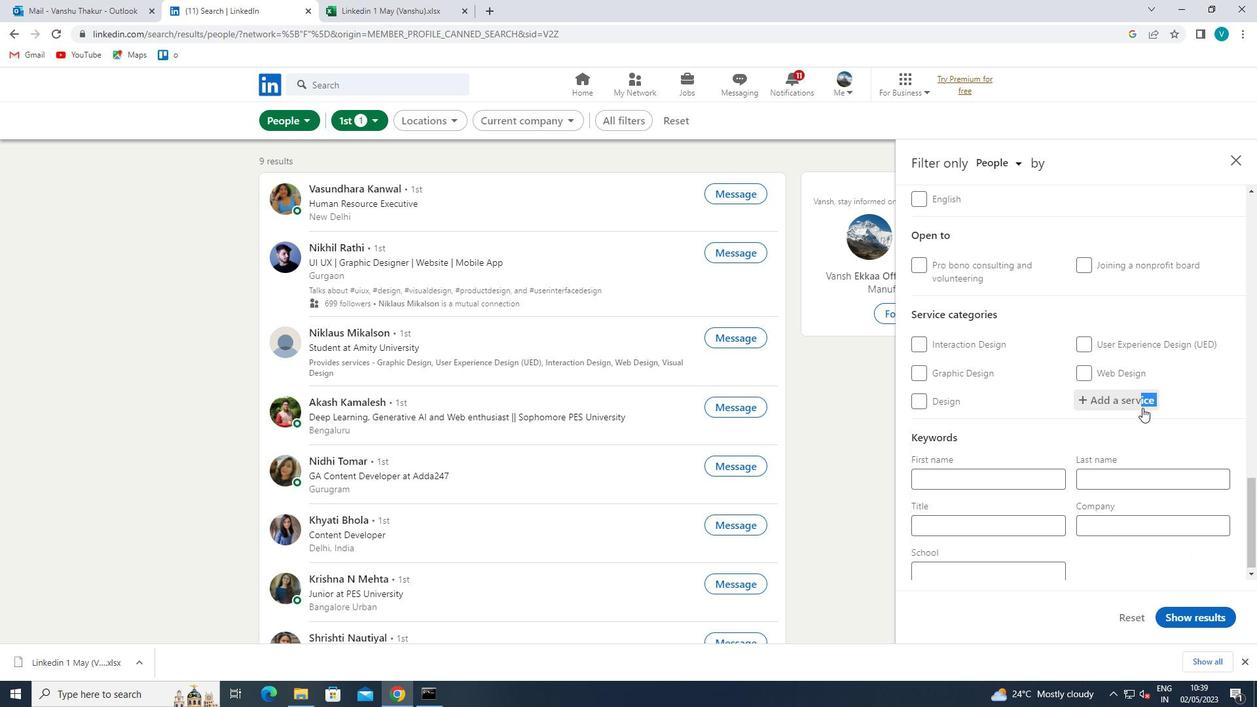 
Action: Mouse pressed left at (1142, 402)
Screenshot: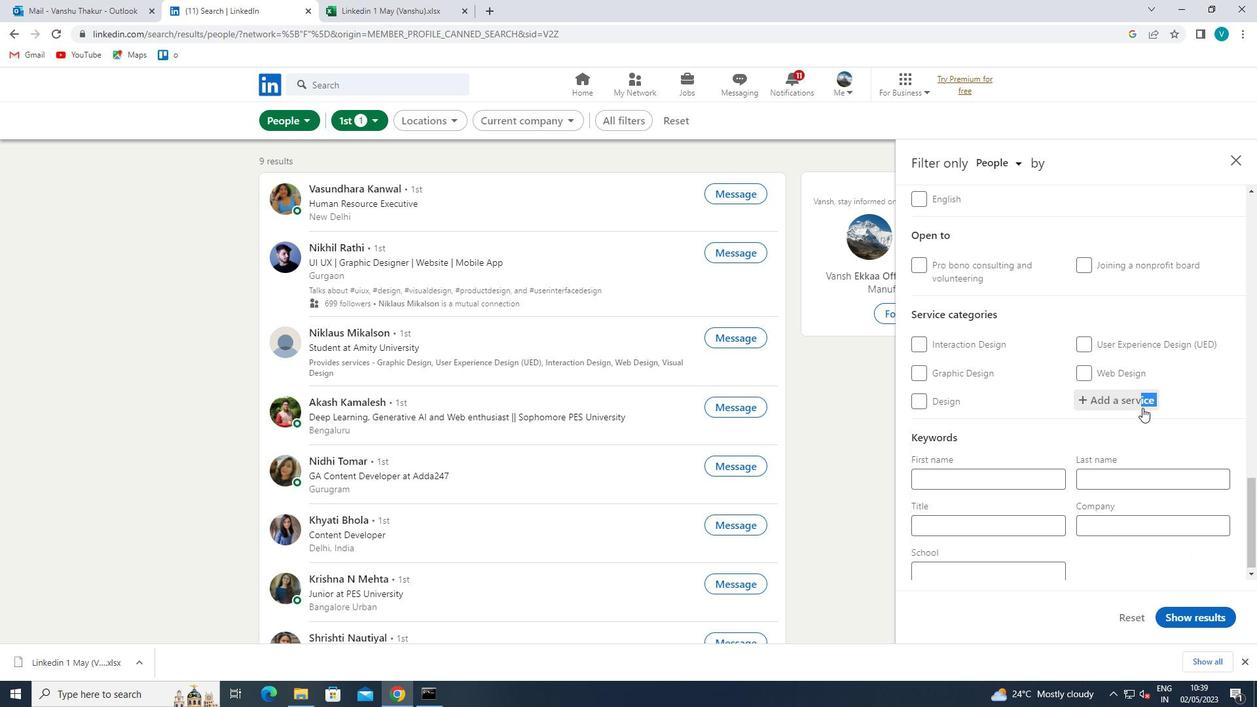 
Action: Key pressed <Key.shift>HEALTH<Key.space>
Screenshot: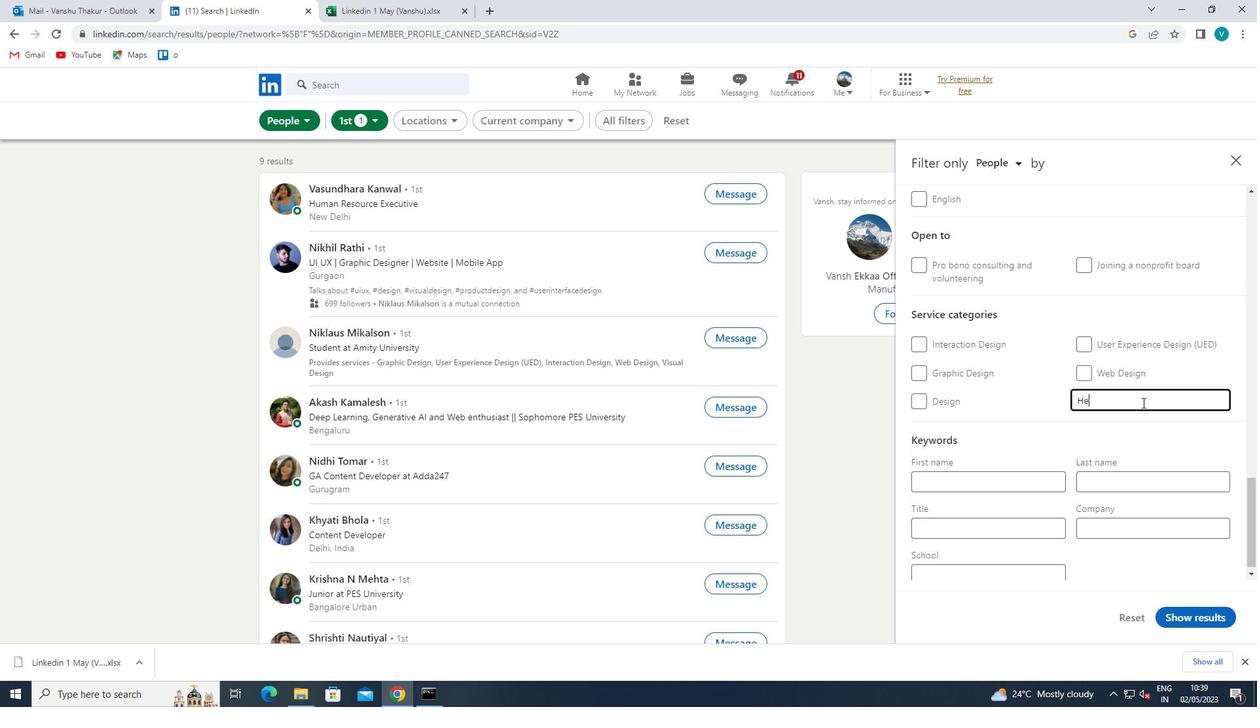
Action: Mouse moved to (1099, 460)
Screenshot: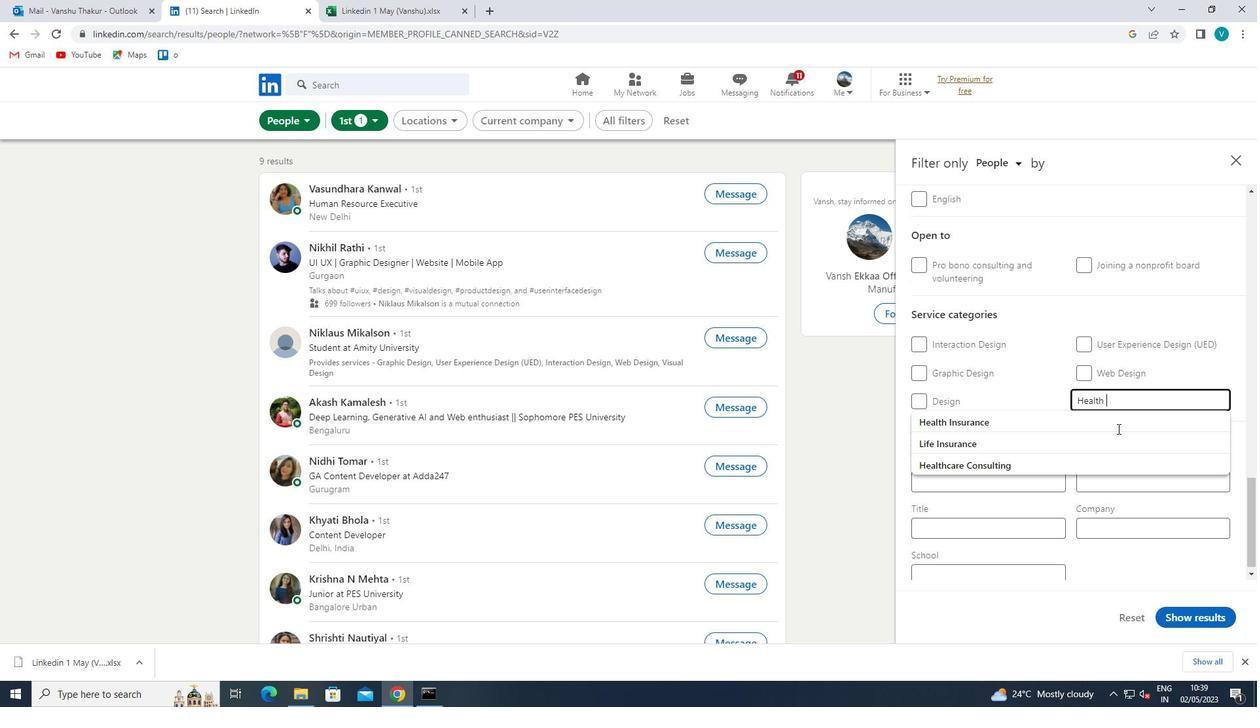
Action: Mouse pressed left at (1099, 460)
Screenshot: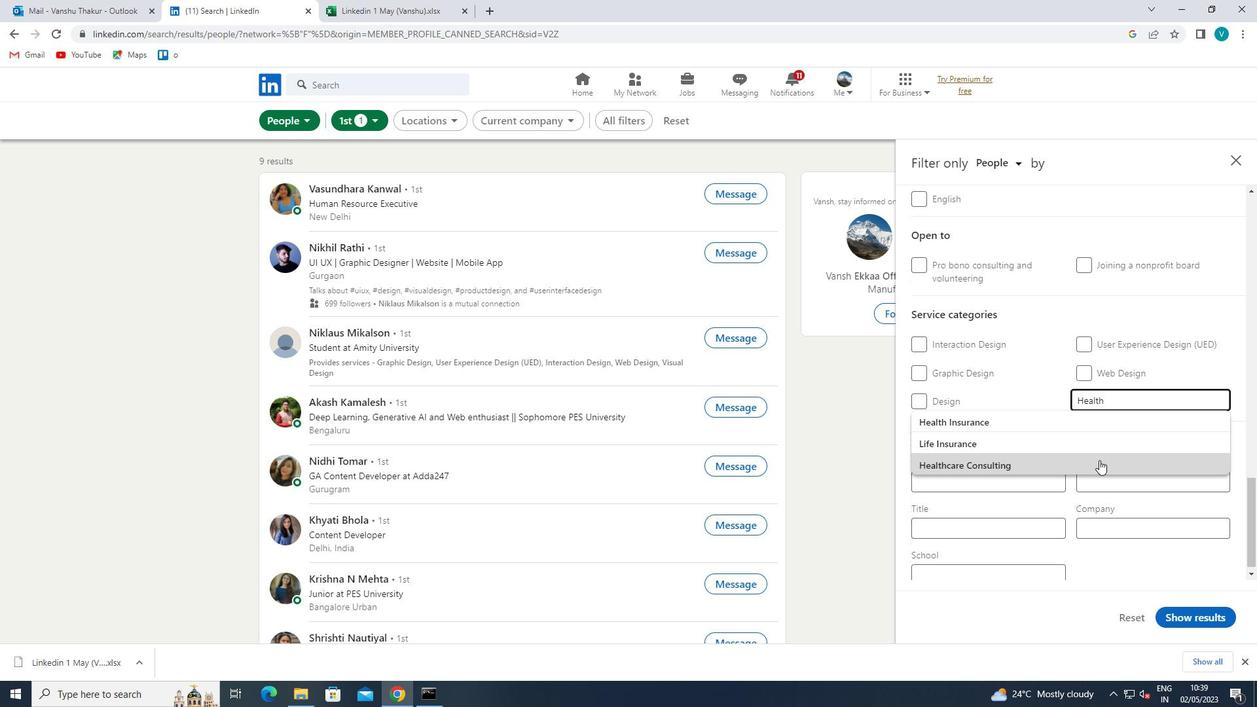 
Action: Mouse moved to (1103, 452)
Screenshot: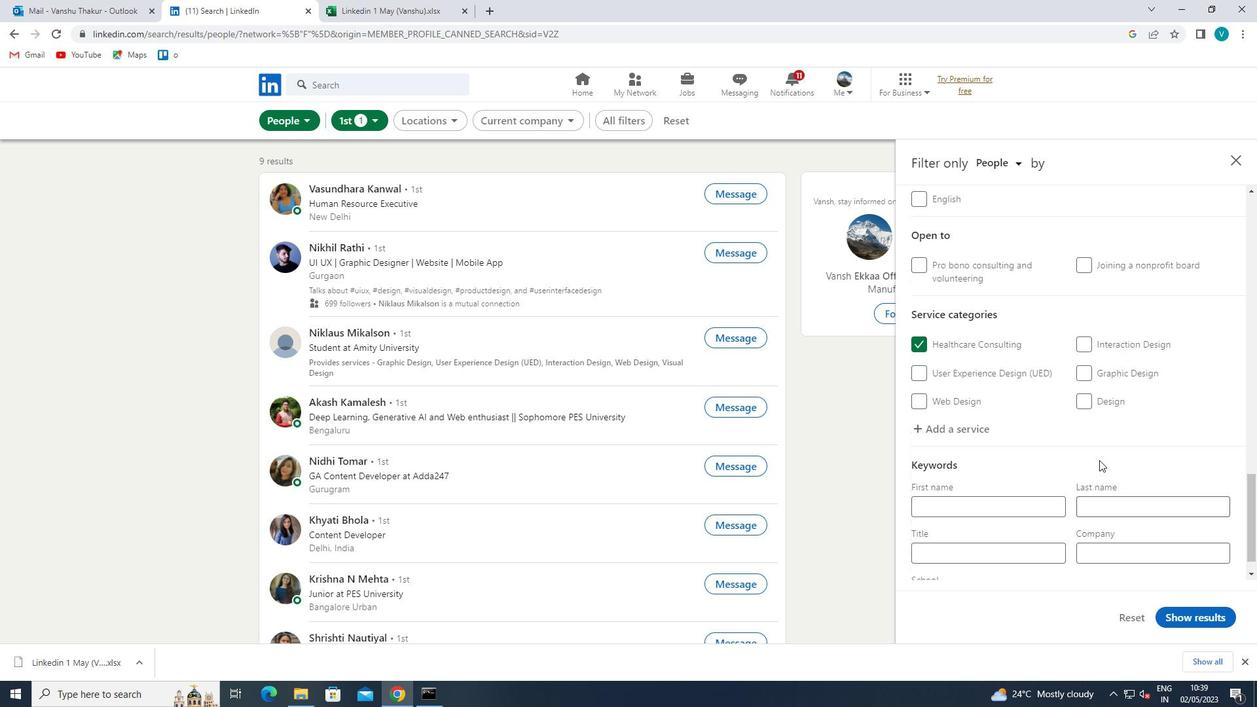 
Action: Mouse scrolled (1103, 451) with delta (0, 0)
Screenshot: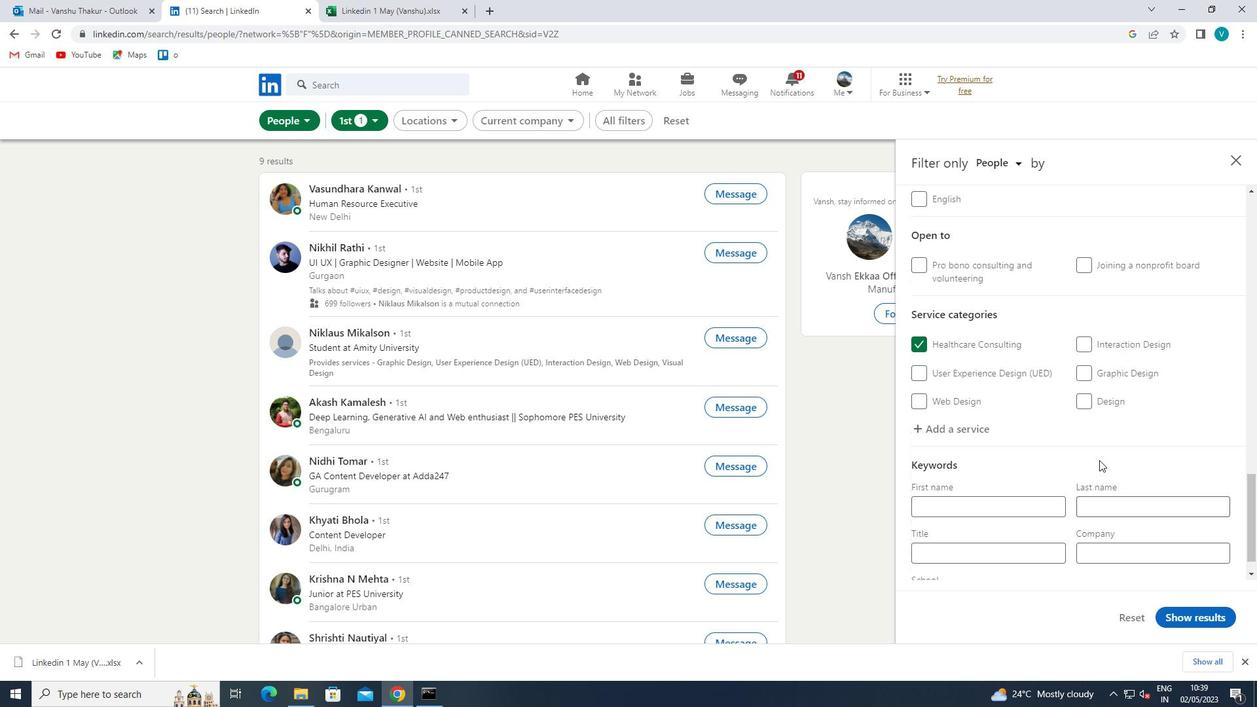 
Action: Mouse moved to (1103, 451)
Screenshot: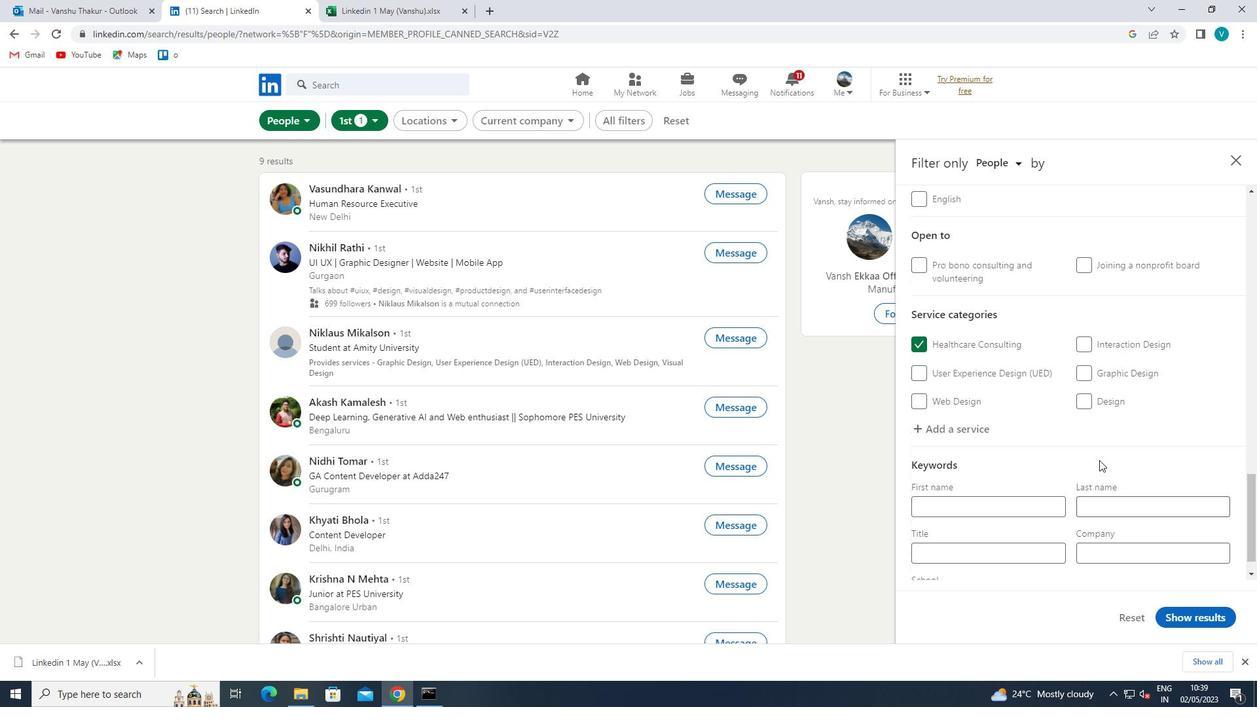 
Action: Mouse scrolled (1103, 450) with delta (0, 0)
Screenshot: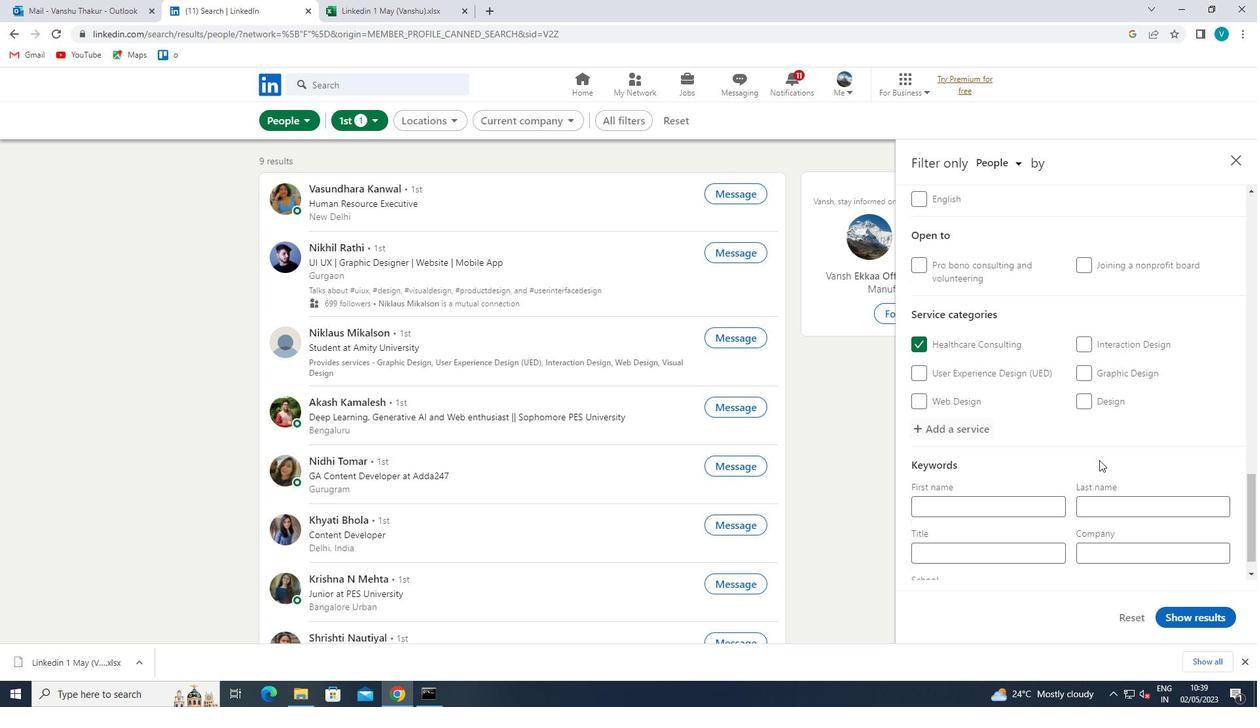 
Action: Mouse scrolled (1103, 450) with delta (0, 0)
Screenshot: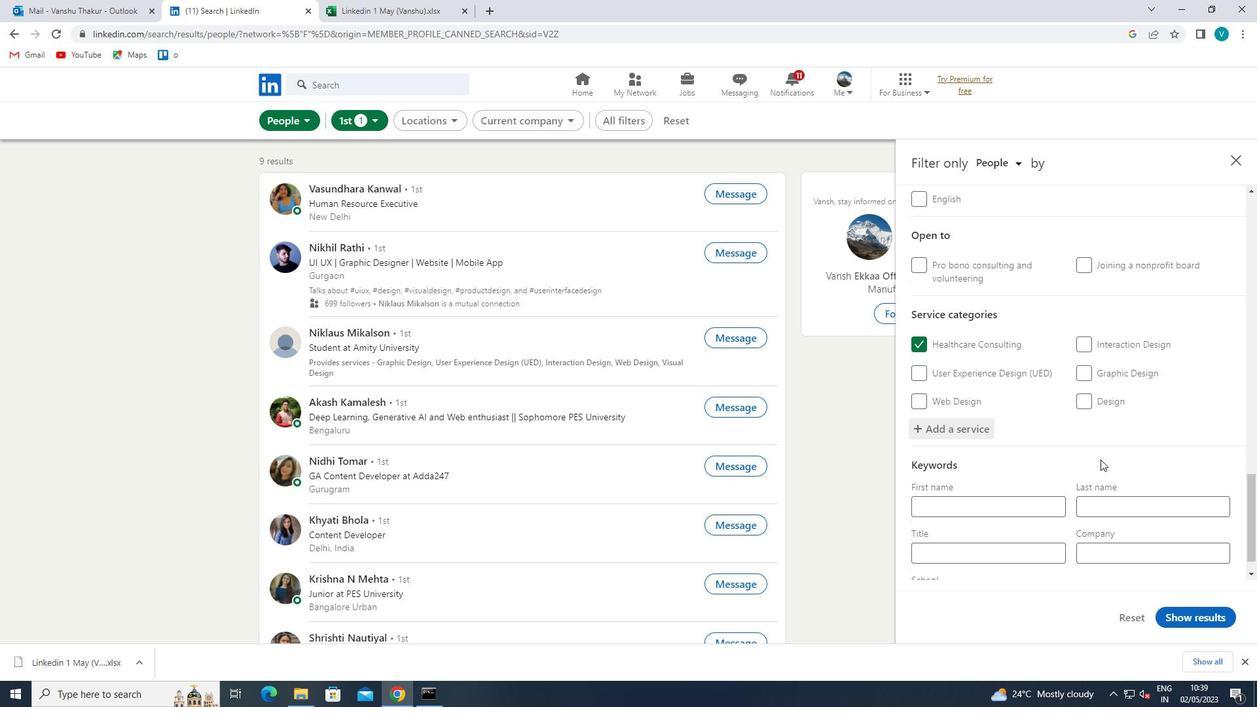 
Action: Mouse moved to (1100, 451)
Screenshot: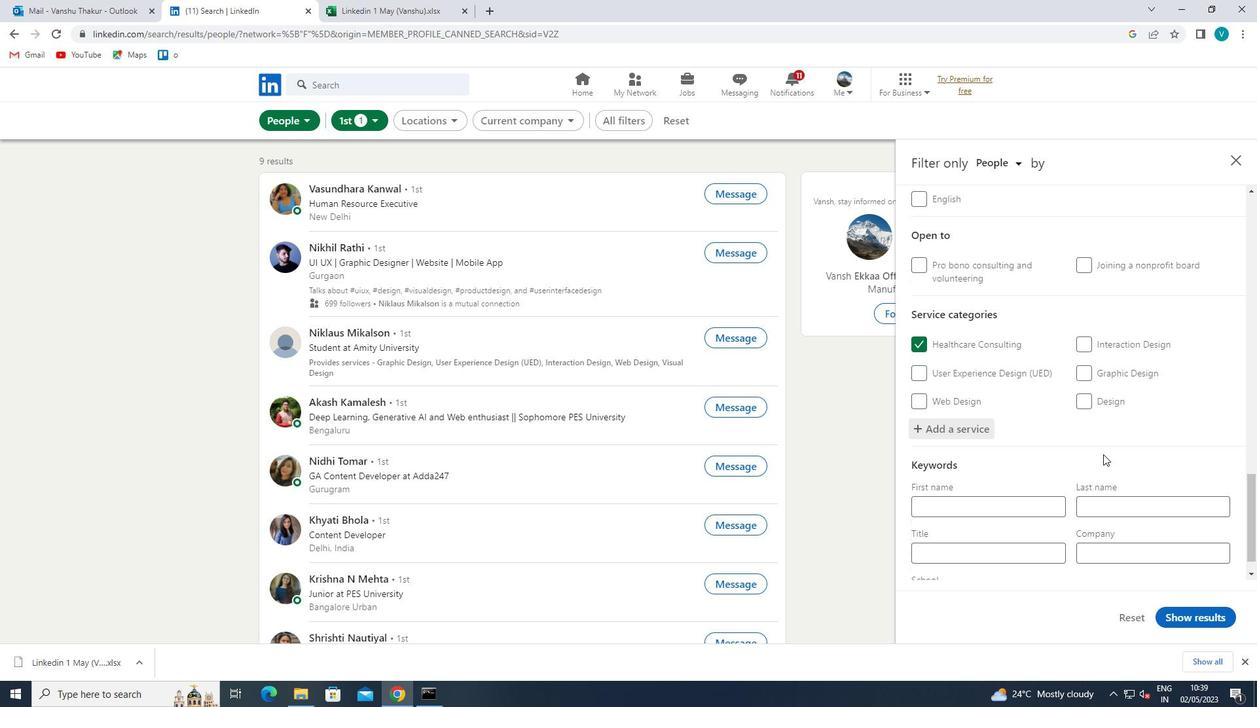 
Action: Mouse scrolled (1100, 450) with delta (0, 0)
Screenshot: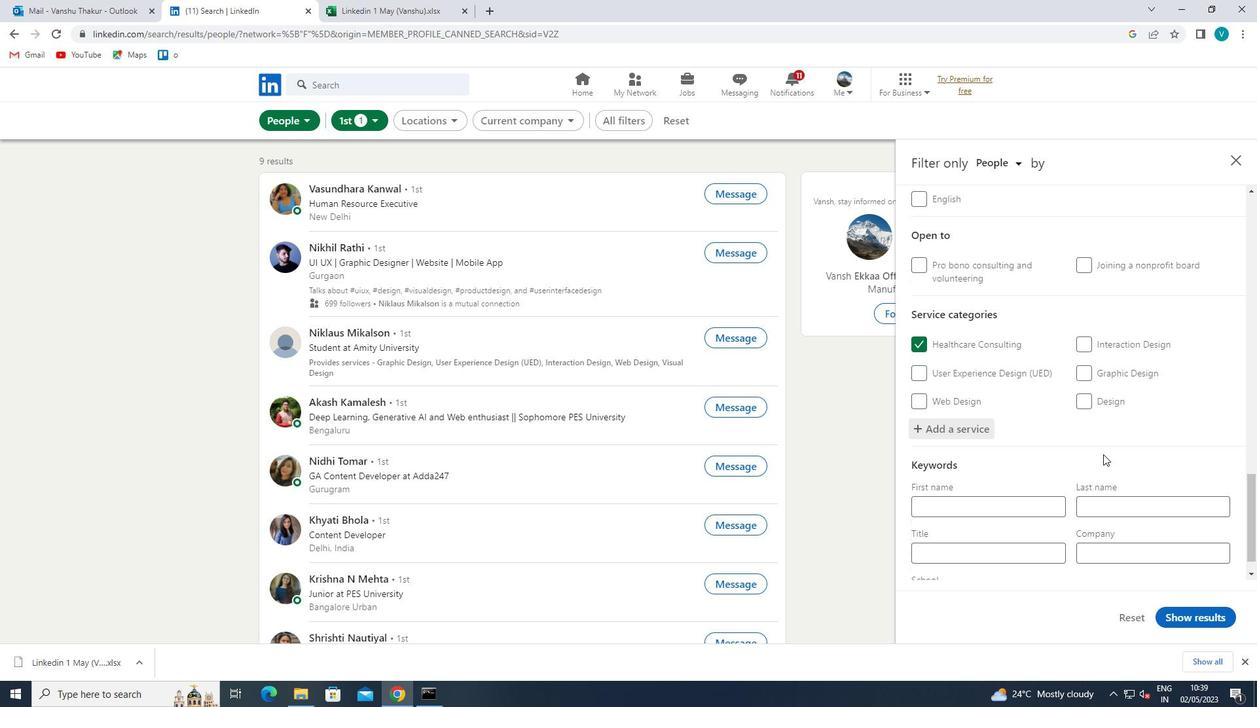 
Action: Mouse moved to (994, 510)
Screenshot: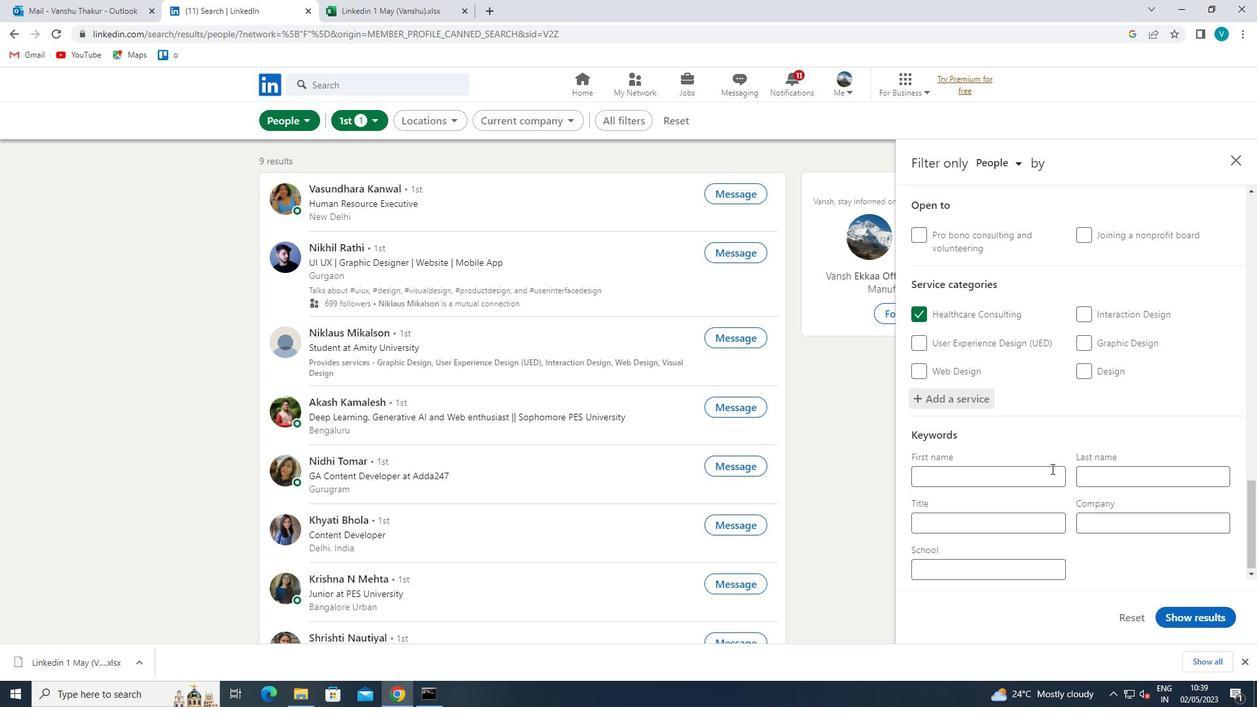 
Action: Mouse pressed left at (994, 510)
Screenshot: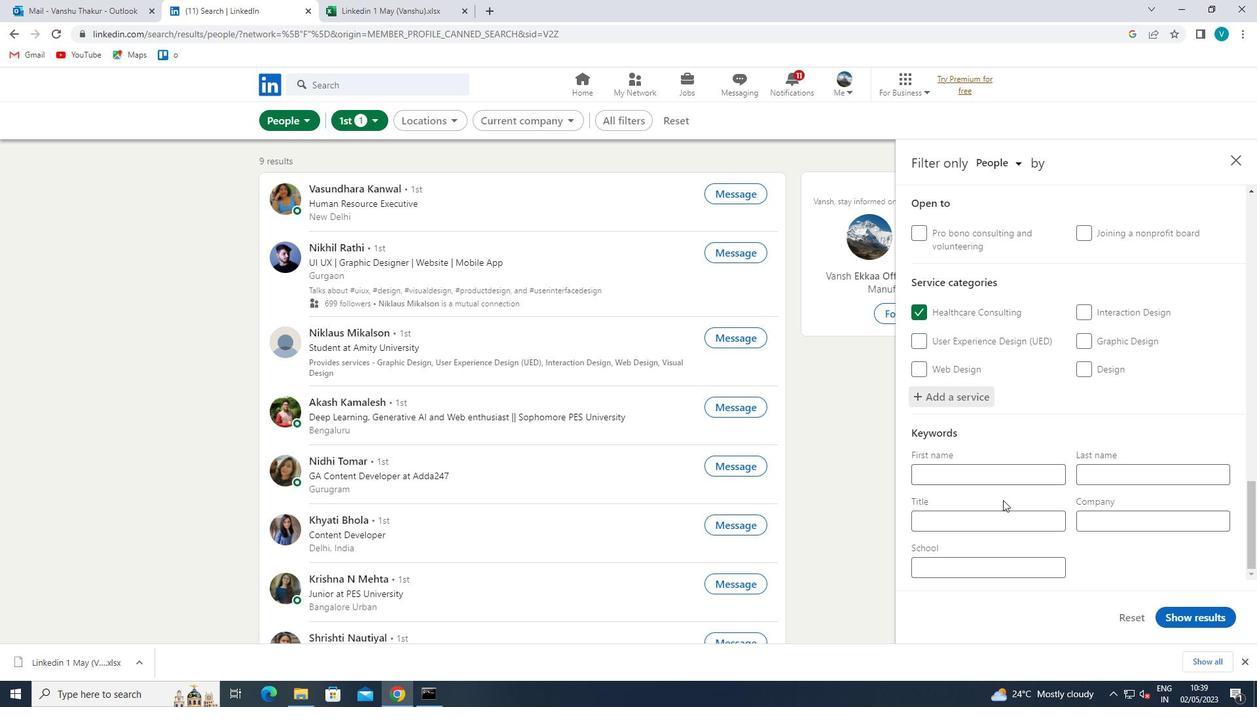 
Action: Key pressed <Key.shift>PHOTOGRAPHER<Key.space>
Screenshot: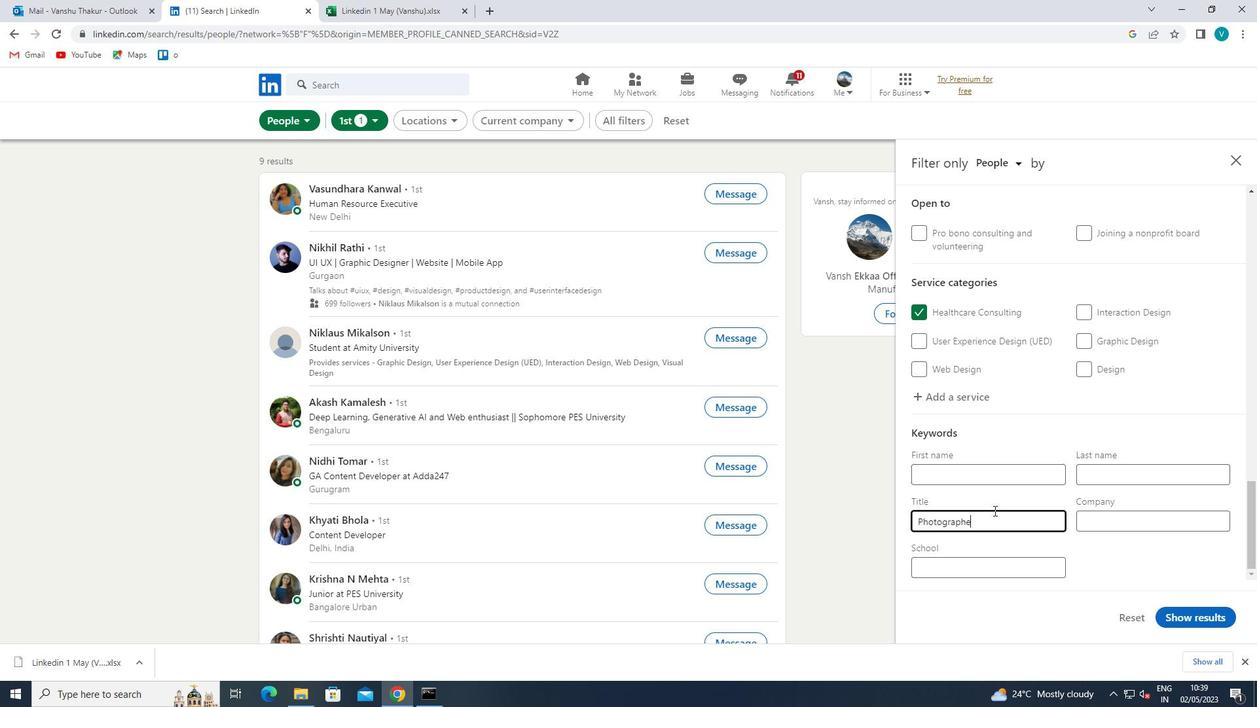 
Action: Mouse moved to (1184, 624)
Screenshot: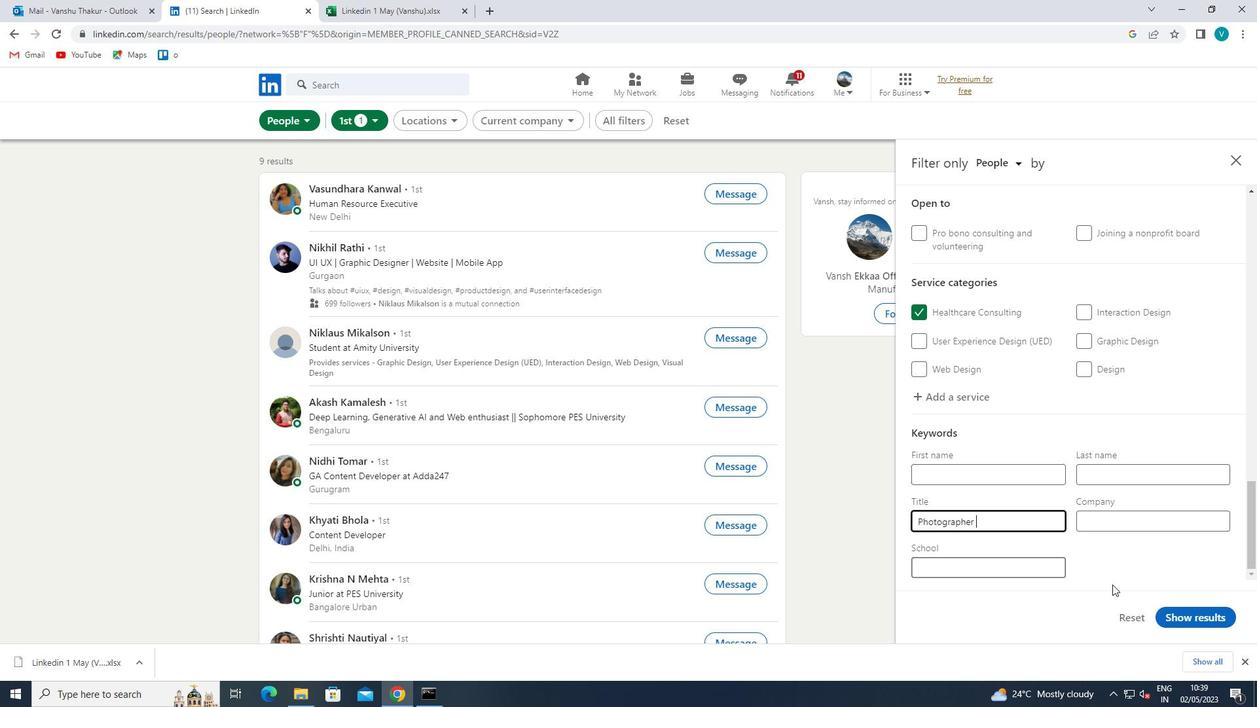 
Action: Mouse pressed left at (1184, 624)
Screenshot: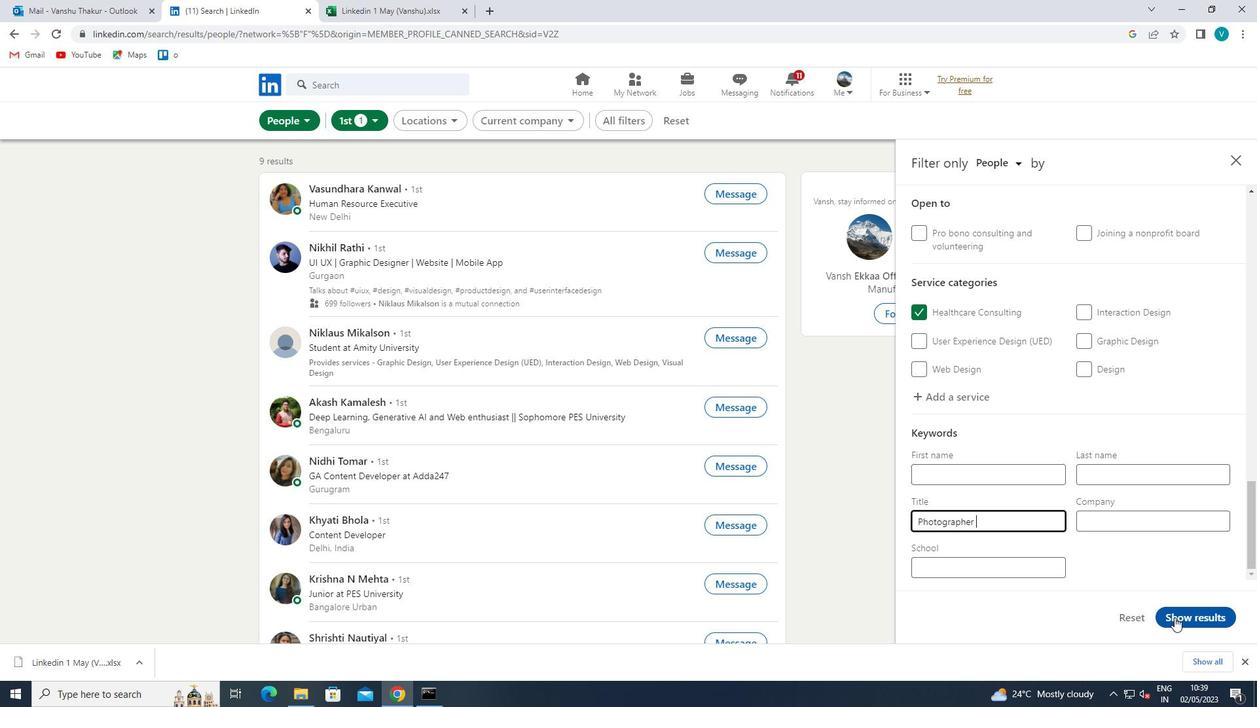 
